 Task: Find connections with filter location Gardēz with filter topic #Mobilemarketingwith filter profile language Potuguese with filter current company Aditya Birla Group with filter school Goa Institute of Management (GIM) with filter industry Personal Care Services with filter service category Grant Writing with filter keywords title Executive
Action: Mouse moved to (653, 131)
Screenshot: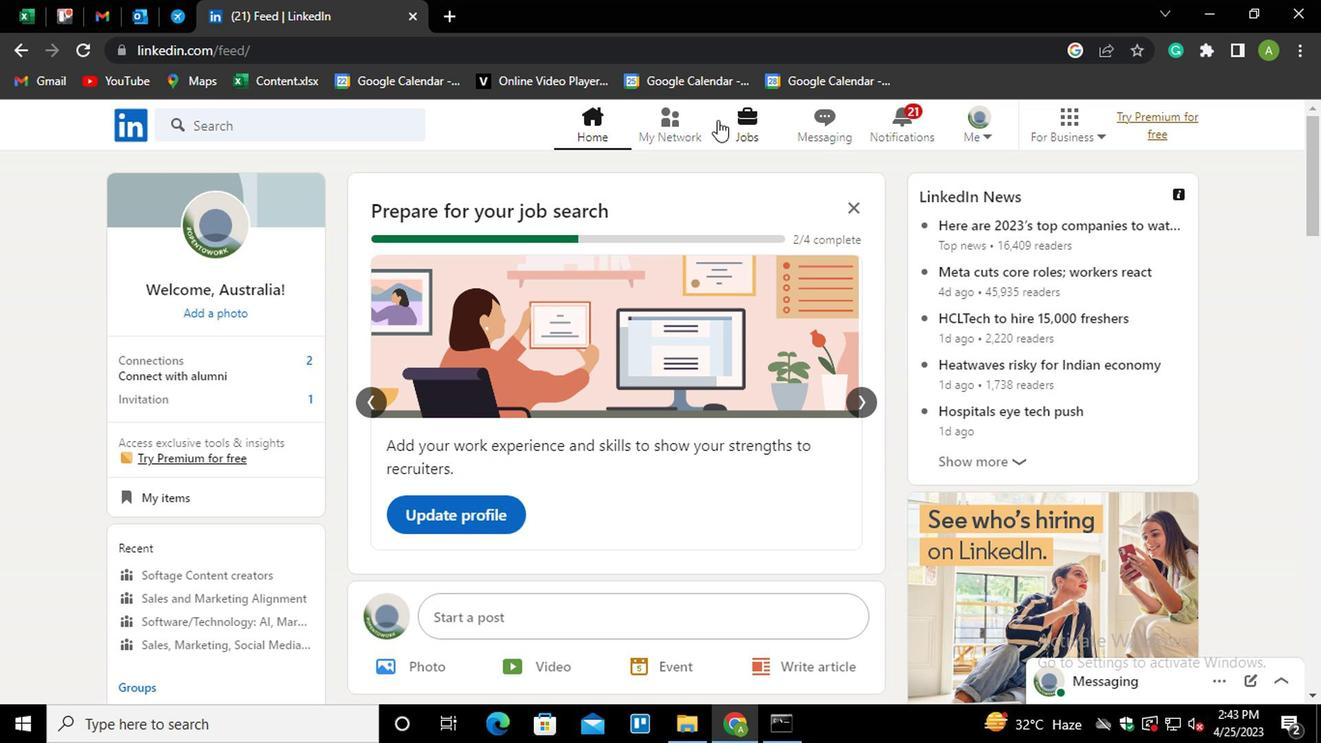 
Action: Mouse pressed left at (653, 131)
Screenshot: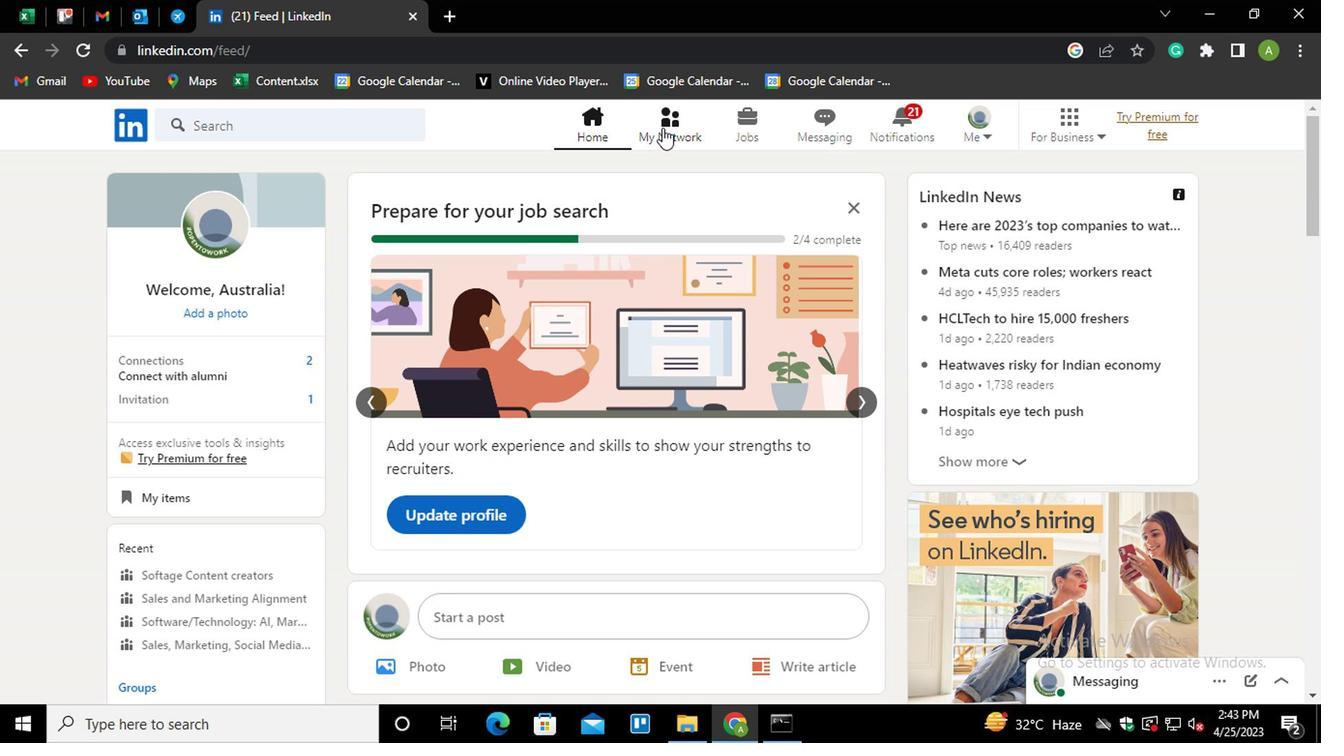
Action: Mouse moved to (244, 238)
Screenshot: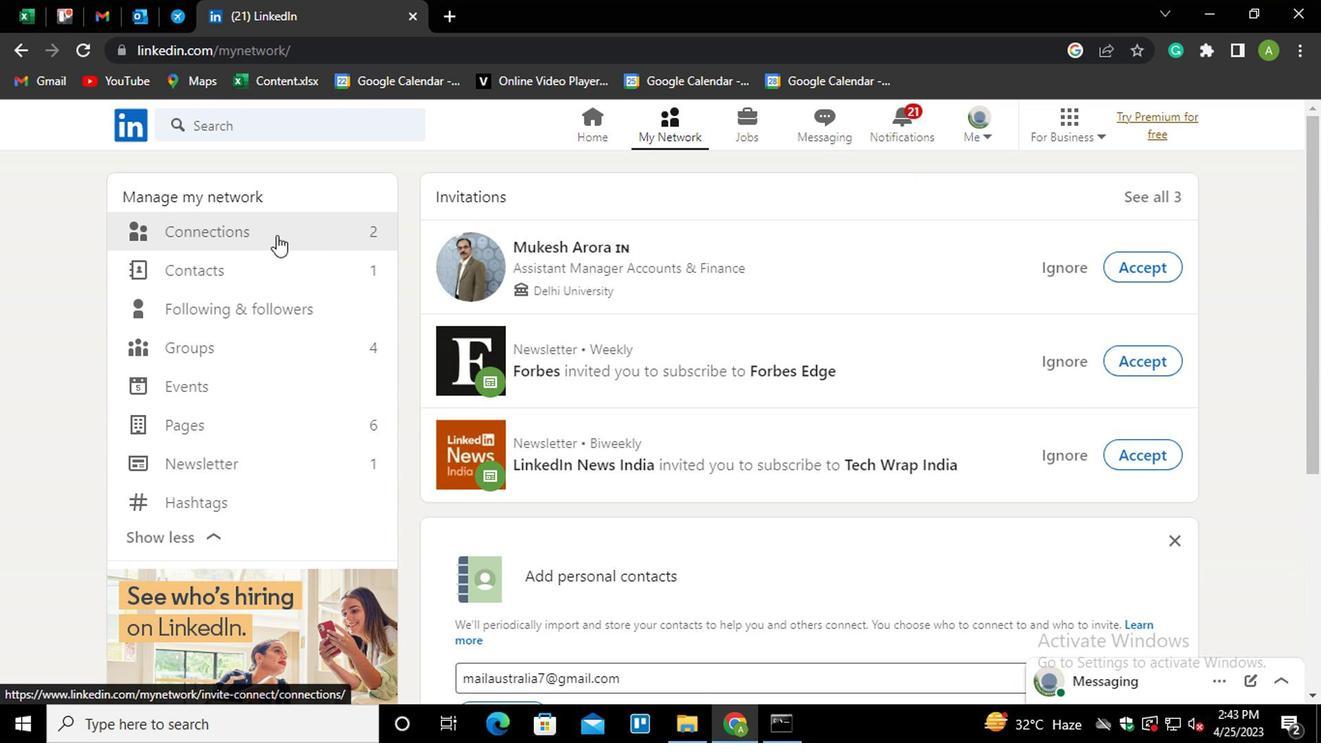 
Action: Mouse pressed left at (244, 238)
Screenshot: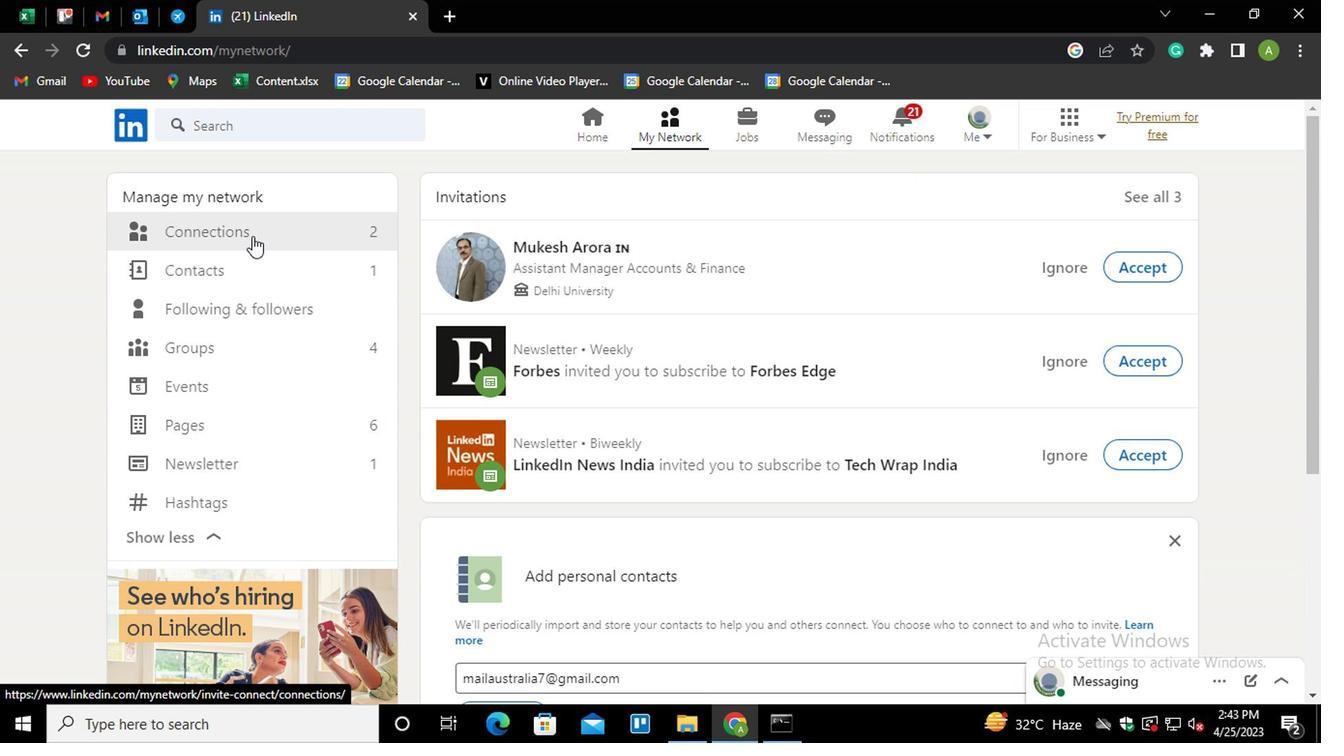 
Action: Mouse moved to (789, 228)
Screenshot: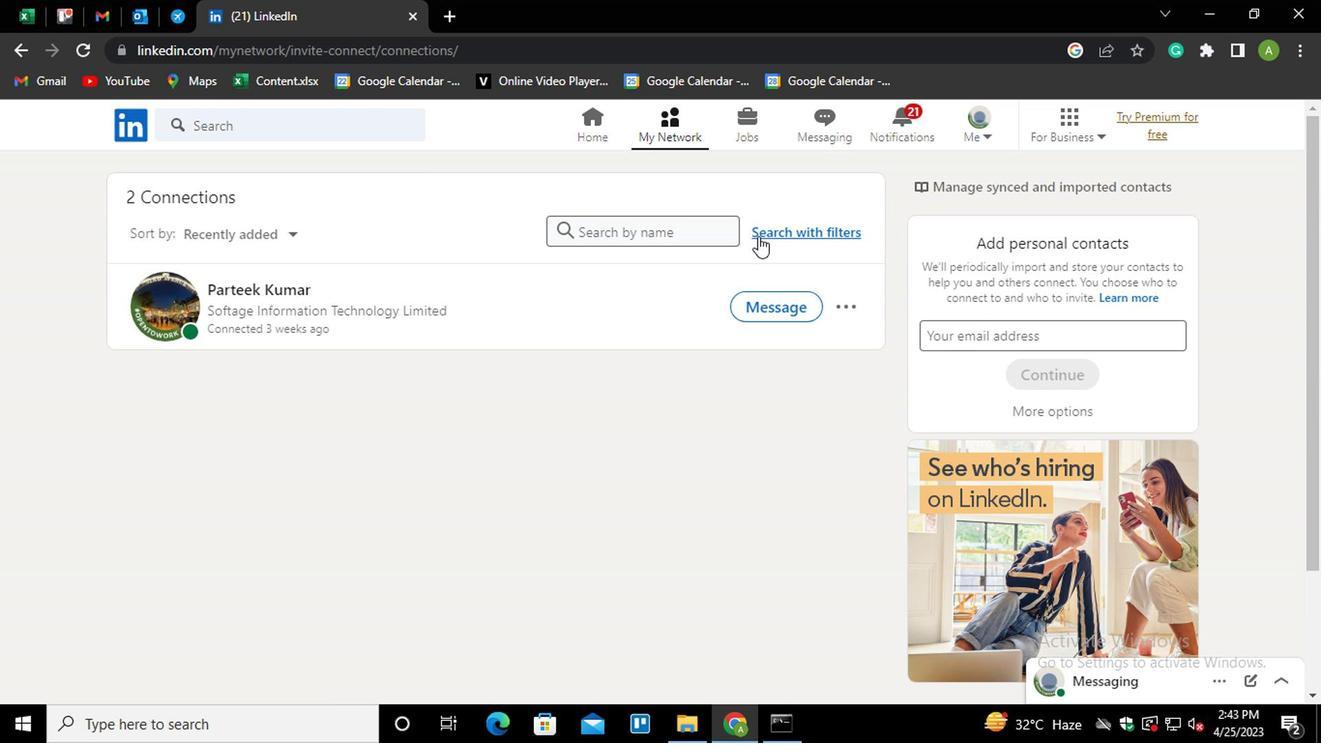 
Action: Mouse pressed left at (789, 228)
Screenshot: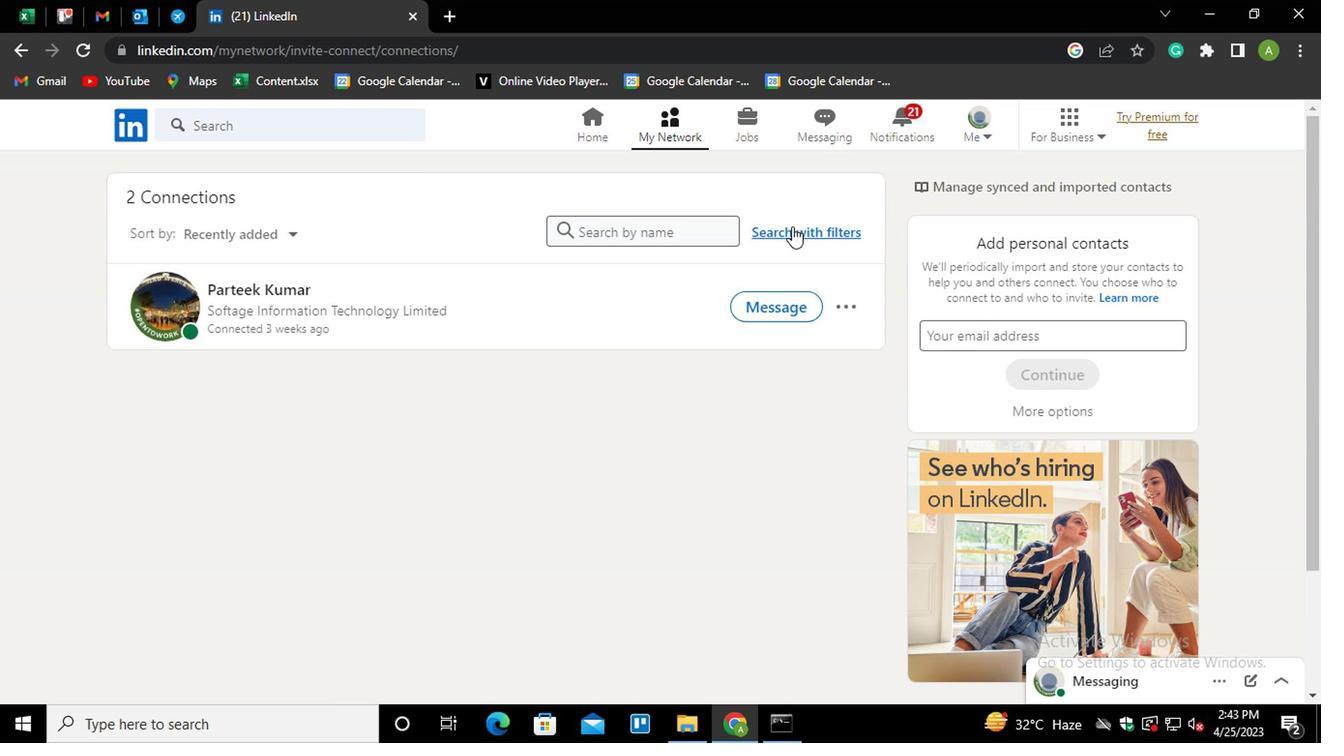 
Action: Mouse moved to (649, 178)
Screenshot: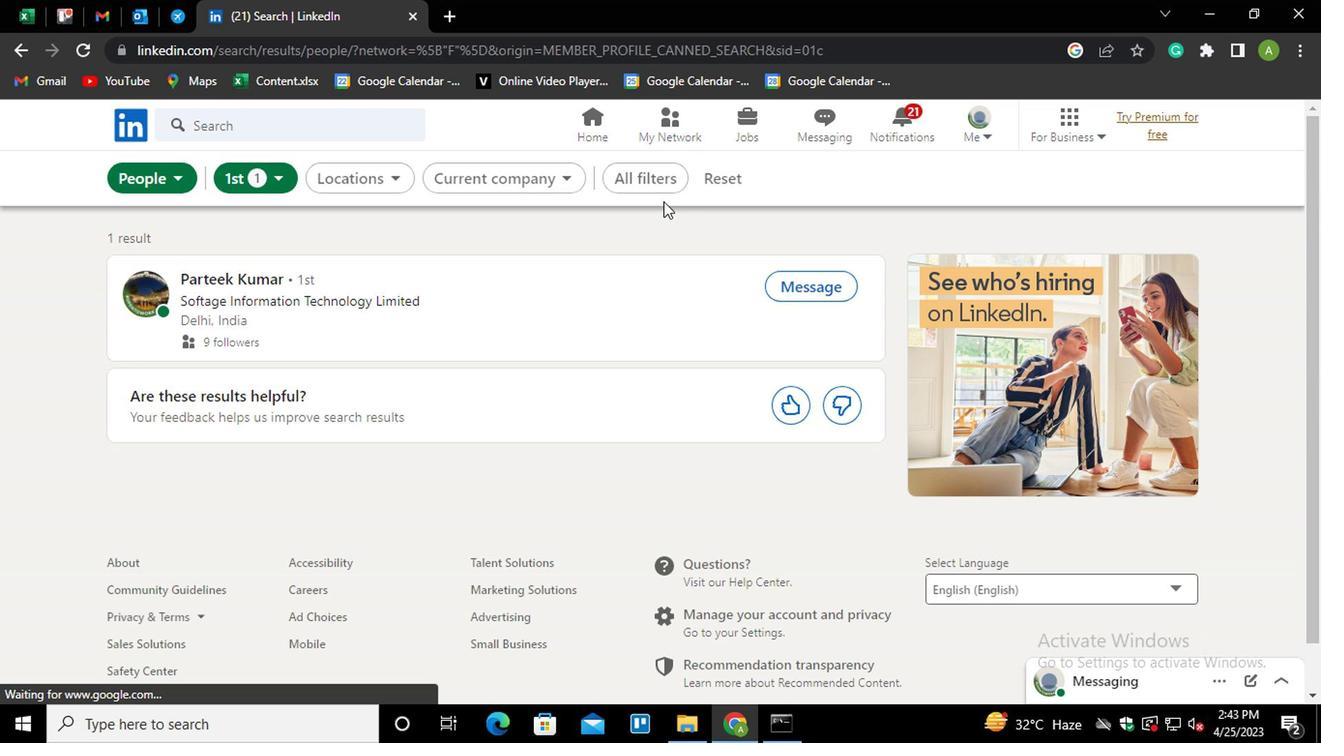 
Action: Mouse pressed left at (649, 178)
Screenshot: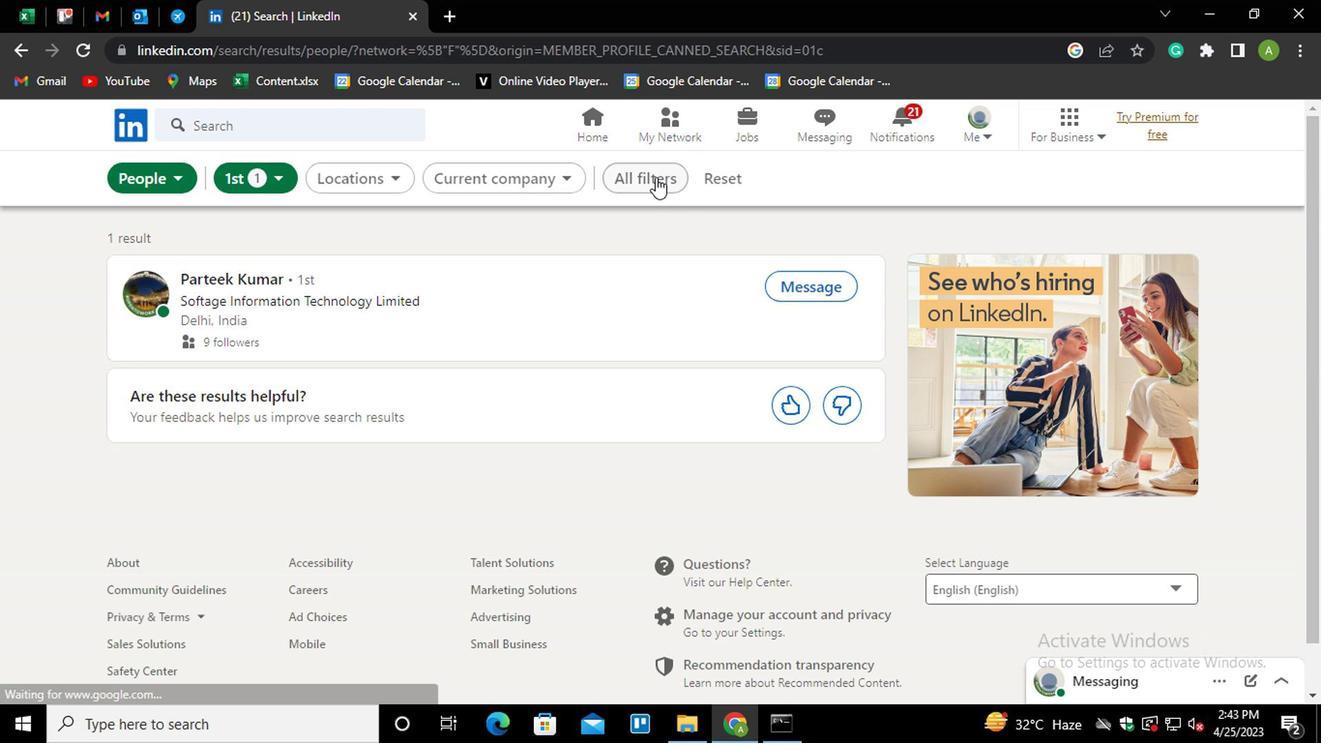 
Action: Mouse moved to (917, 362)
Screenshot: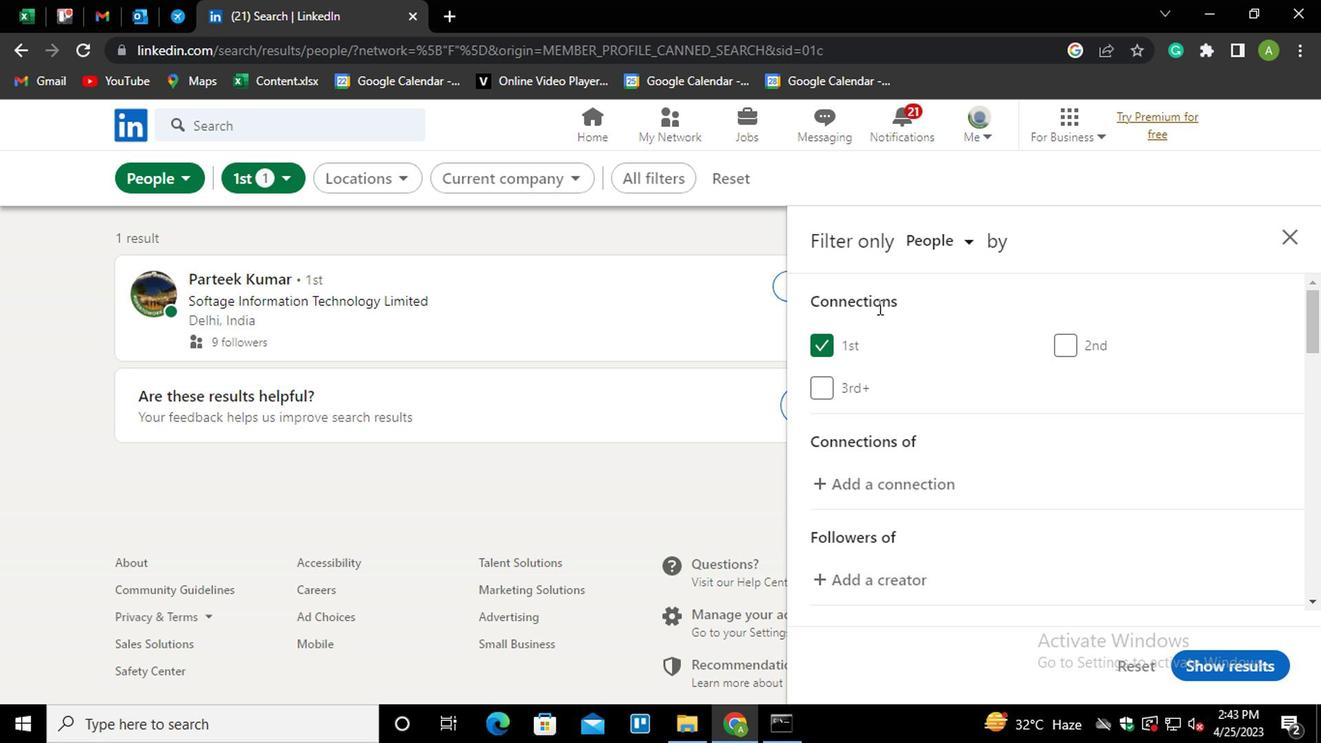 
Action: Mouse scrolled (917, 362) with delta (0, 0)
Screenshot: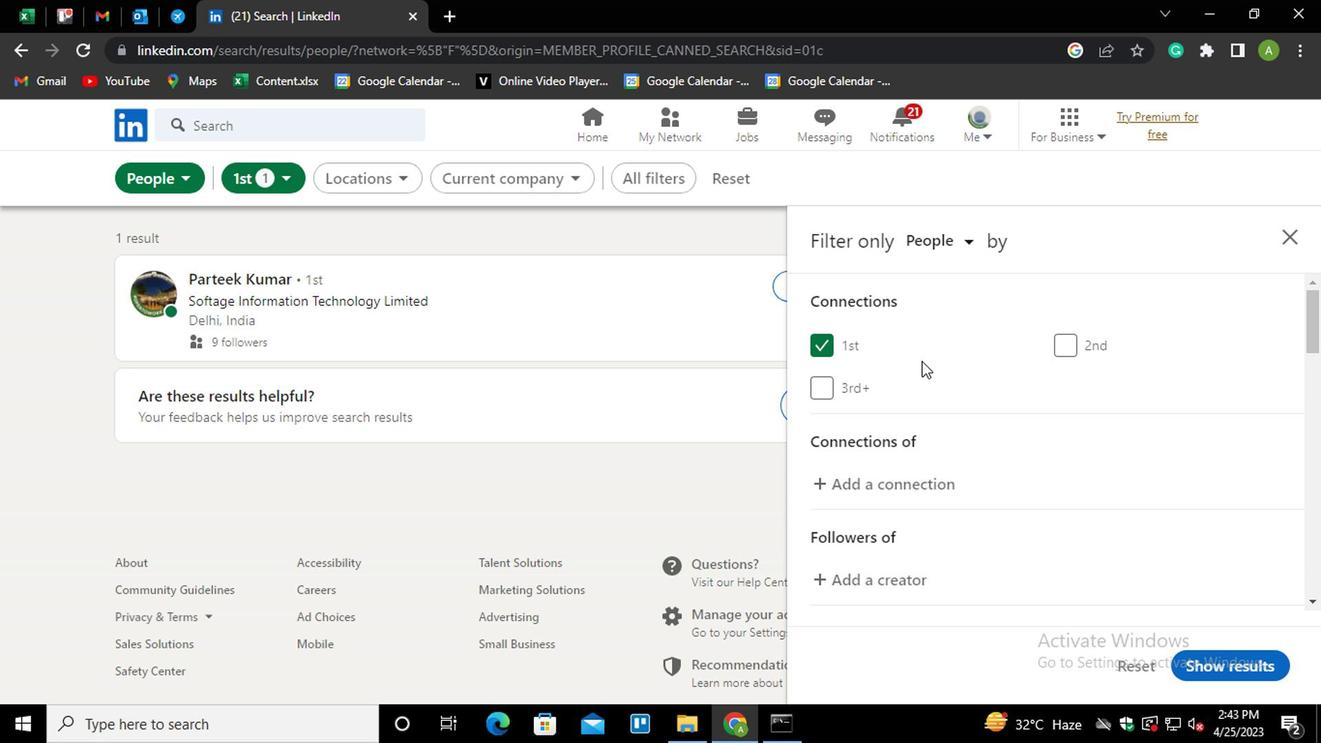 
Action: Mouse scrolled (917, 362) with delta (0, 0)
Screenshot: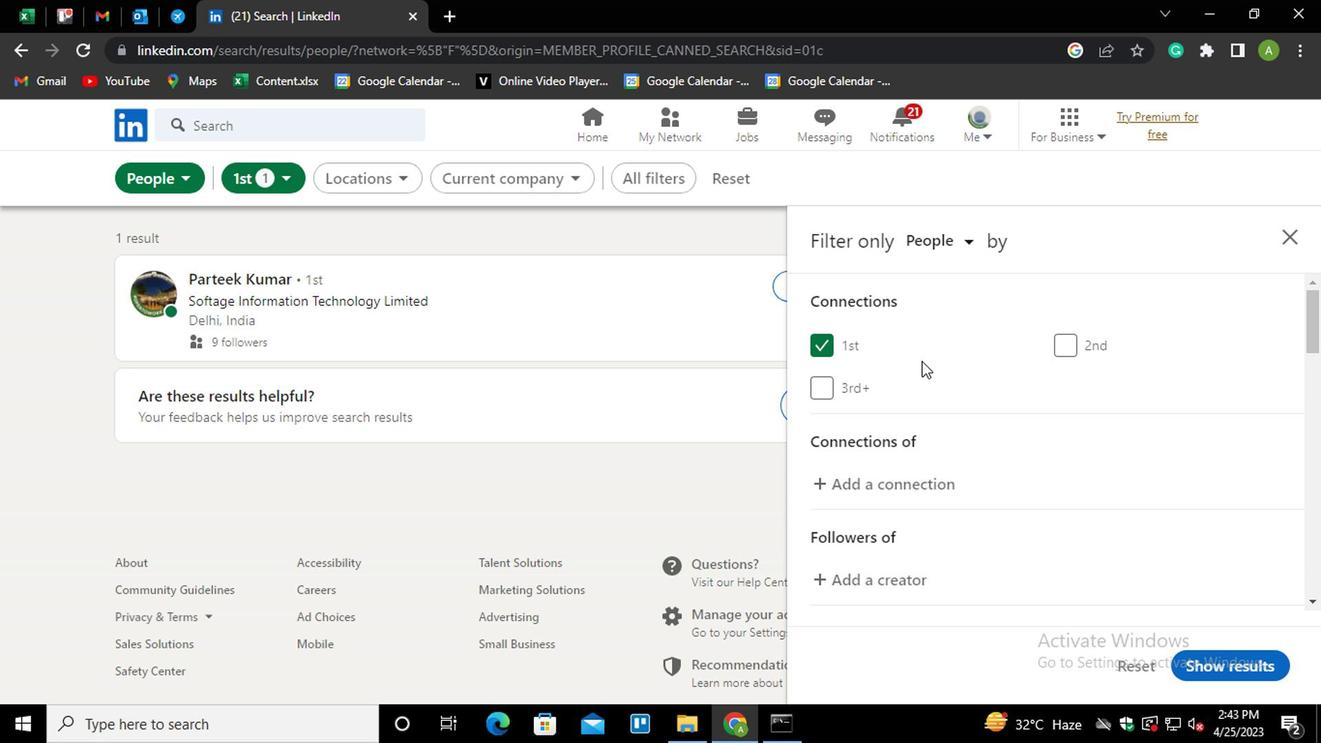 
Action: Mouse moved to (905, 398)
Screenshot: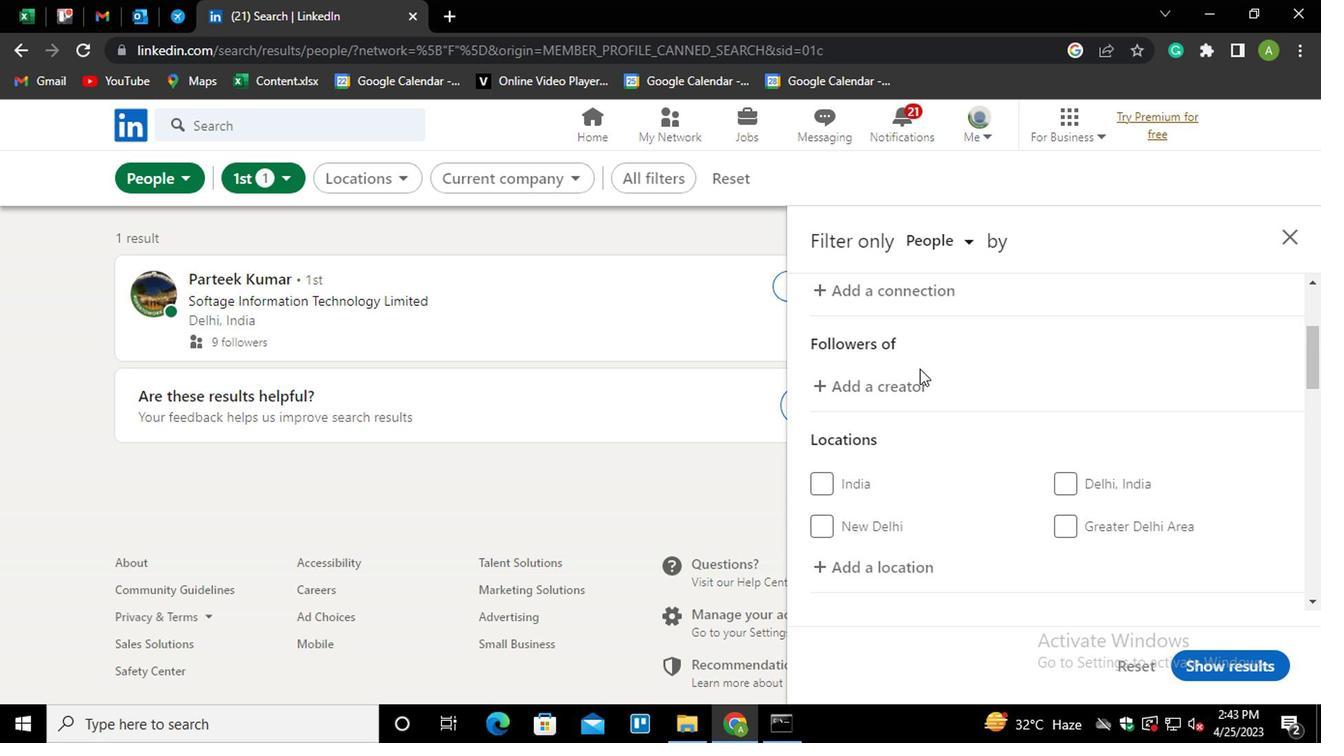 
Action: Mouse scrolled (905, 397) with delta (0, -1)
Screenshot: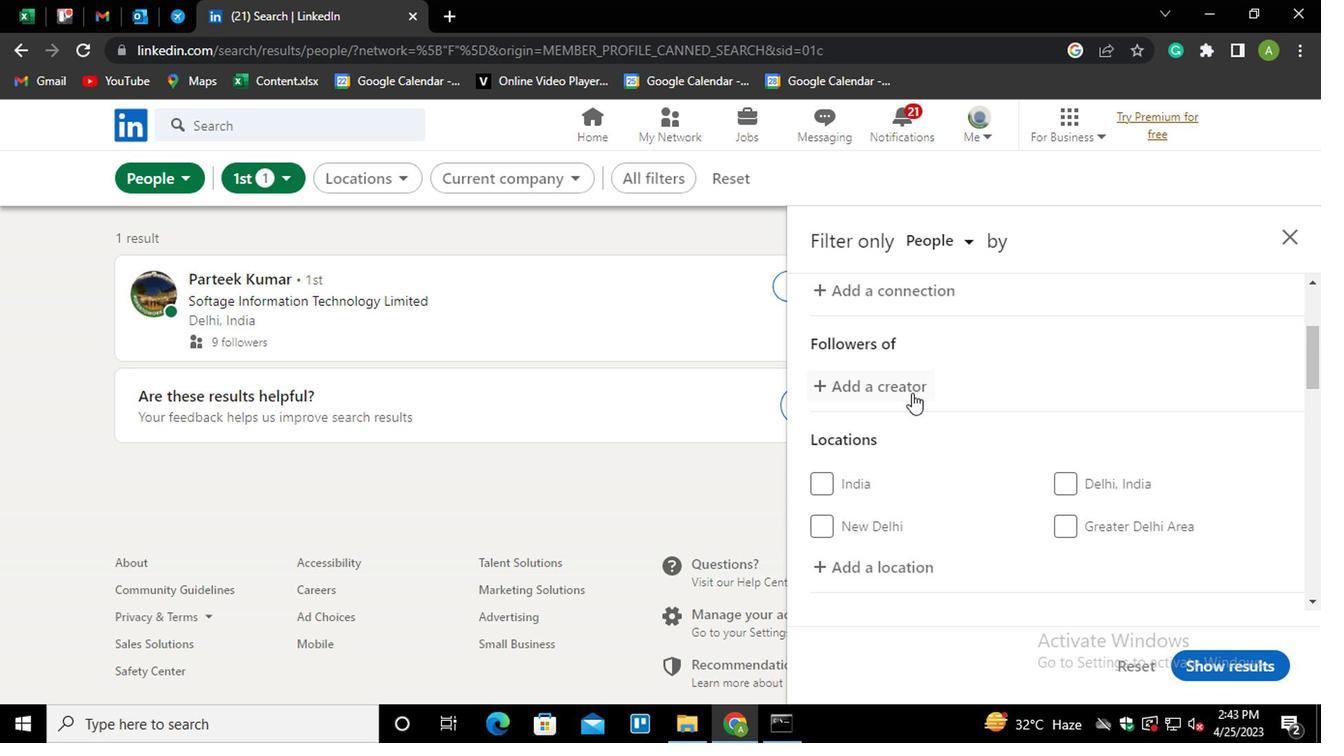 
Action: Mouse moved to (899, 466)
Screenshot: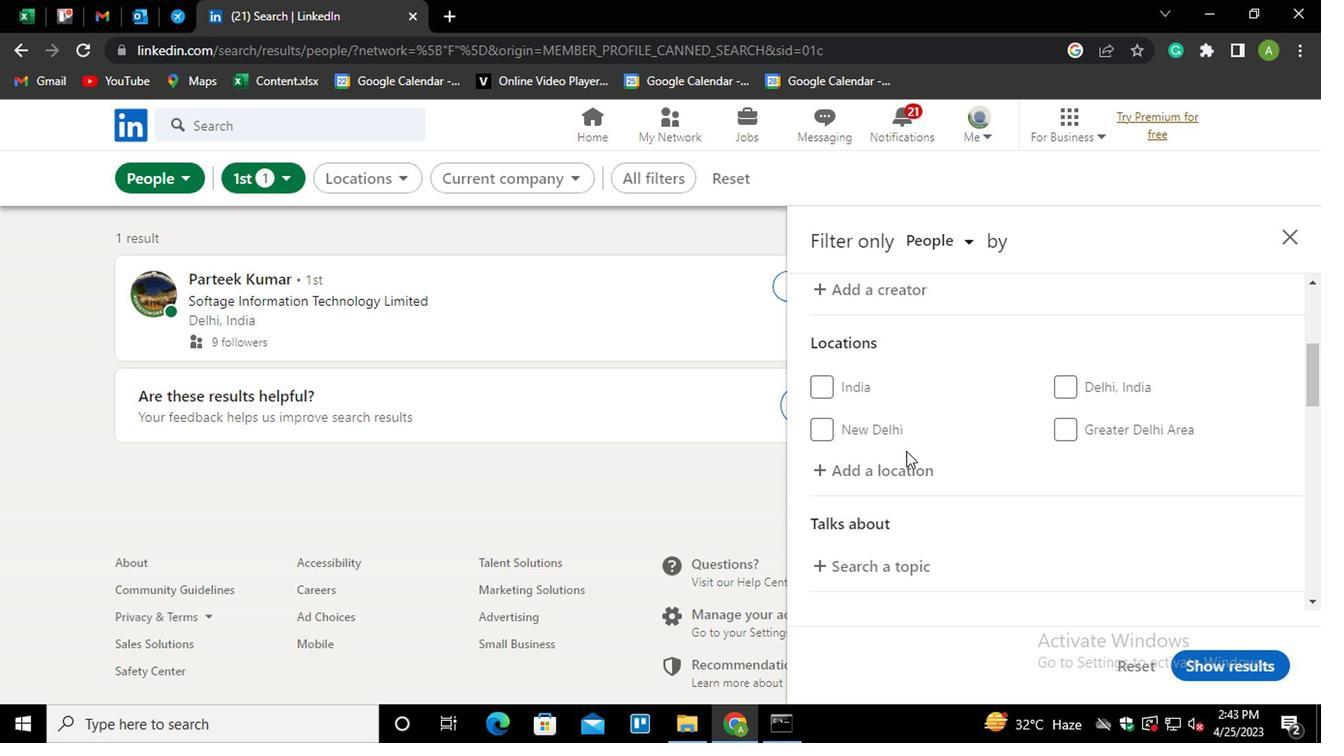 
Action: Mouse pressed left at (899, 466)
Screenshot: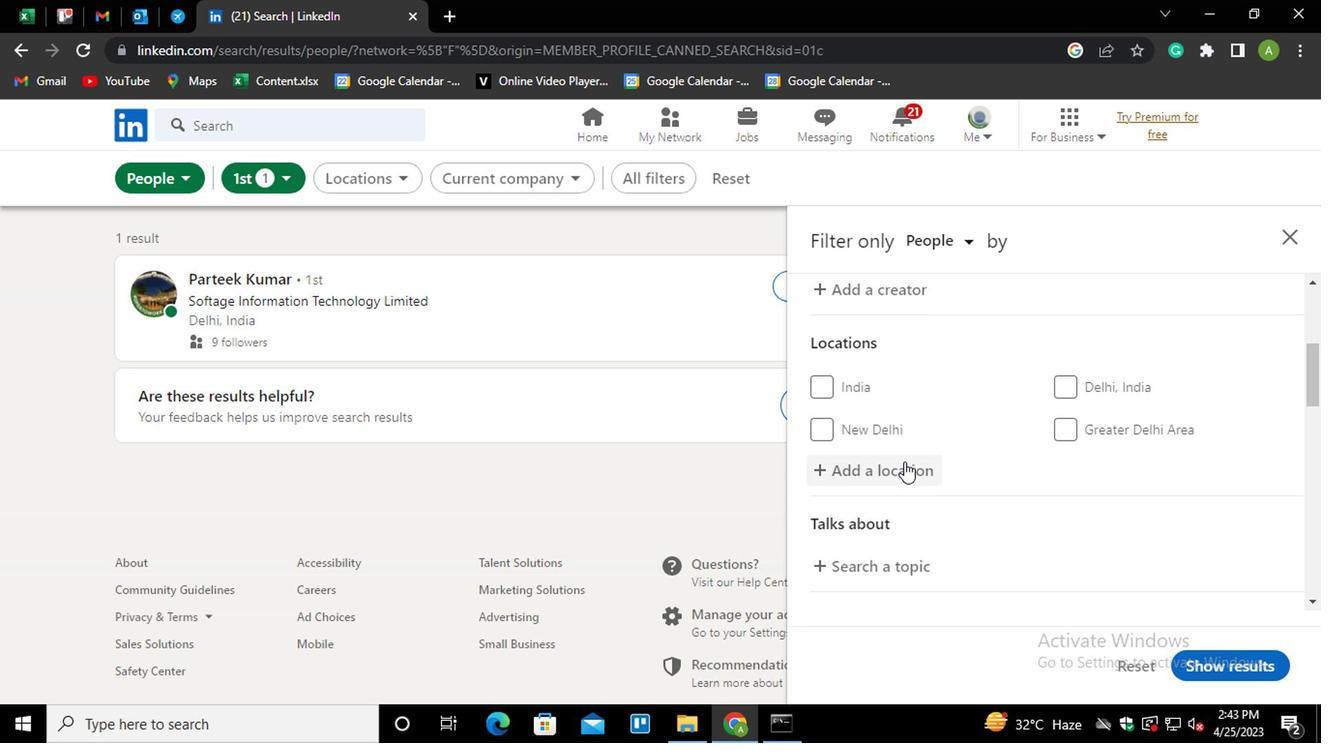 
Action: Mouse moved to (898, 468)
Screenshot: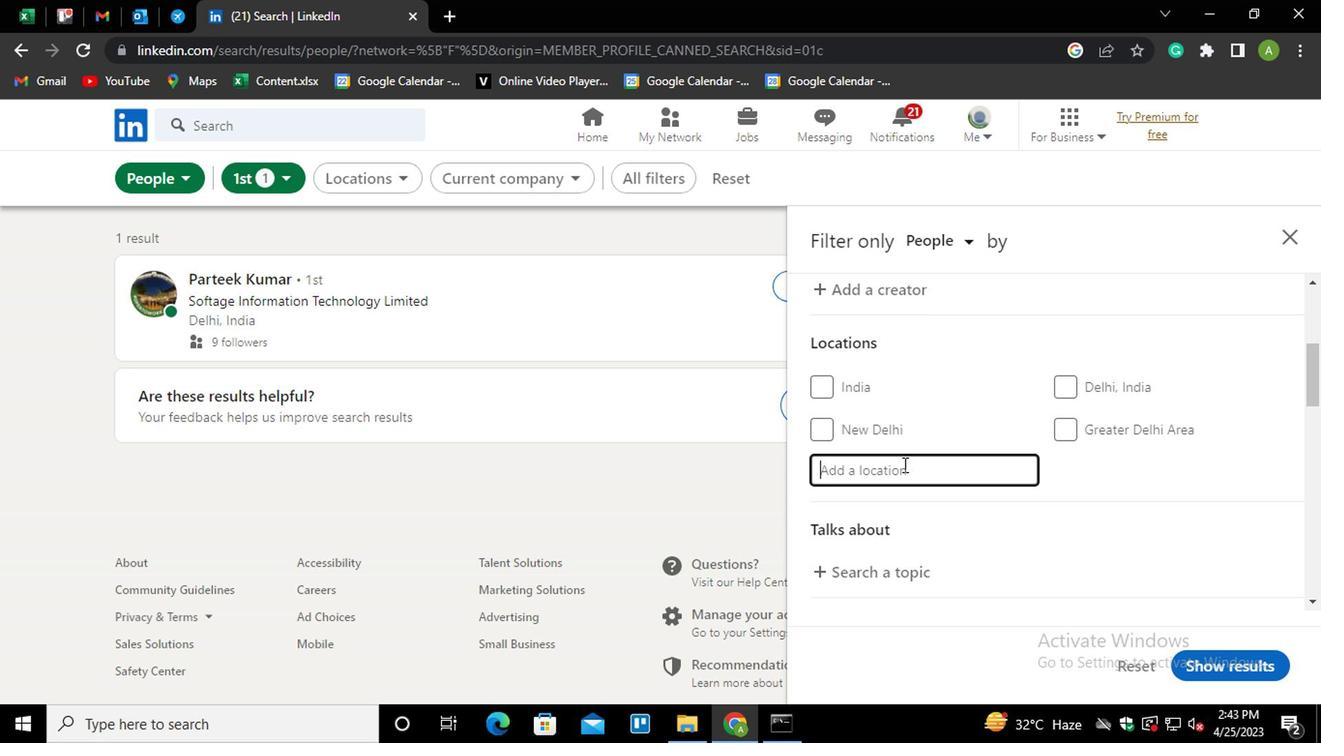 
Action: Key pressed <Key.shift_r>Gardez
Screenshot: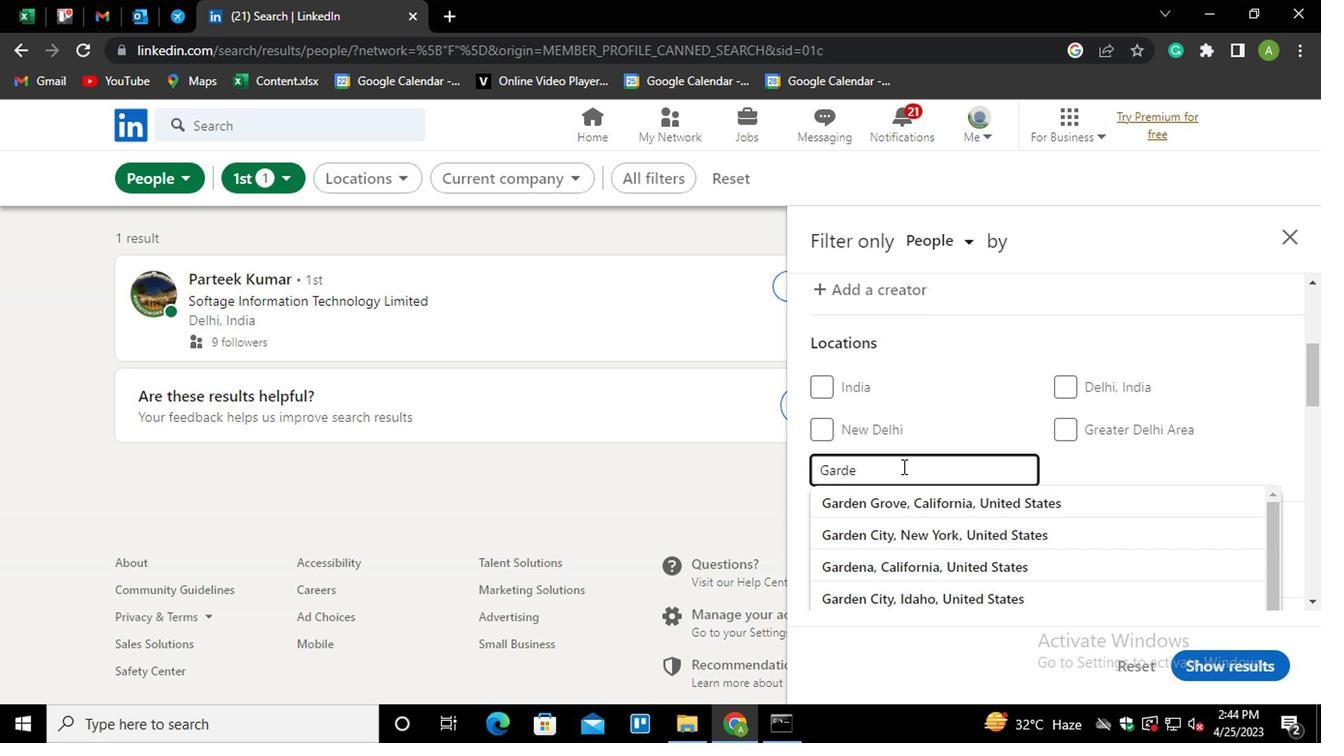 
Action: Mouse moved to (902, 501)
Screenshot: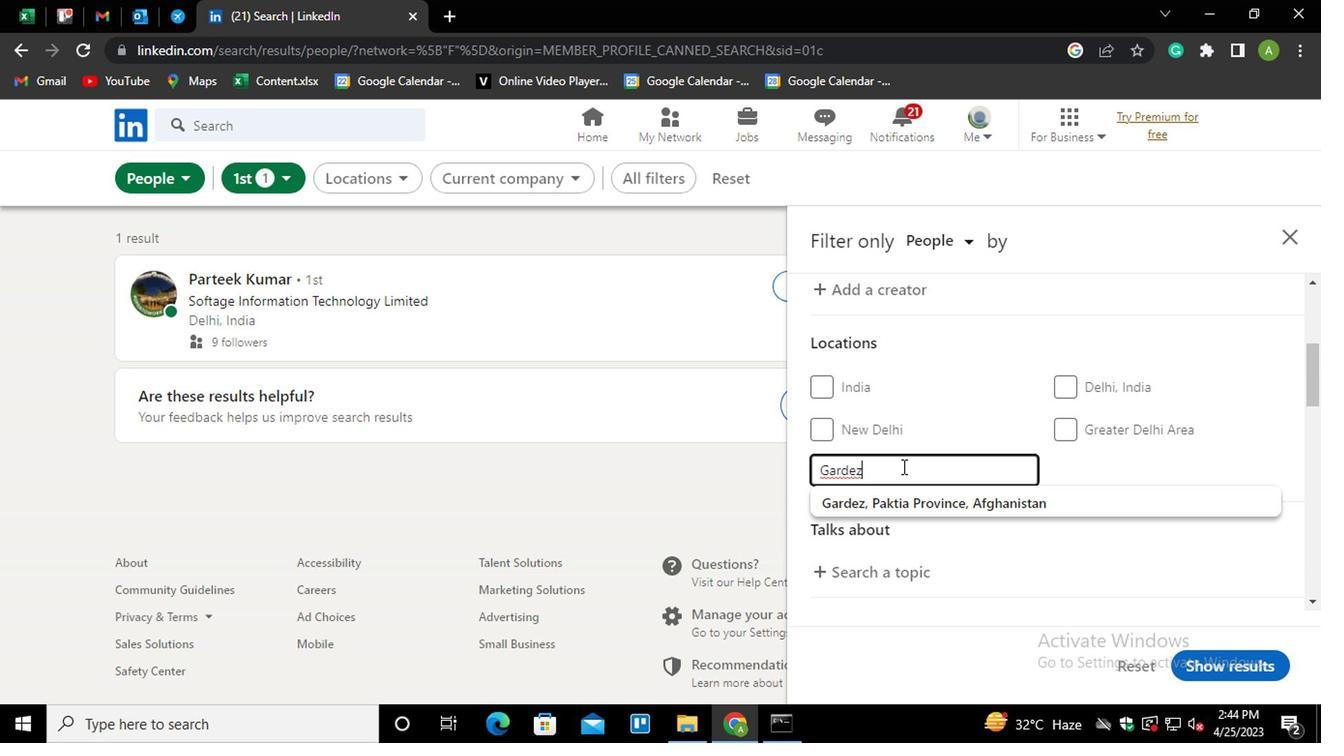 
Action: Mouse pressed left at (902, 501)
Screenshot: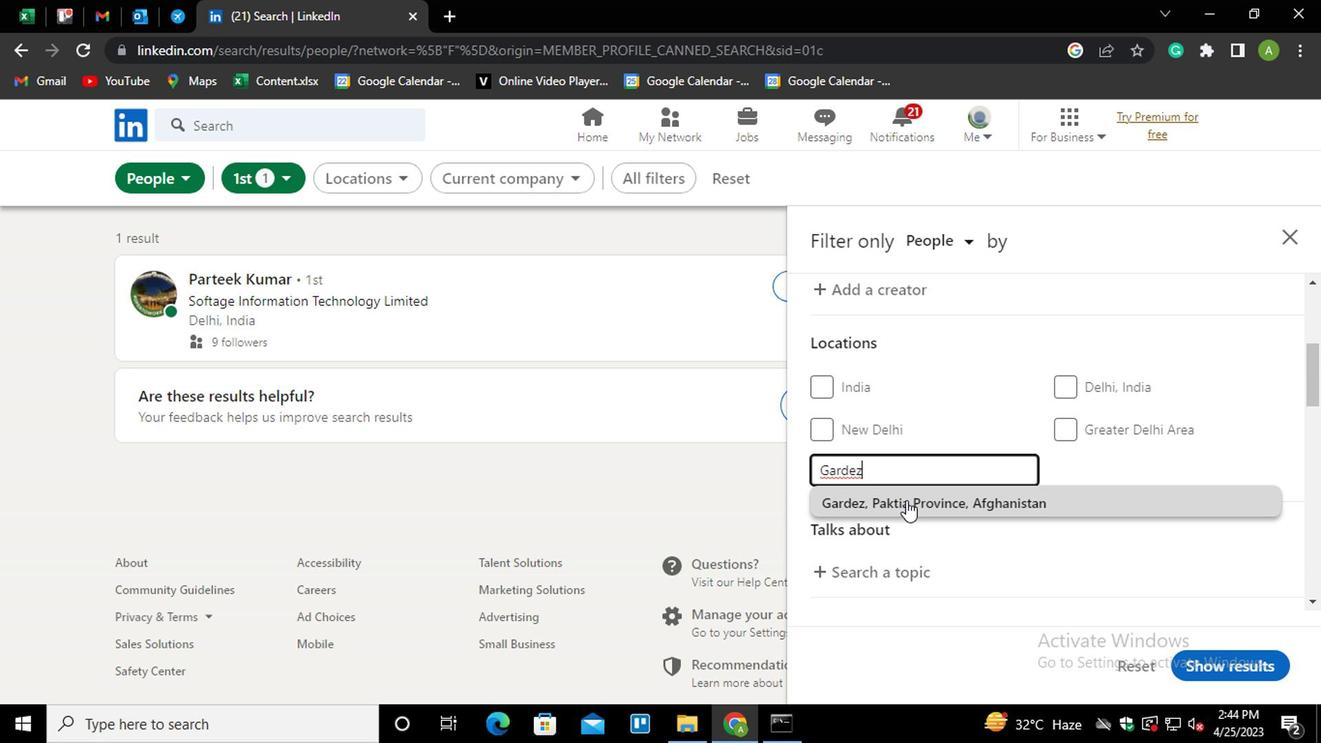 
Action: Mouse moved to (912, 492)
Screenshot: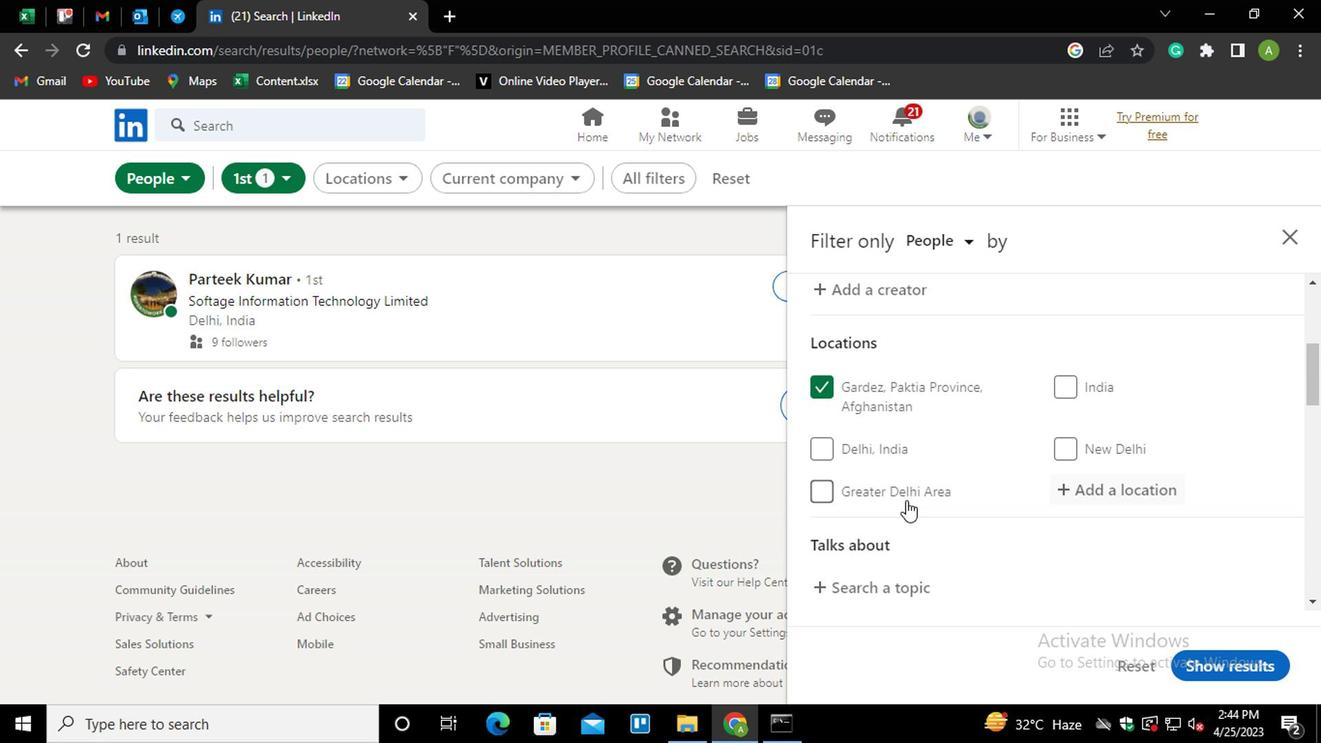 
Action: Mouse scrolled (912, 490) with delta (0, -1)
Screenshot: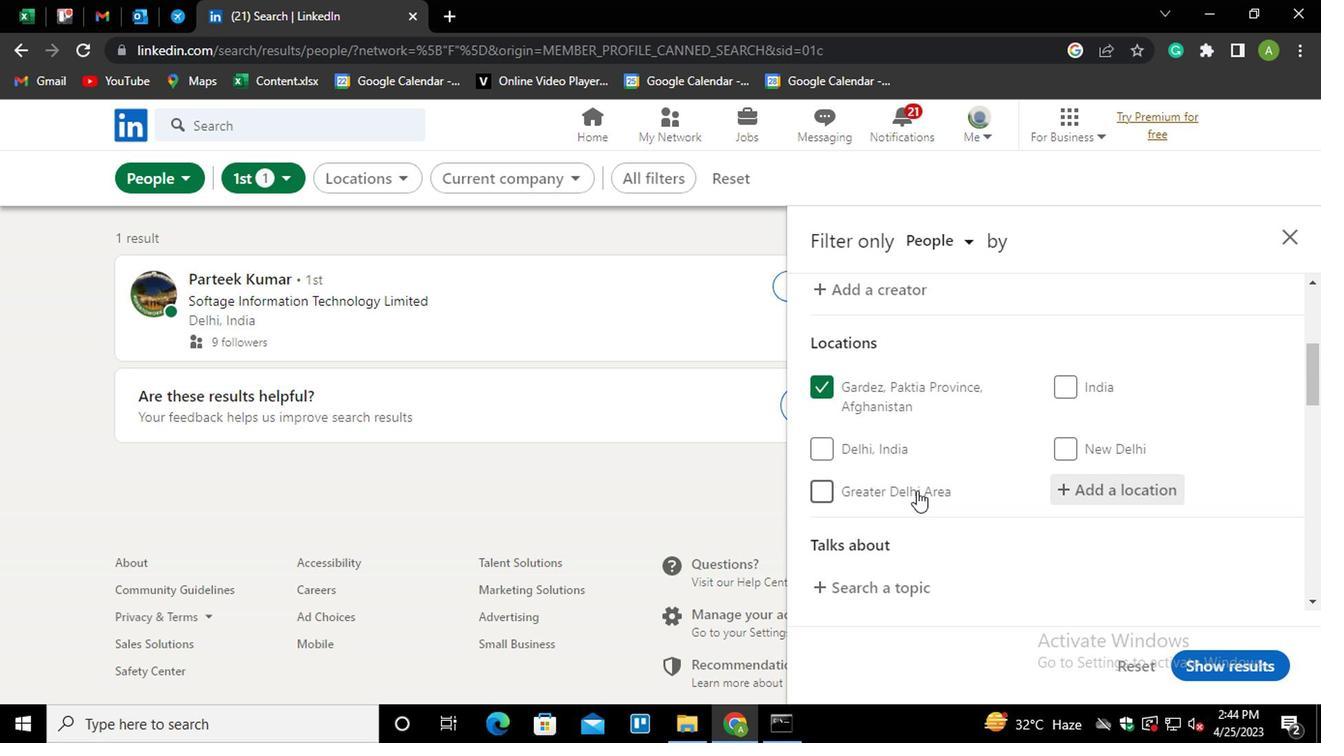 
Action: Mouse scrolled (912, 490) with delta (0, -1)
Screenshot: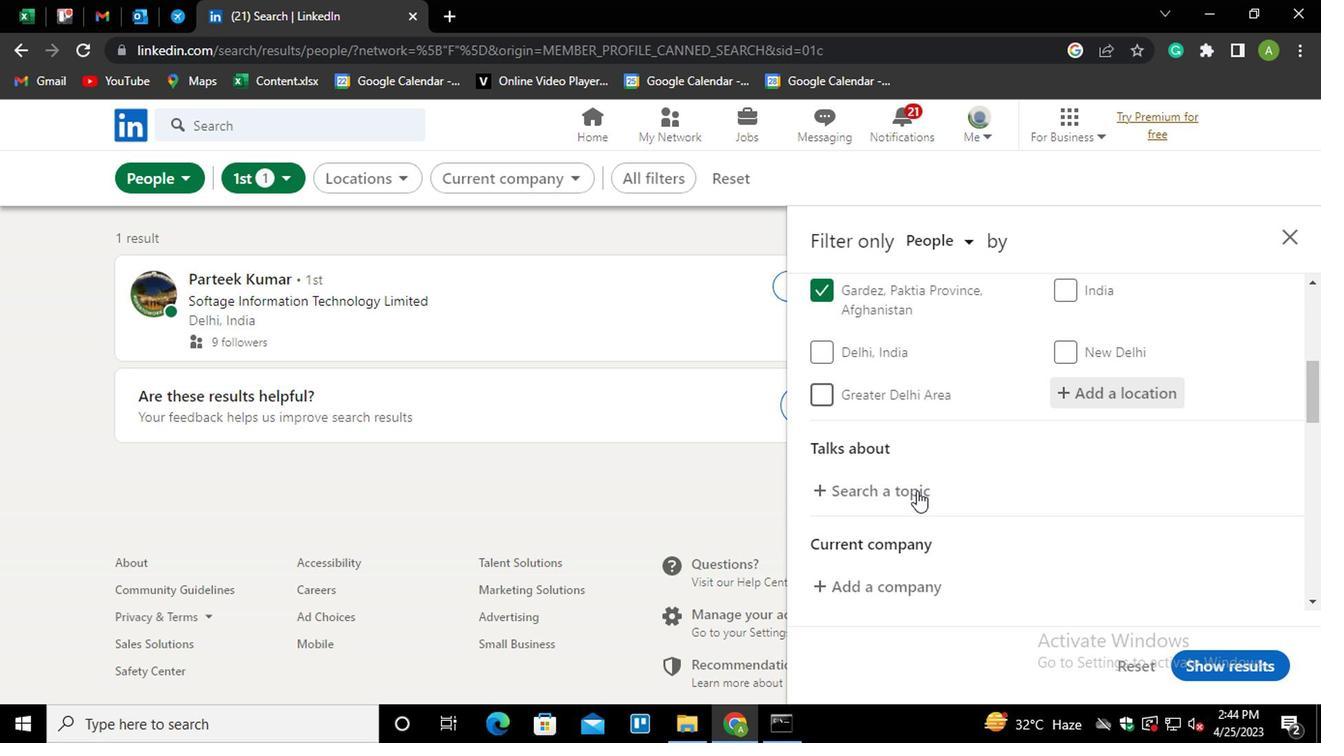 
Action: Mouse moved to (890, 408)
Screenshot: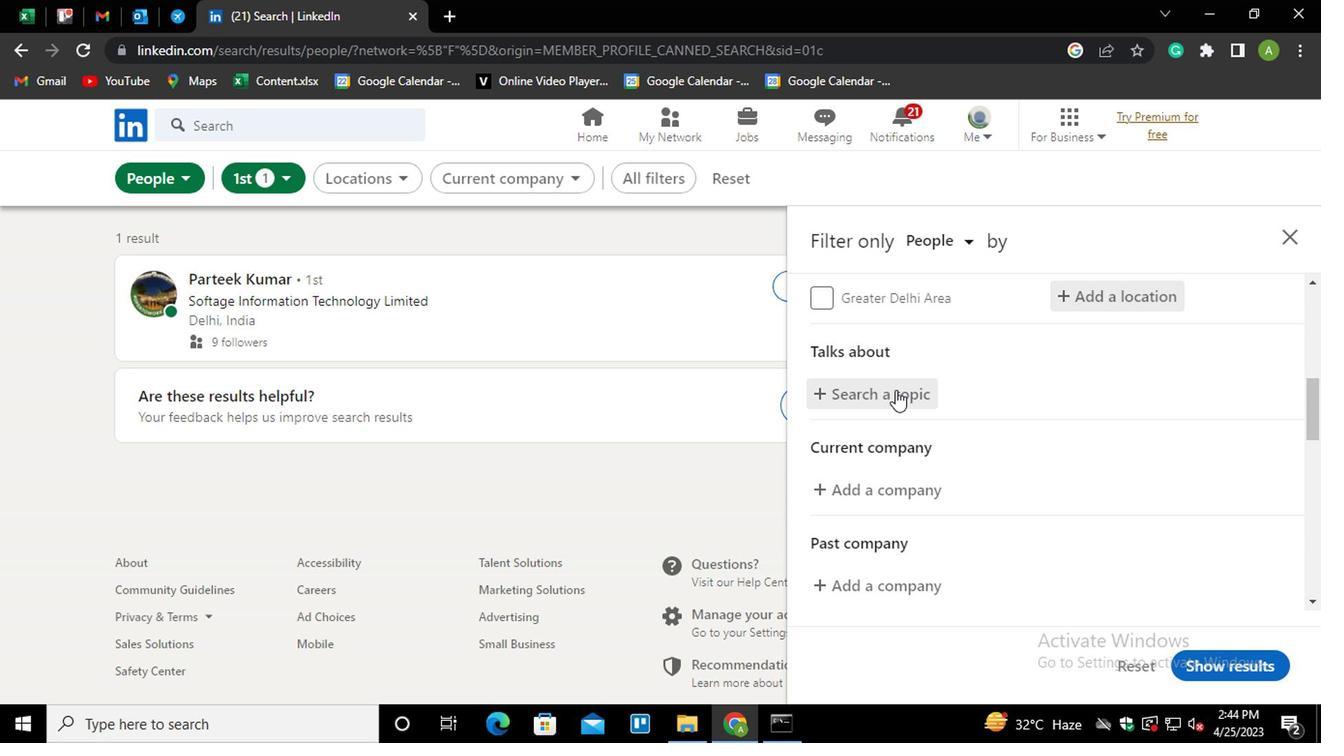 
Action: Mouse scrolled (890, 408) with delta (0, 0)
Screenshot: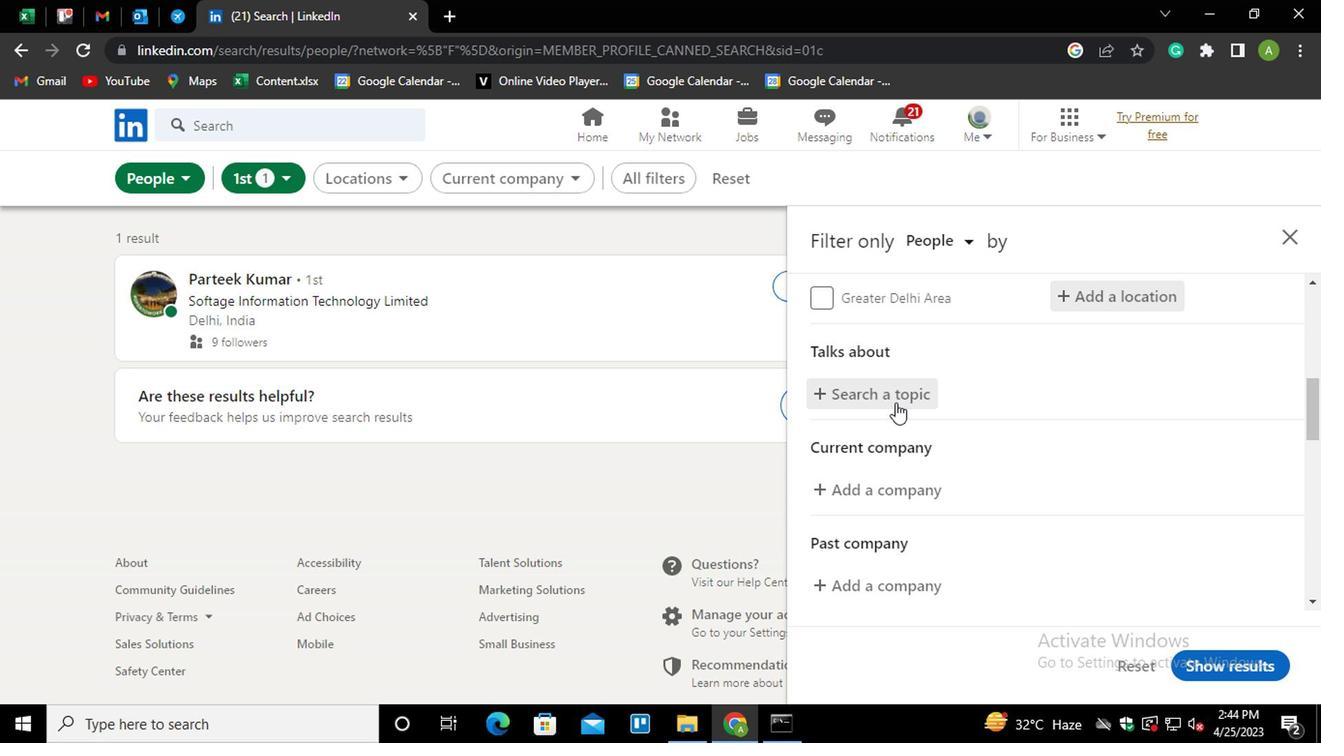 
Action: Mouse moved to (879, 398)
Screenshot: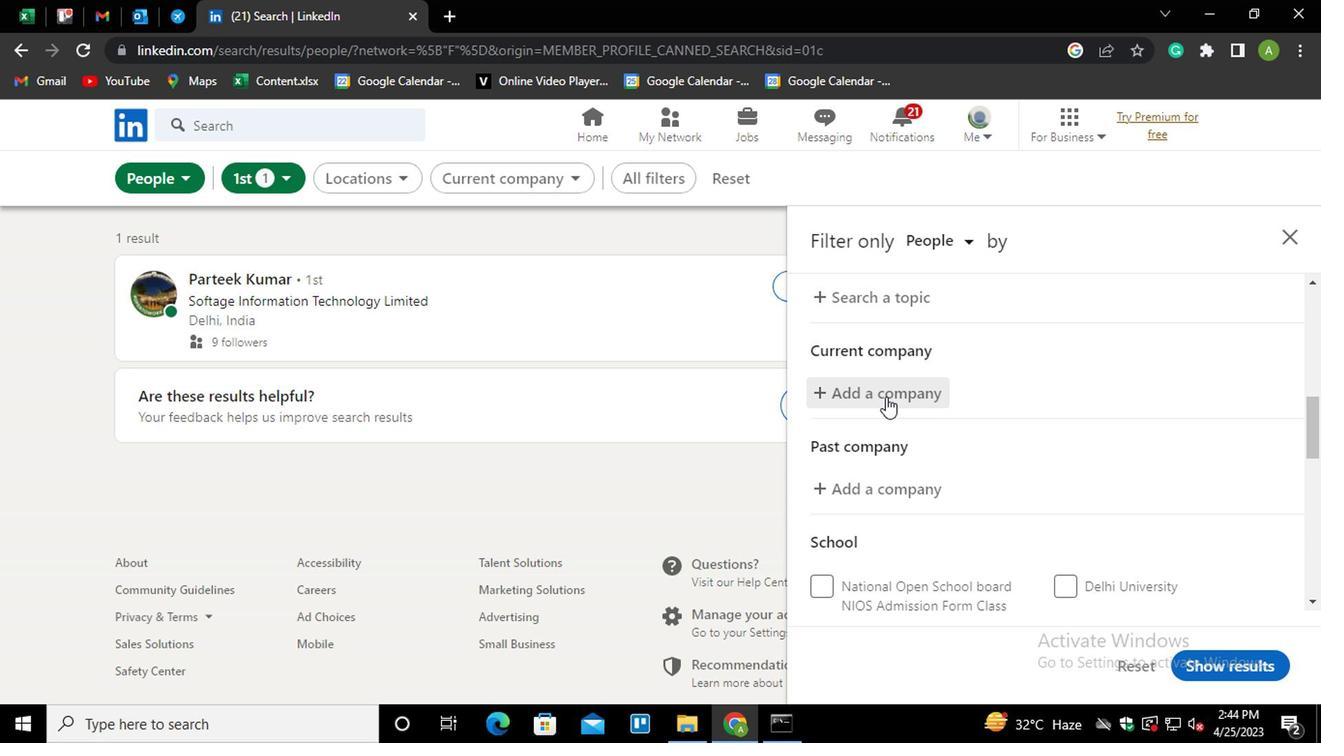 
Action: Mouse scrolled (879, 399) with delta (0, 0)
Screenshot: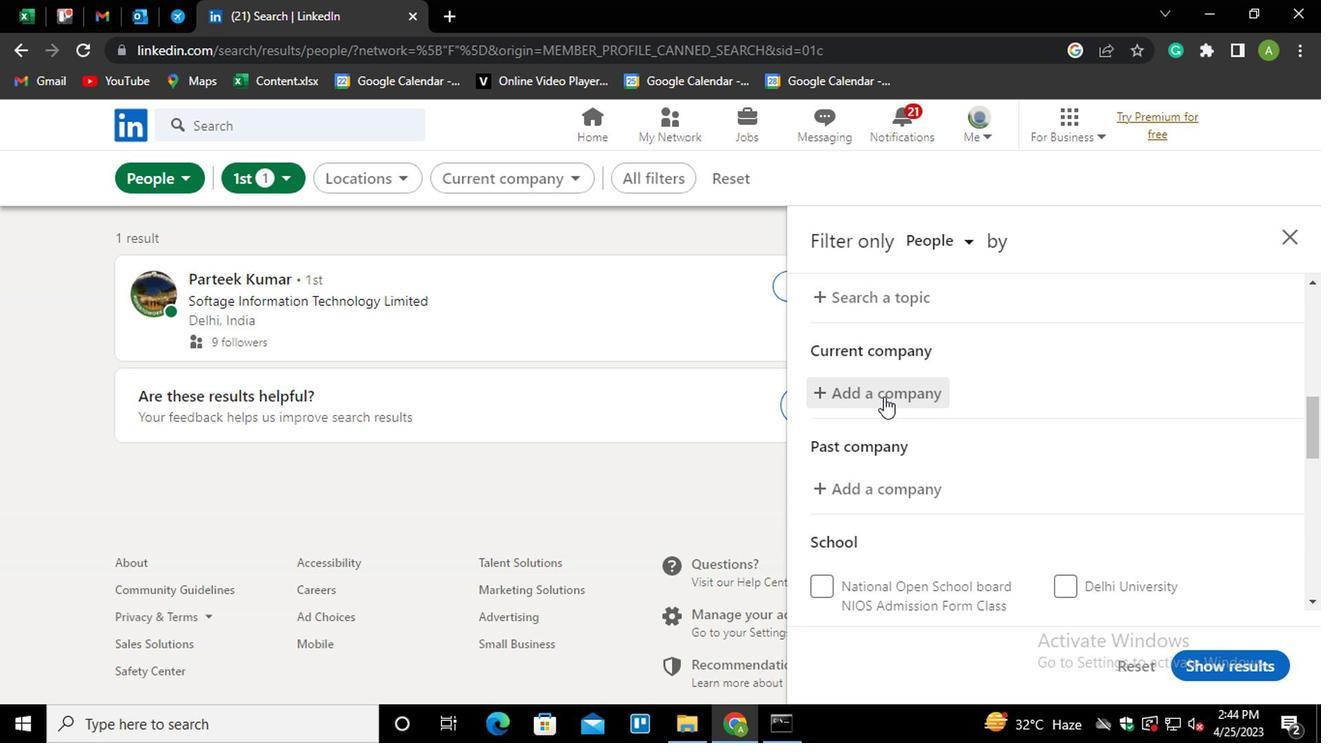 
Action: Mouse scrolled (879, 399) with delta (0, 0)
Screenshot: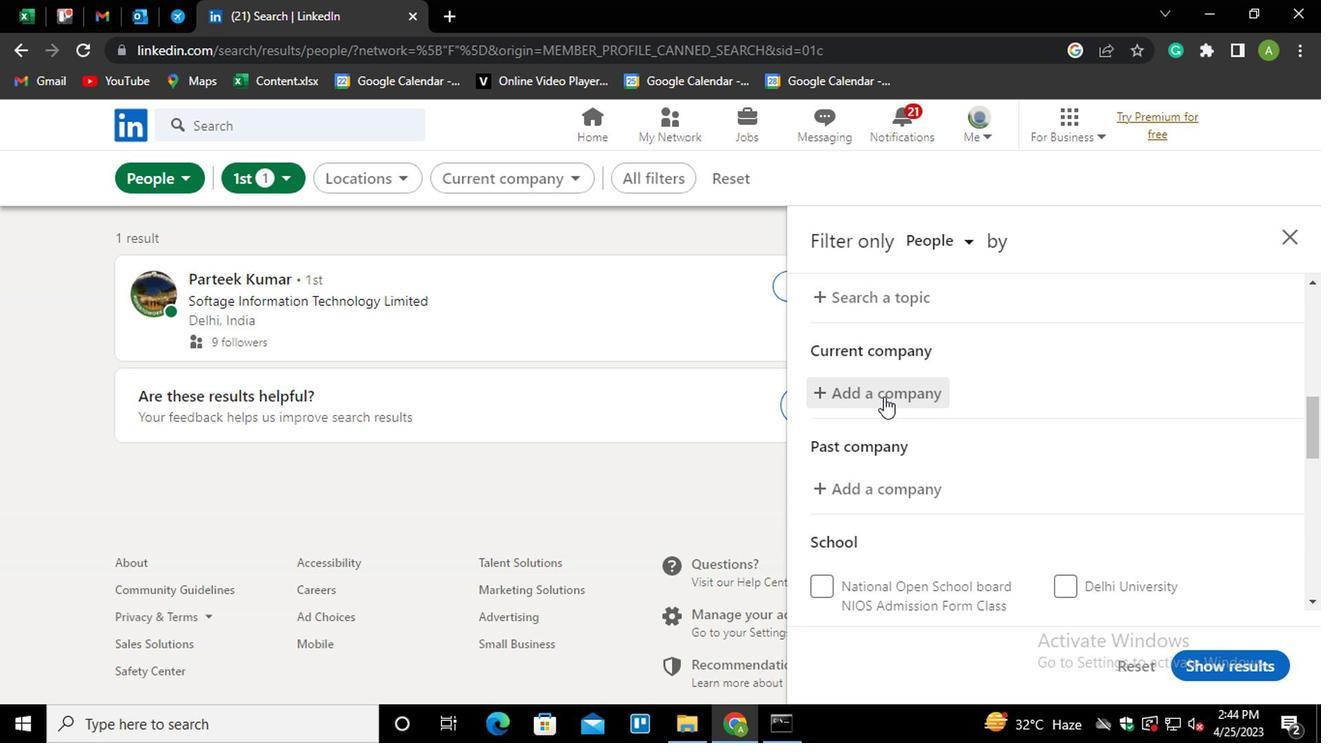 
Action: Mouse moved to (871, 481)
Screenshot: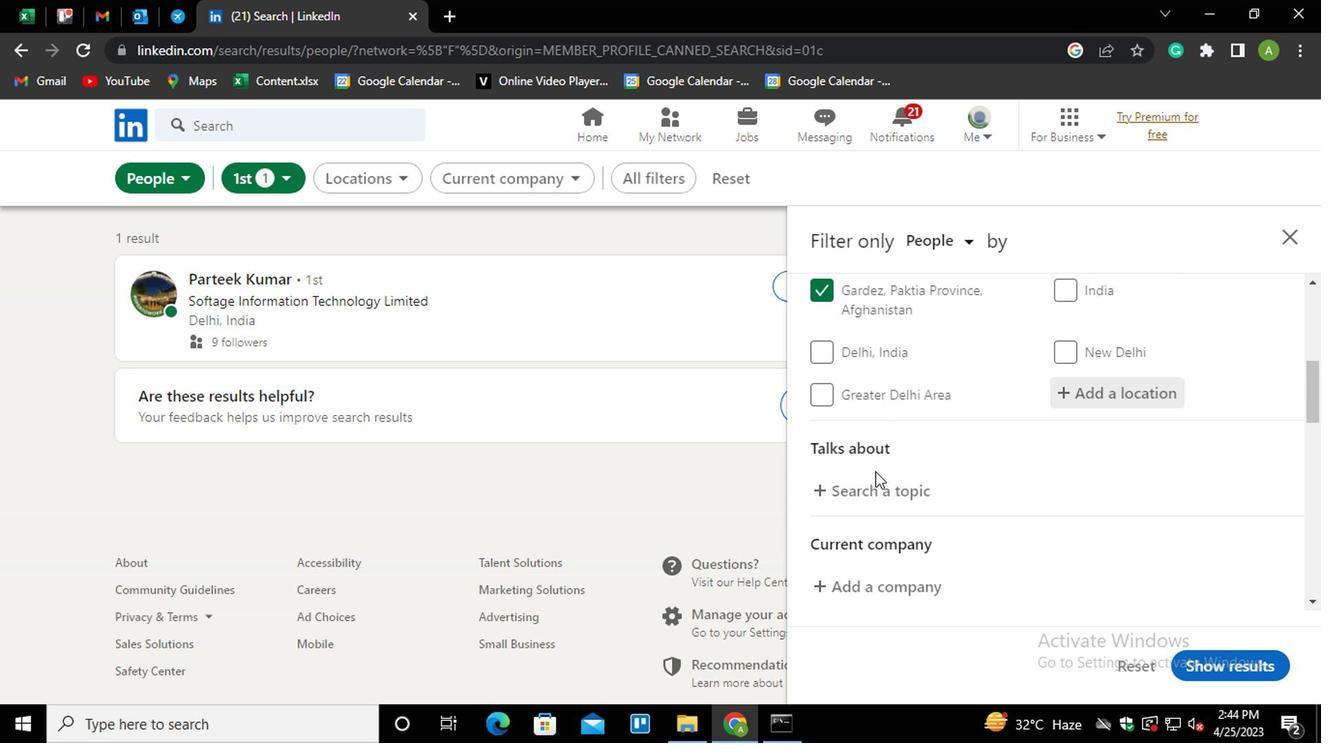 
Action: Mouse pressed left at (871, 481)
Screenshot: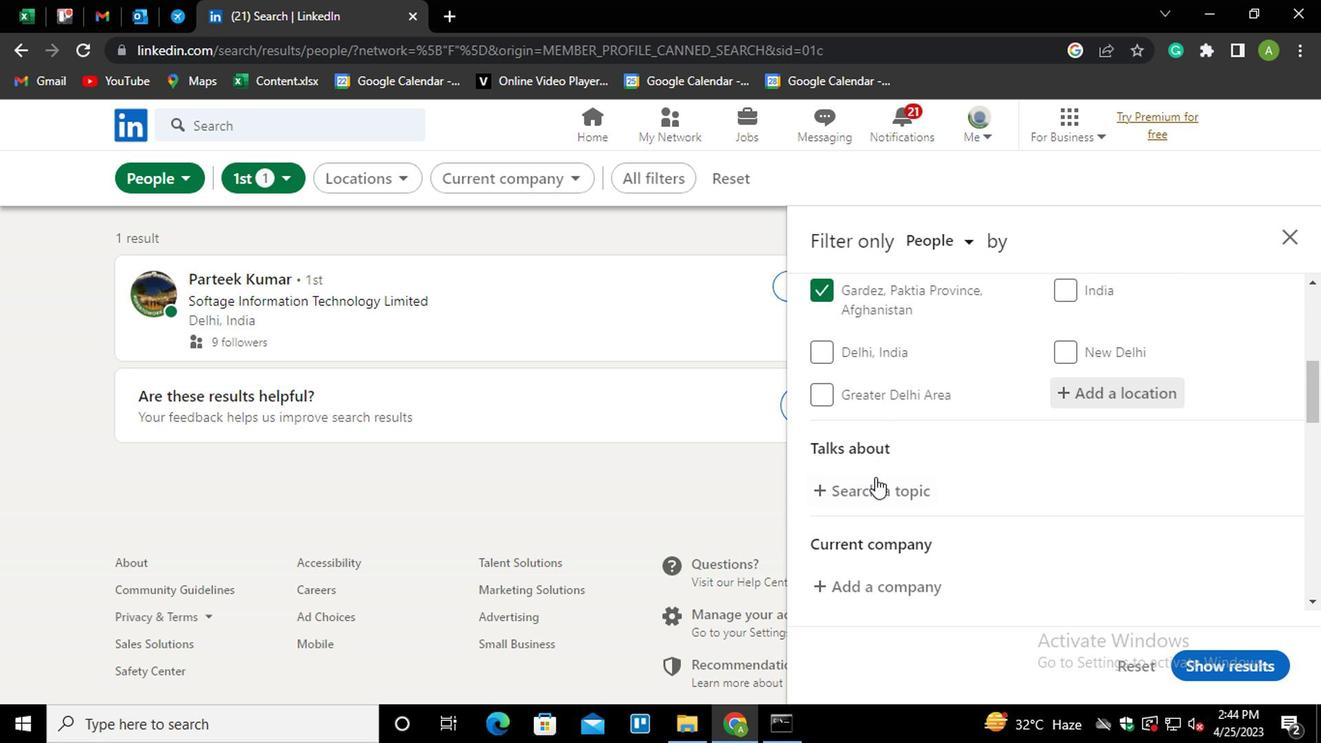 
Action: Mouse moved to (871, 482)
Screenshot: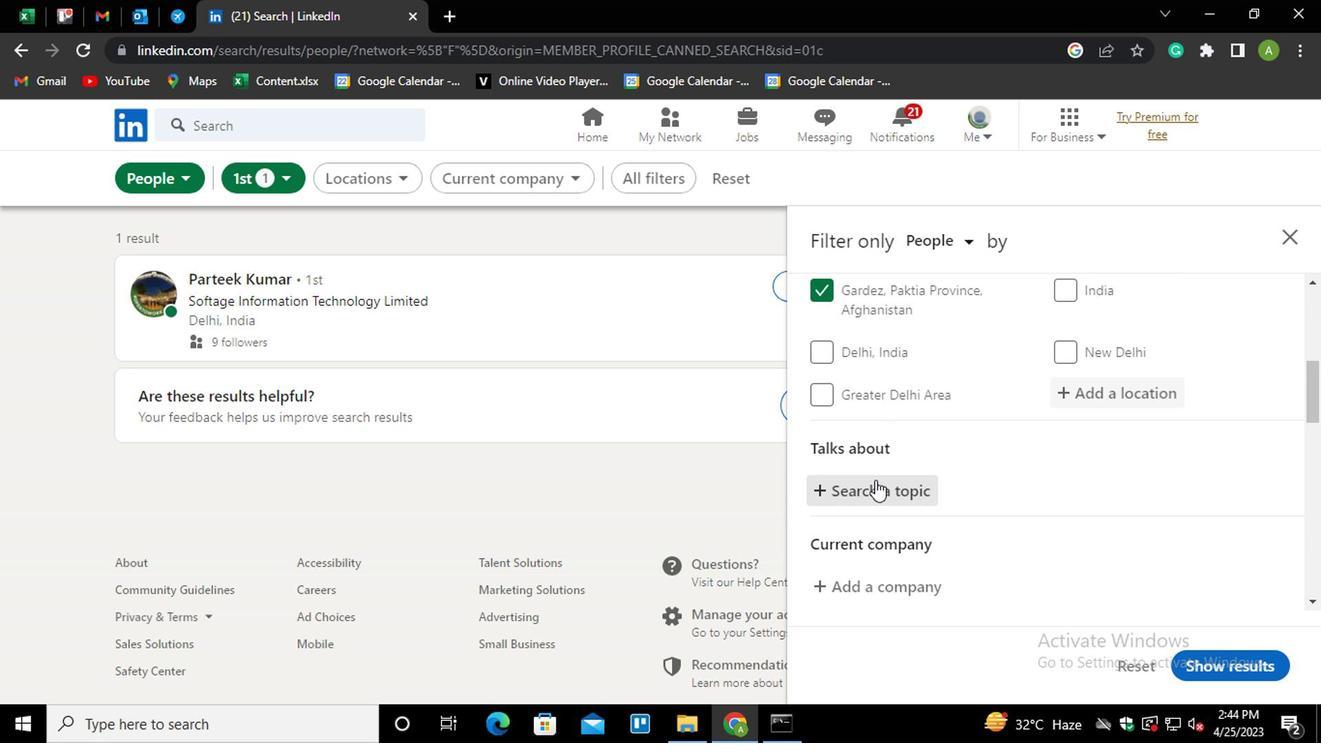 
Action: Key pressed <Key.shift>#<Key.shift_r>MOBILEMARKETINGWITH
Screenshot: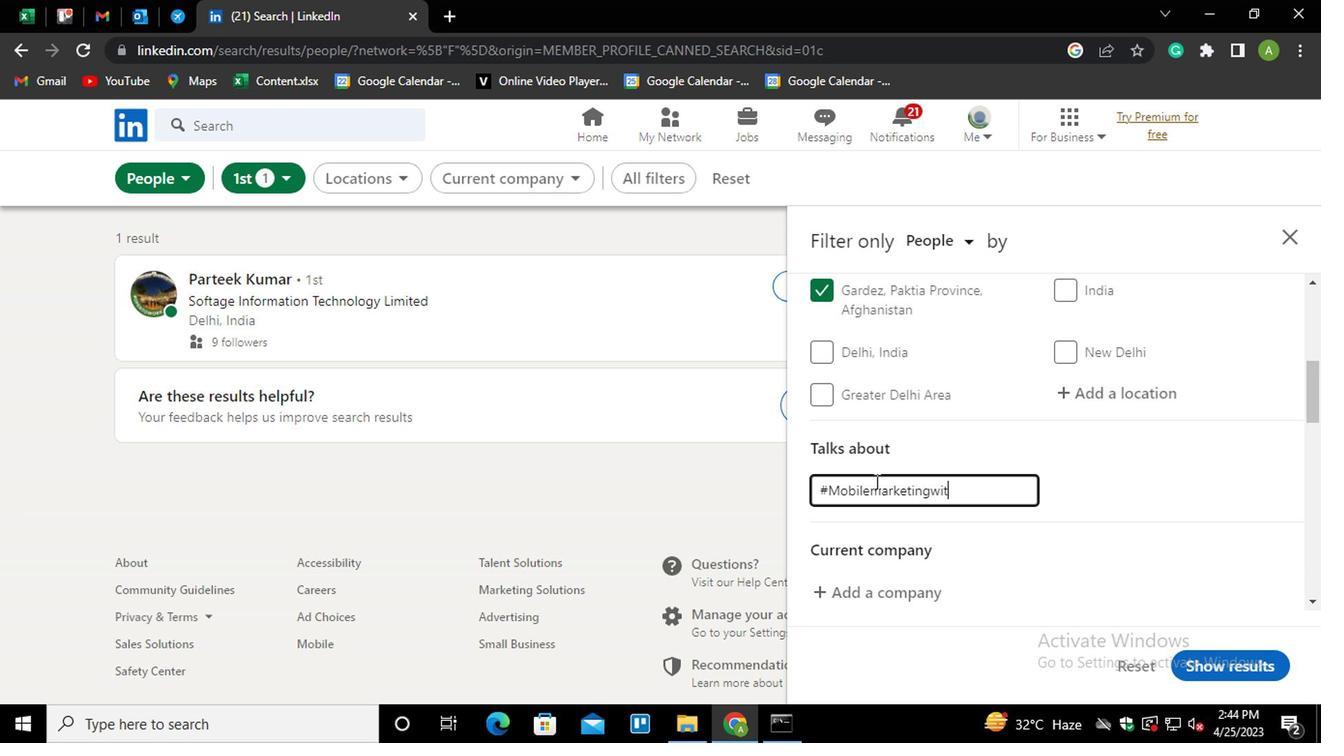 
Action: Mouse moved to (1142, 480)
Screenshot: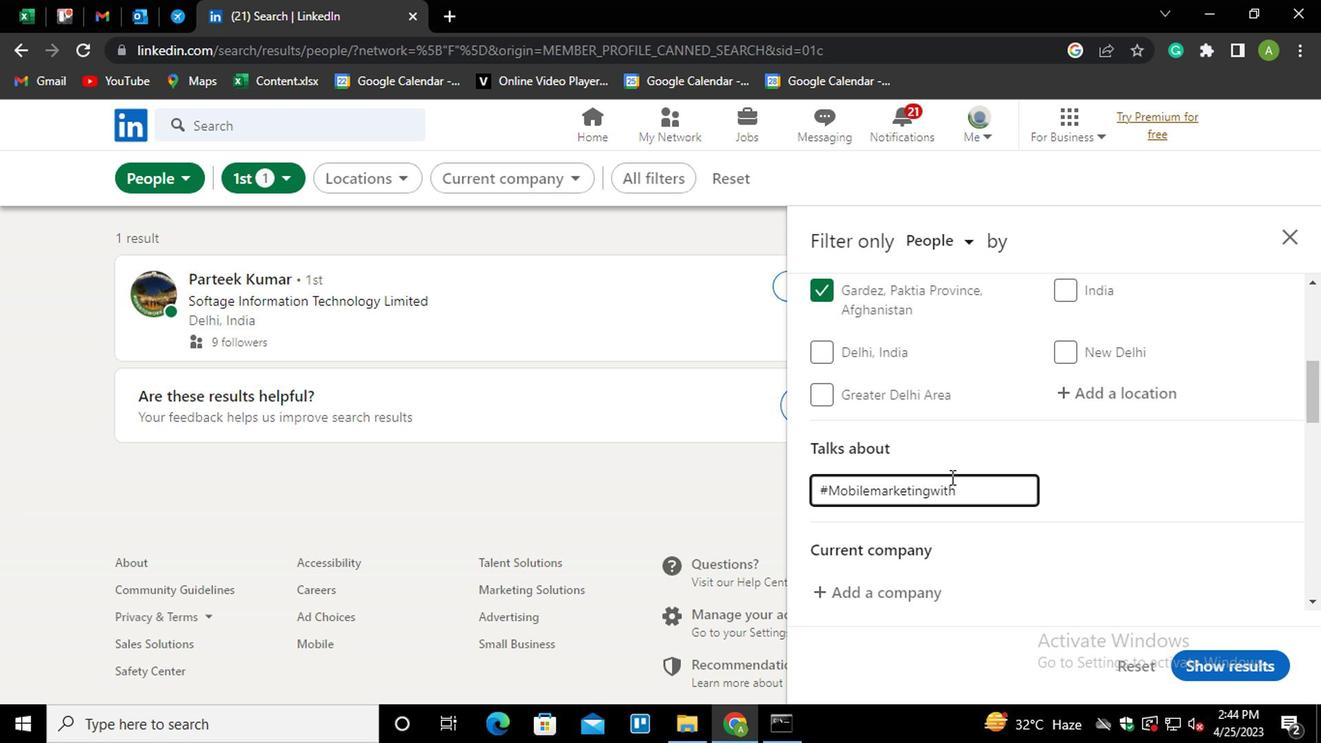 
Action: Mouse pressed left at (1142, 480)
Screenshot: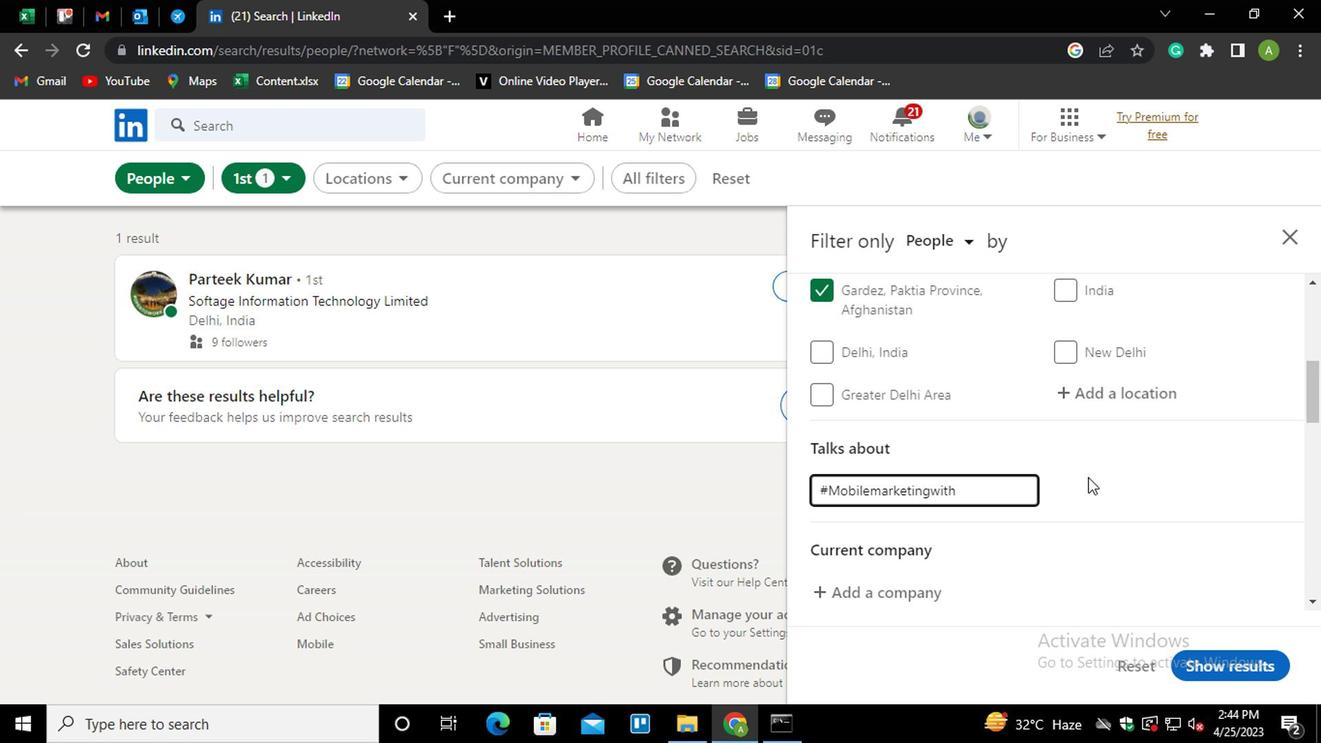 
Action: Mouse moved to (1143, 480)
Screenshot: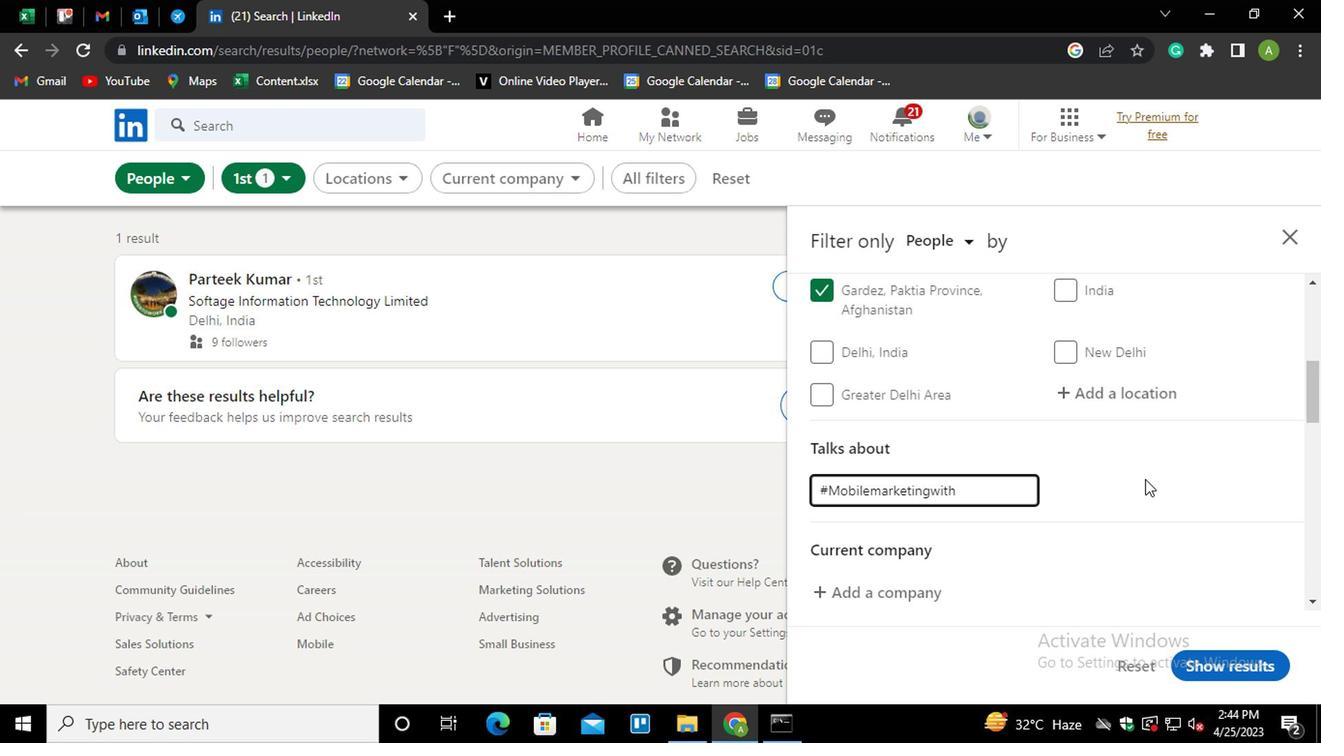 
Action: Mouse scrolled (1143, 479) with delta (0, 0)
Screenshot: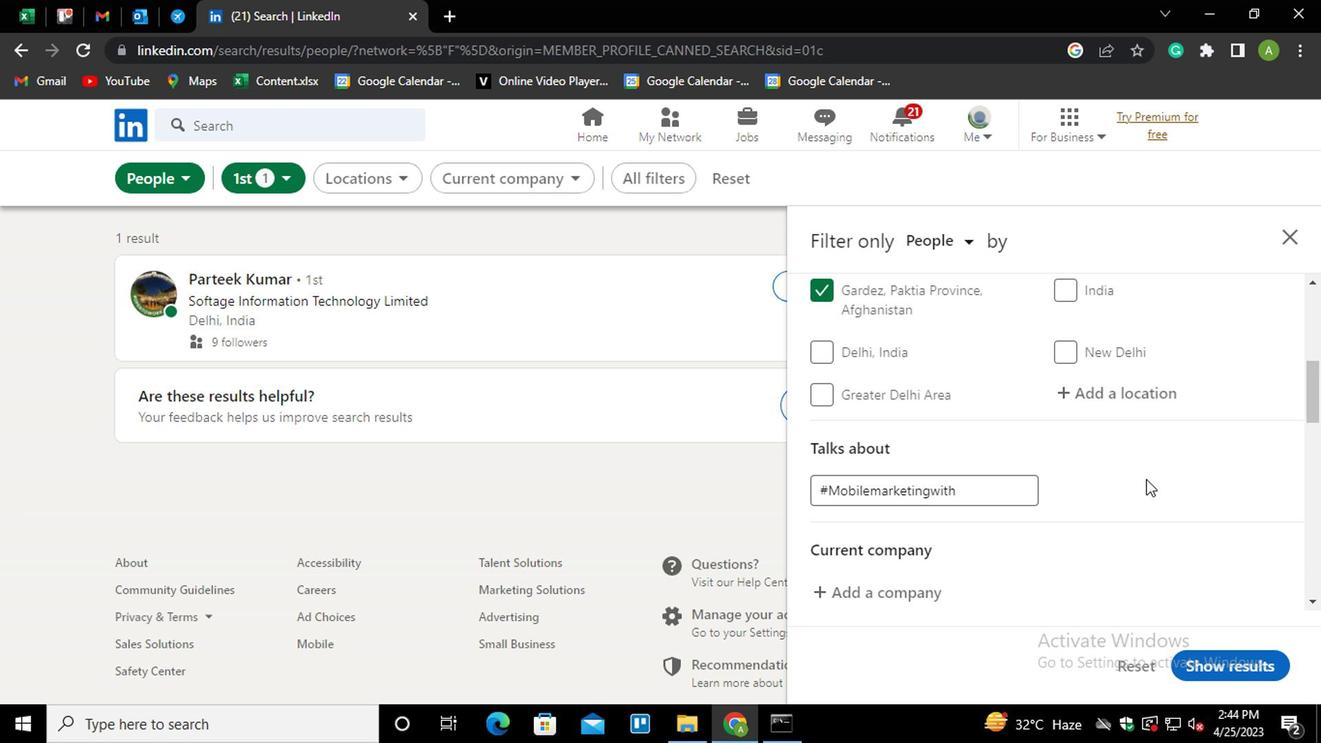 
Action: Mouse moved to (914, 495)
Screenshot: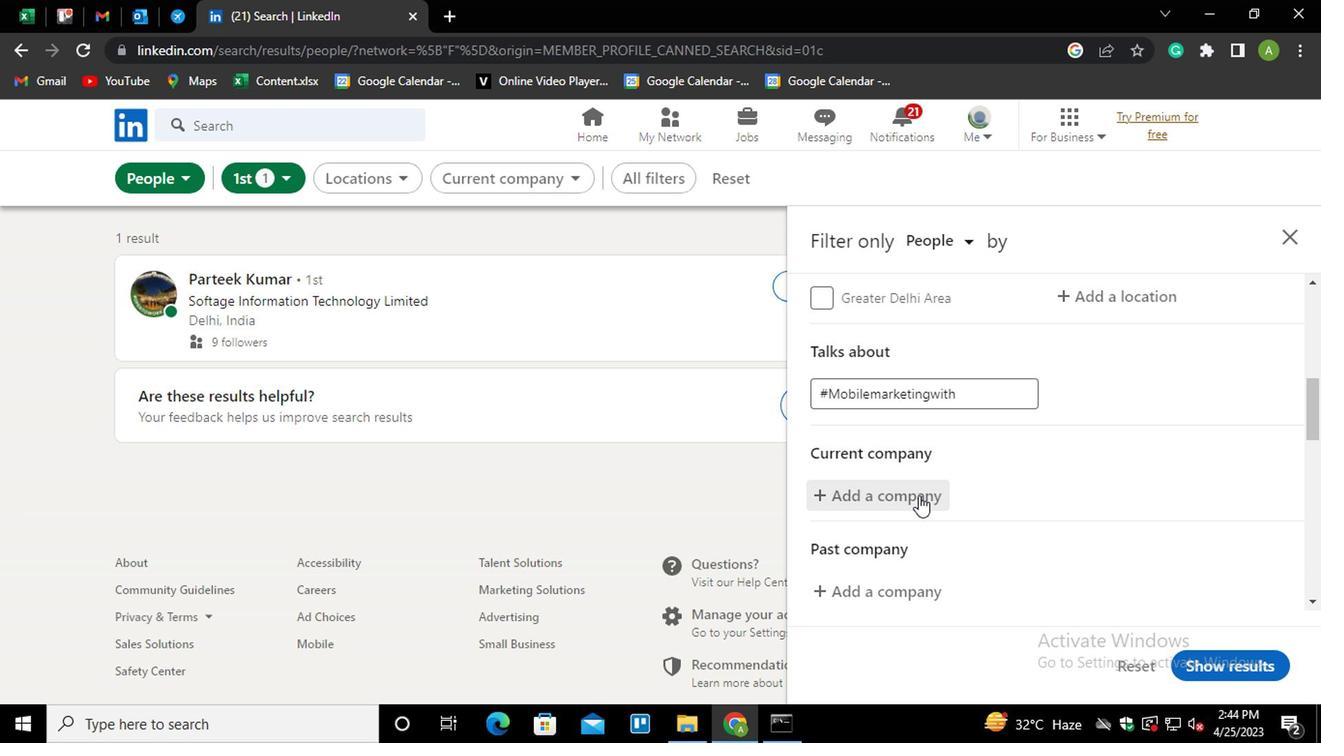 
Action: Mouse pressed left at (914, 495)
Screenshot: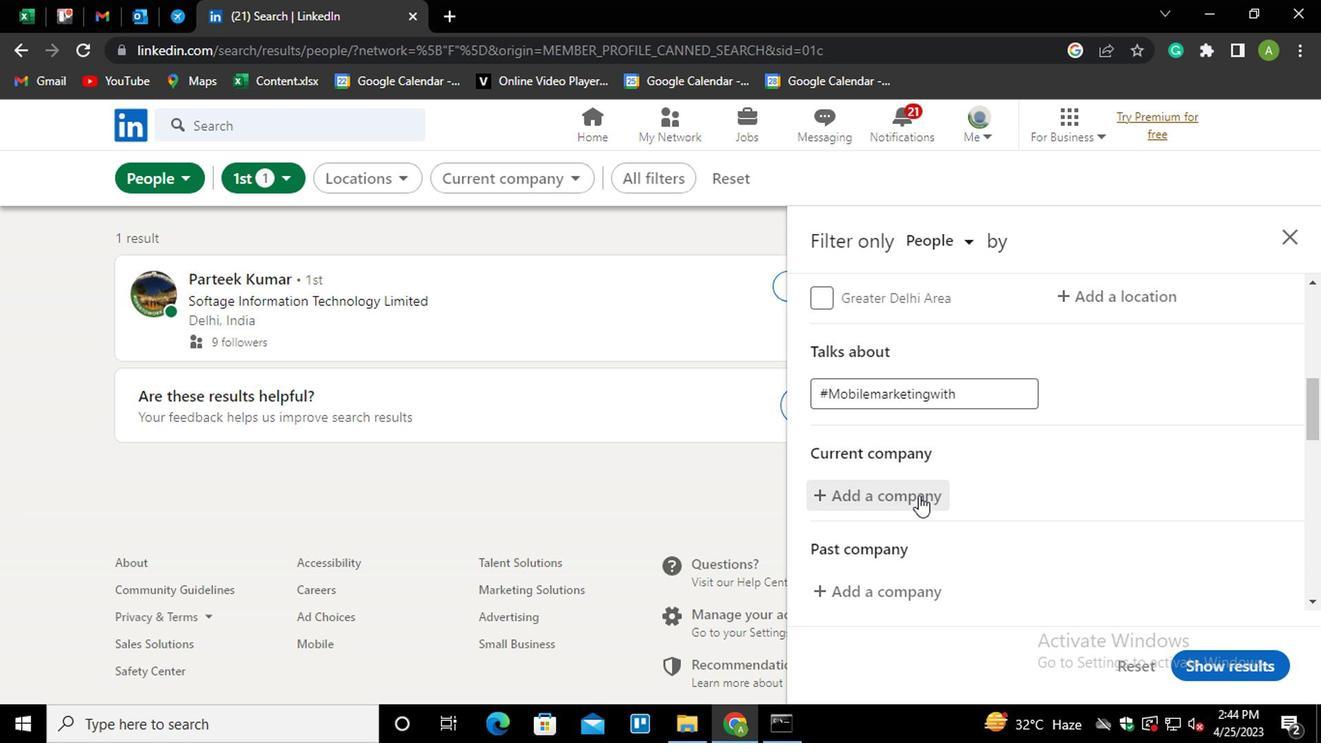 
Action: Mouse moved to (914, 495)
Screenshot: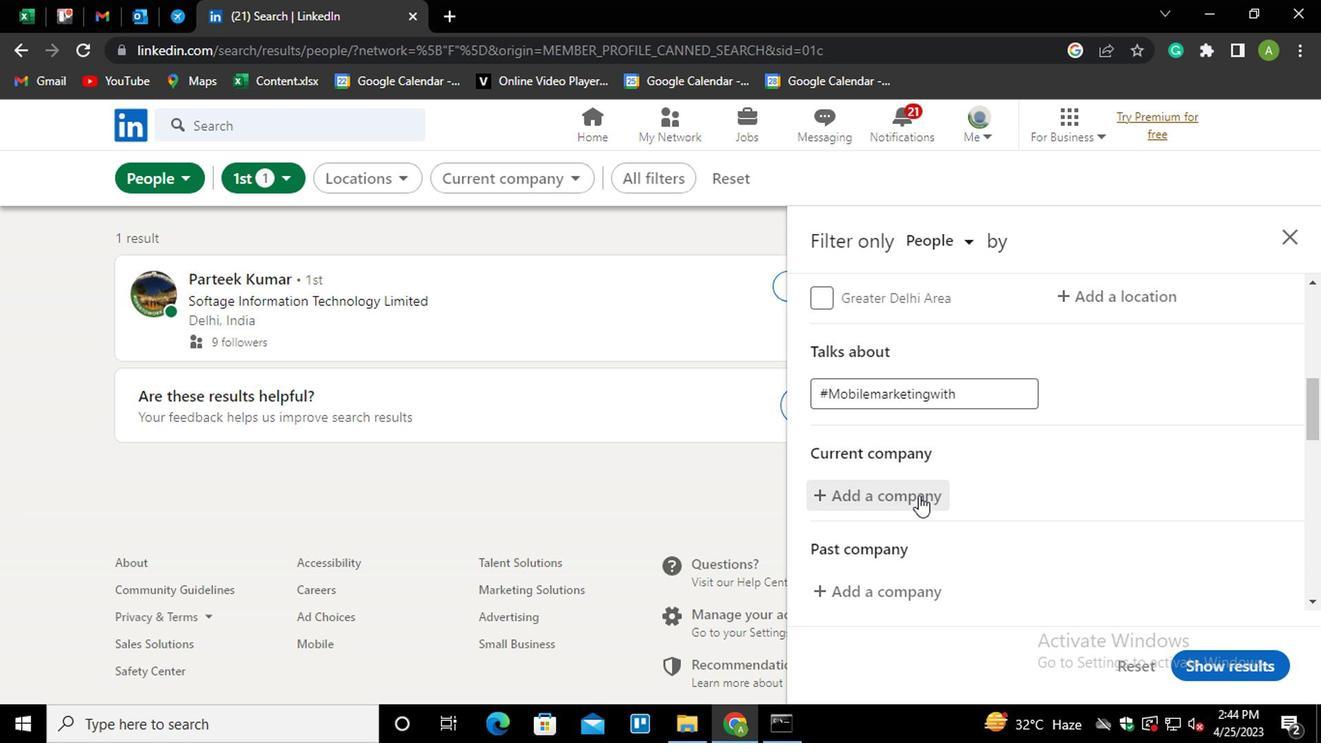 
Action: Key pressed <Key.shift>ADITYA<Key.down><Key.enter>
Screenshot: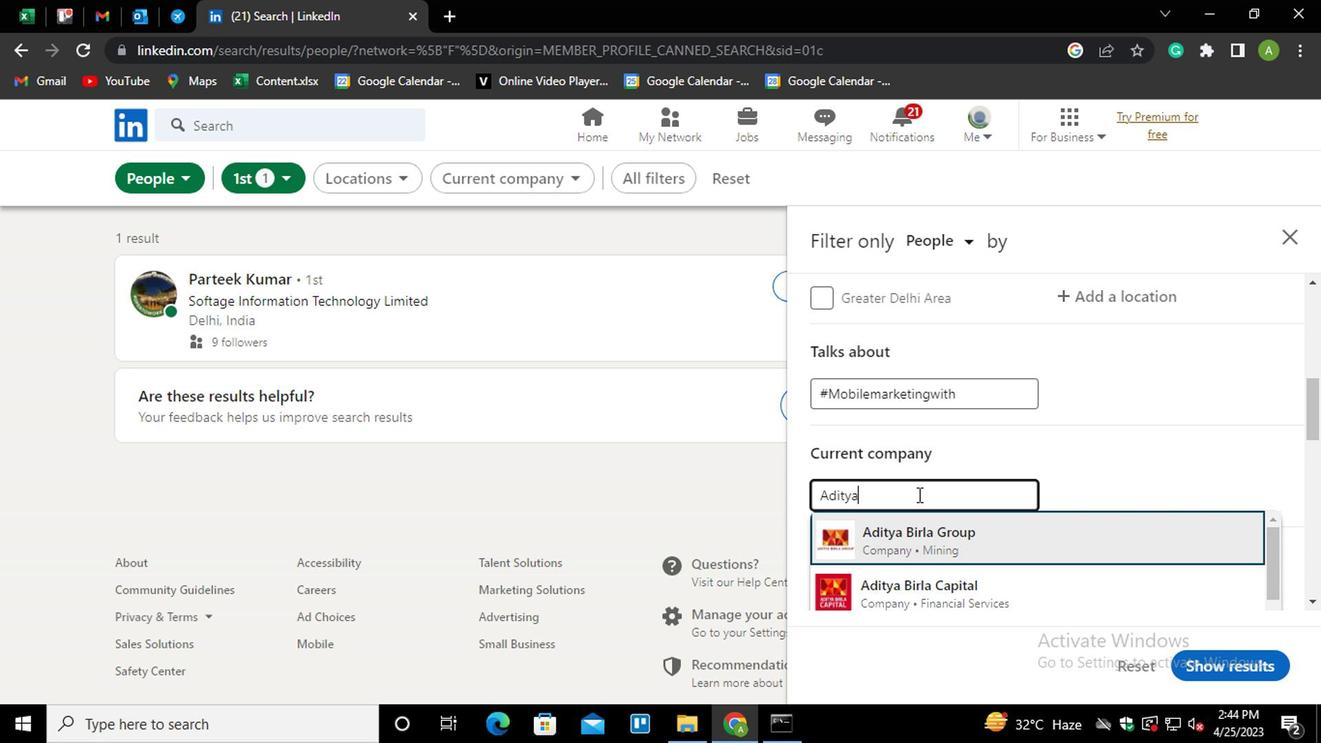 
Action: Mouse moved to (1146, 344)
Screenshot: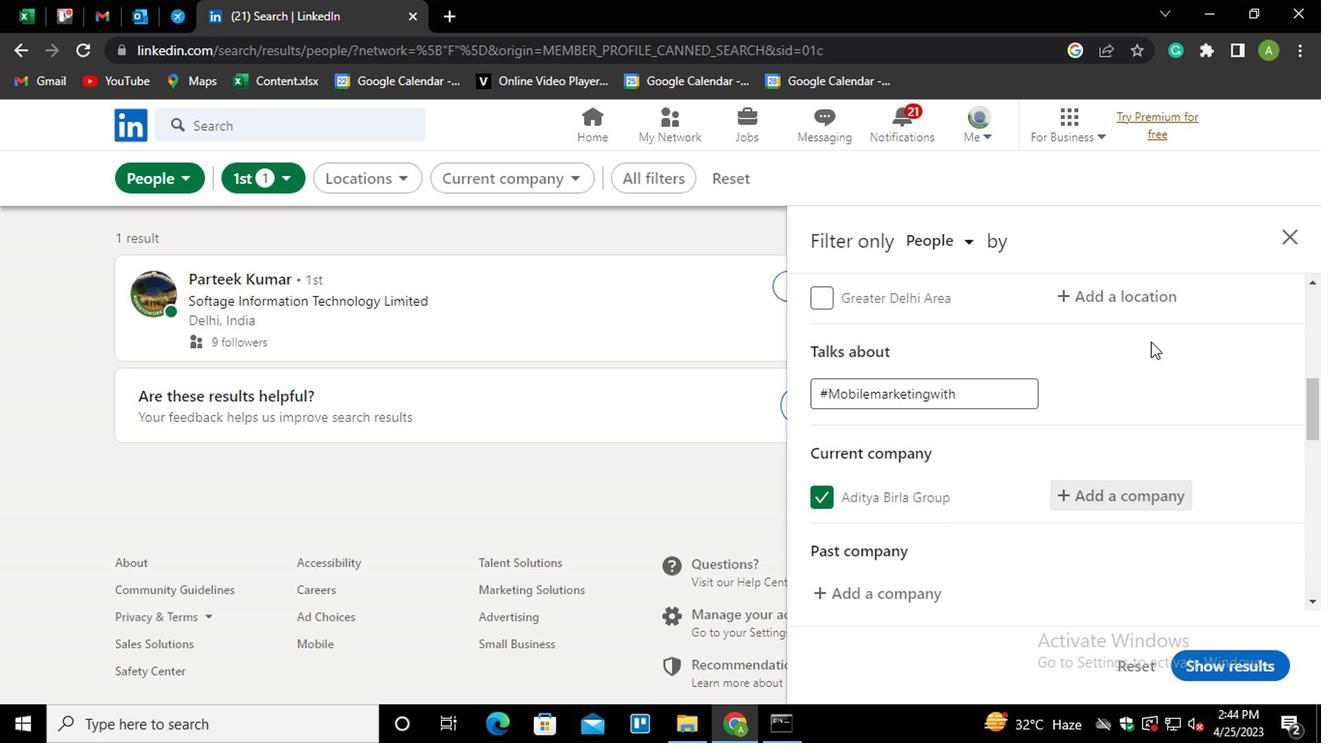 
Action: Mouse scrolled (1146, 343) with delta (0, 0)
Screenshot: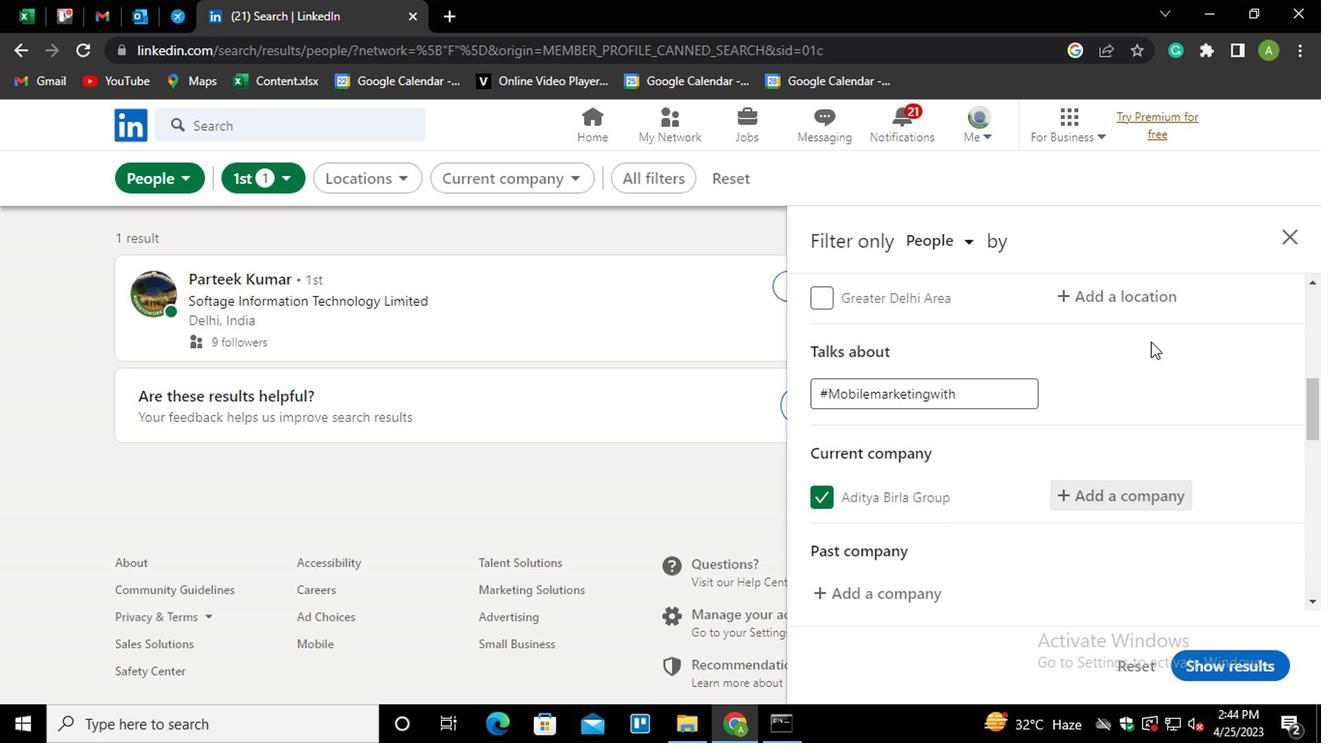 
Action: Mouse scrolled (1146, 343) with delta (0, 0)
Screenshot: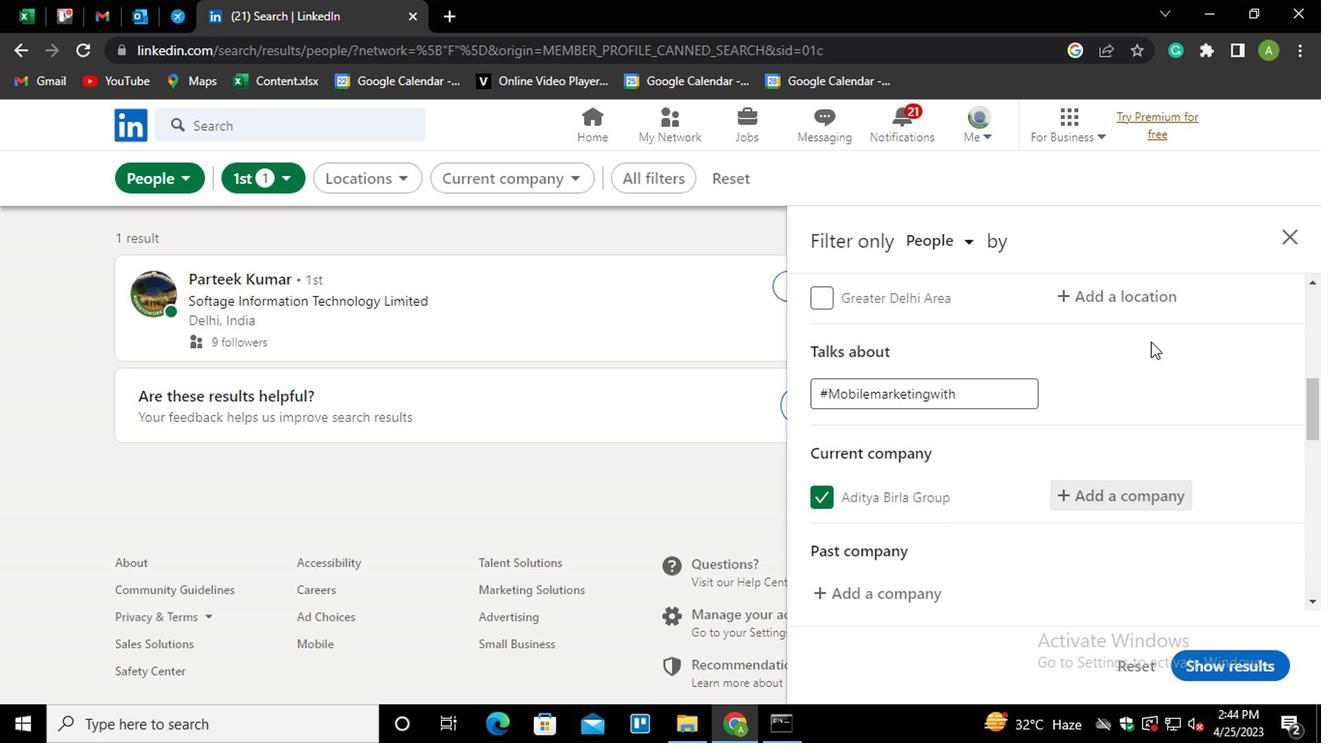 
Action: Mouse moved to (1144, 345)
Screenshot: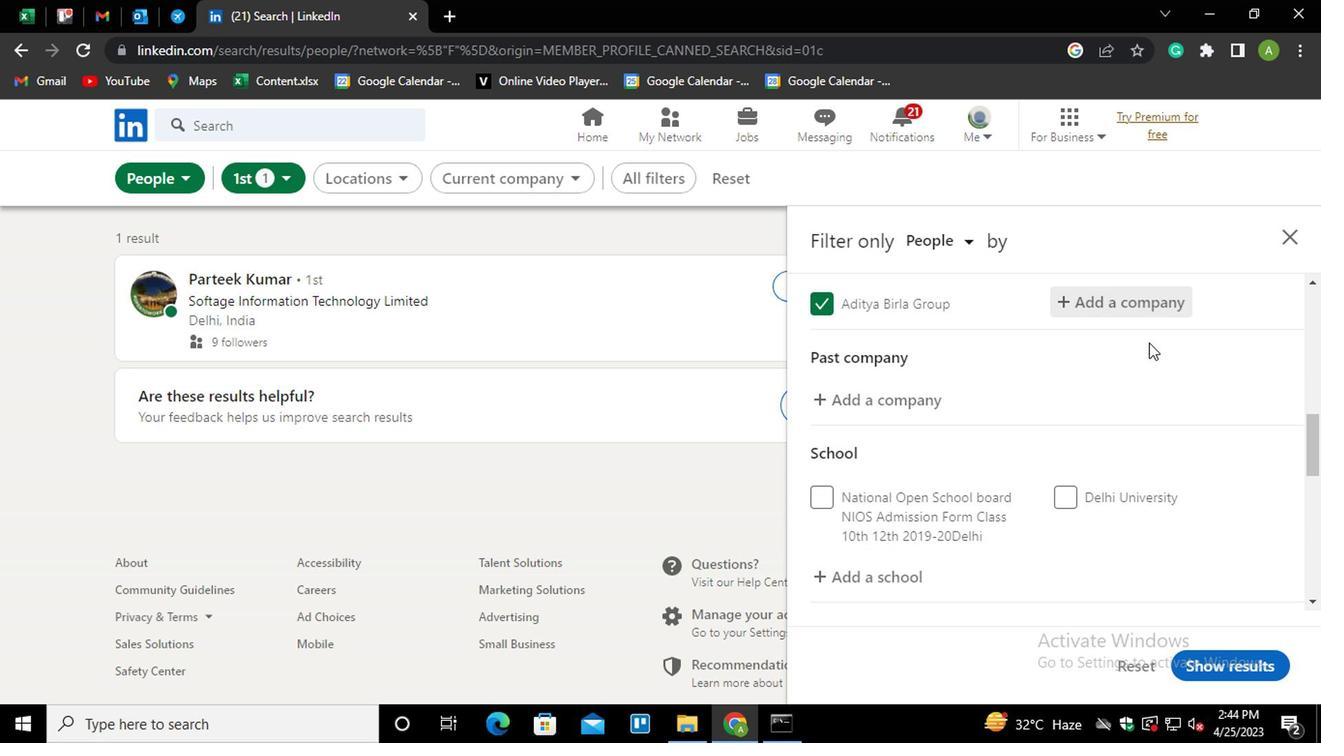 
Action: Mouse scrolled (1144, 344) with delta (0, -1)
Screenshot: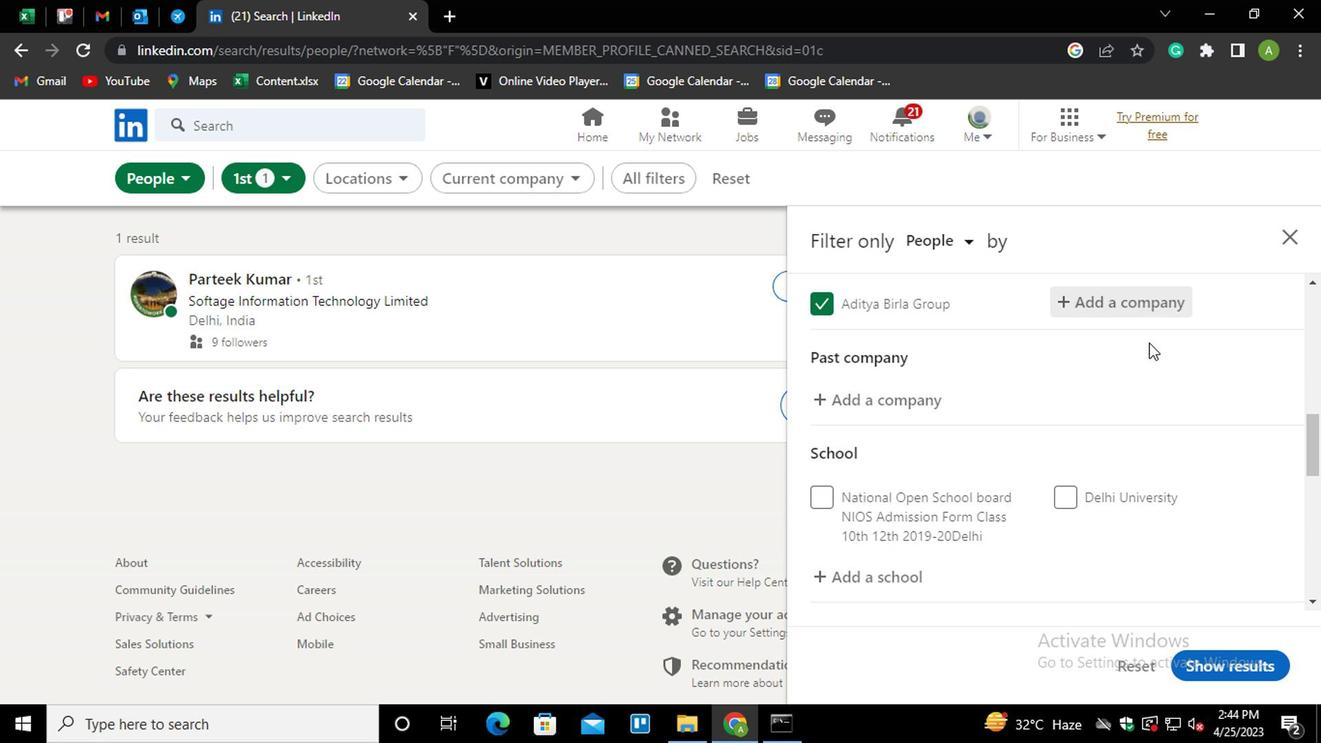 
Action: Mouse moved to (861, 480)
Screenshot: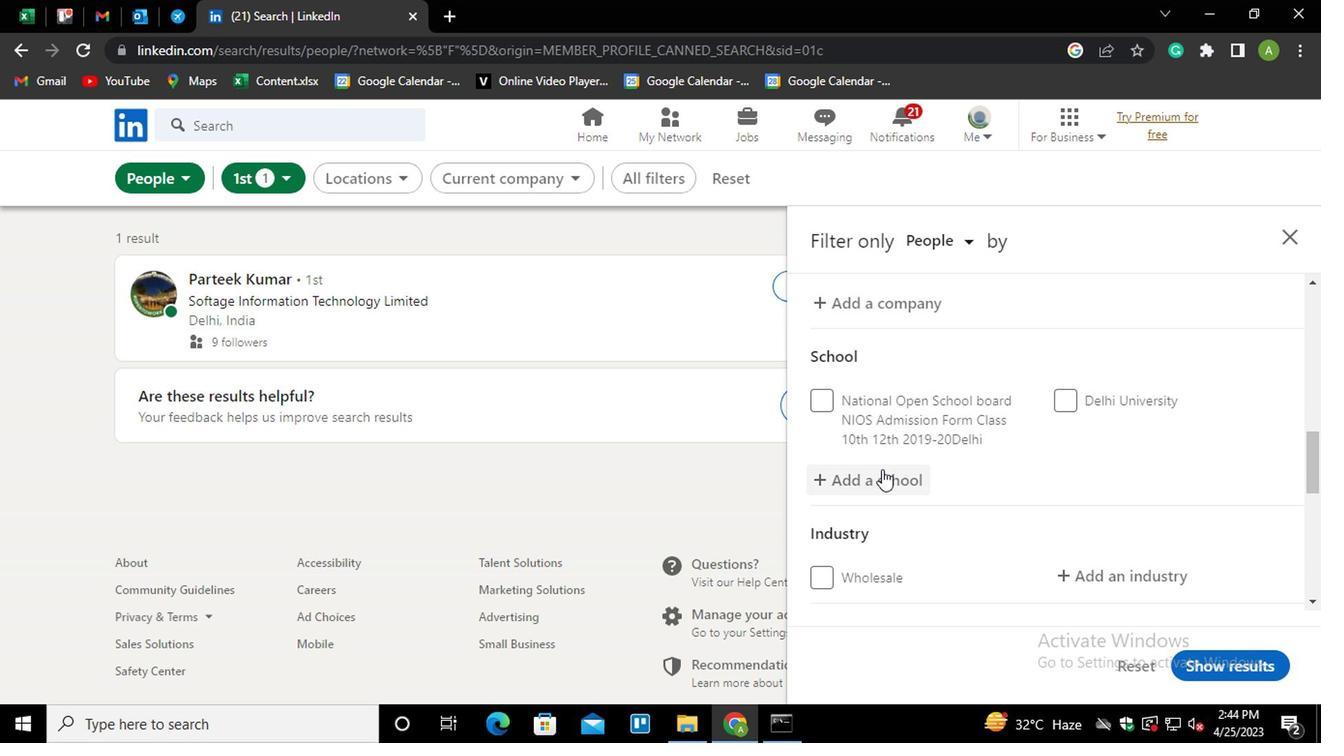
Action: Mouse pressed left at (861, 480)
Screenshot: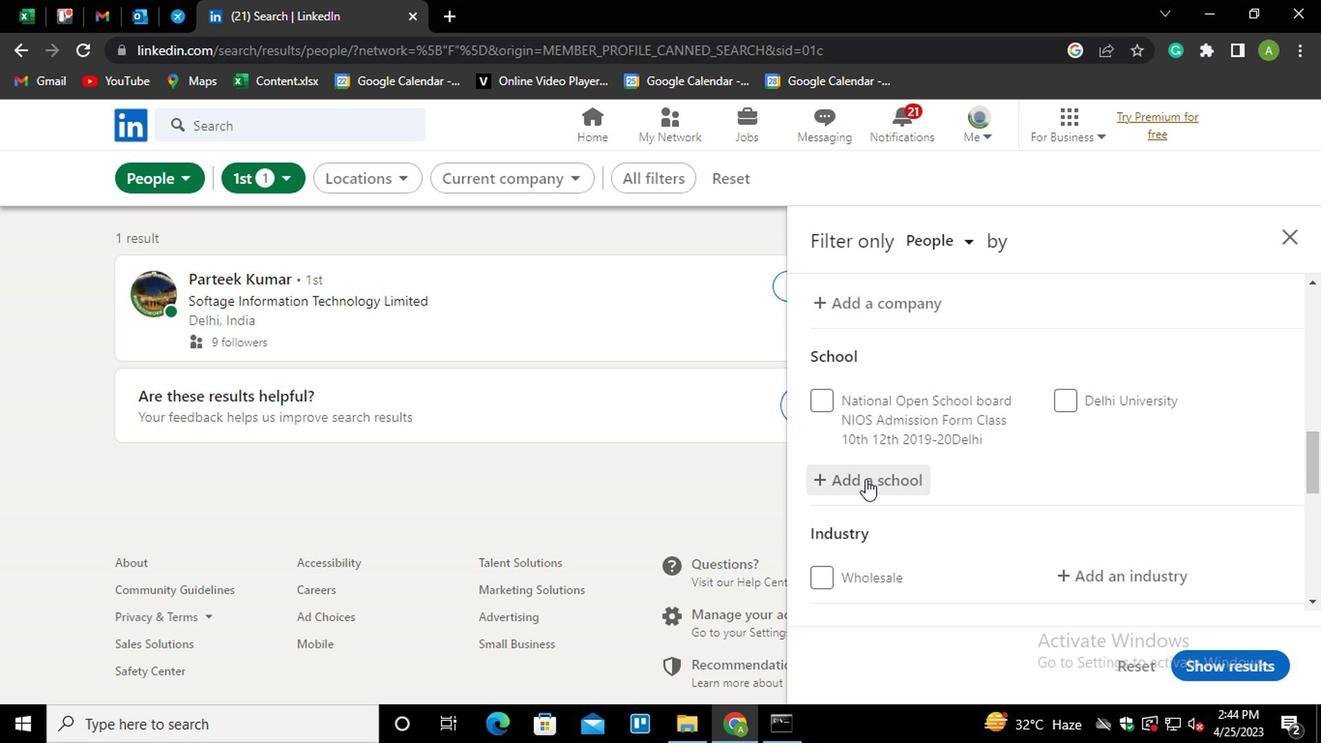 
Action: Mouse moved to (861, 476)
Screenshot: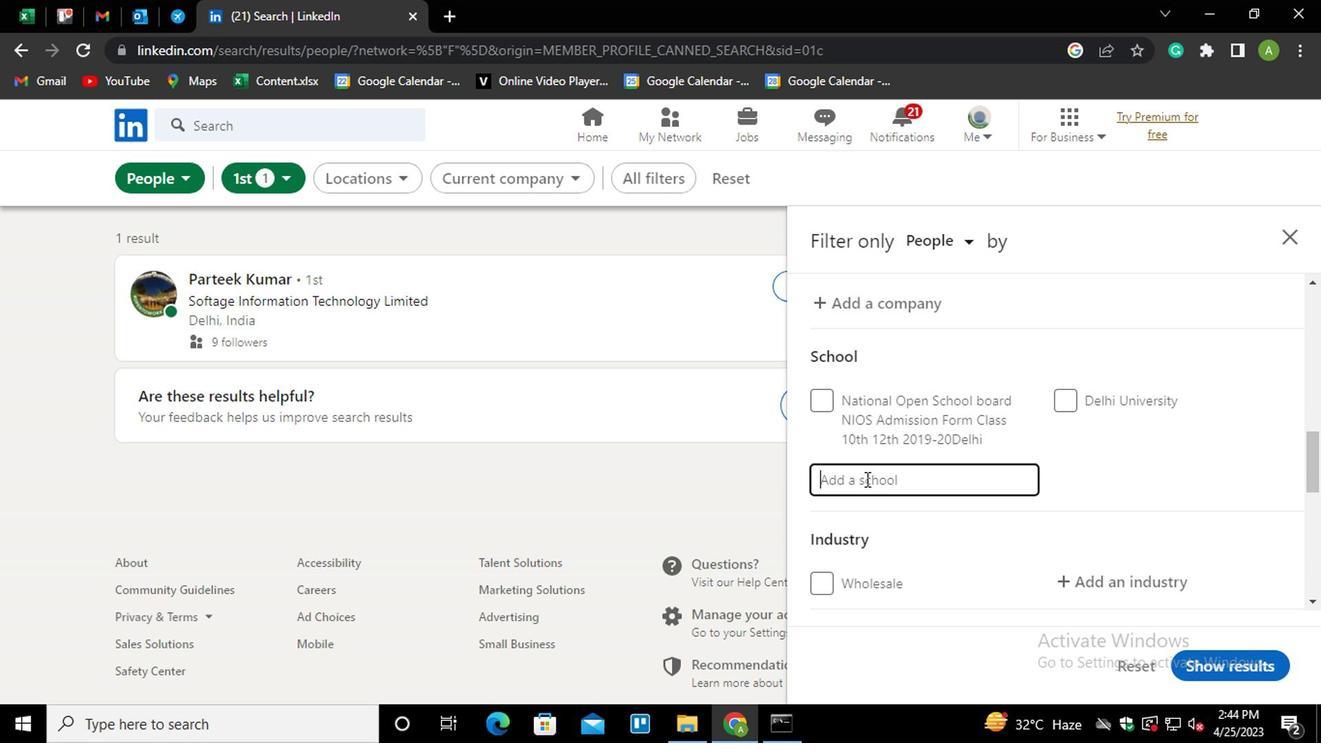 
Action: Mouse pressed left at (861, 476)
Screenshot: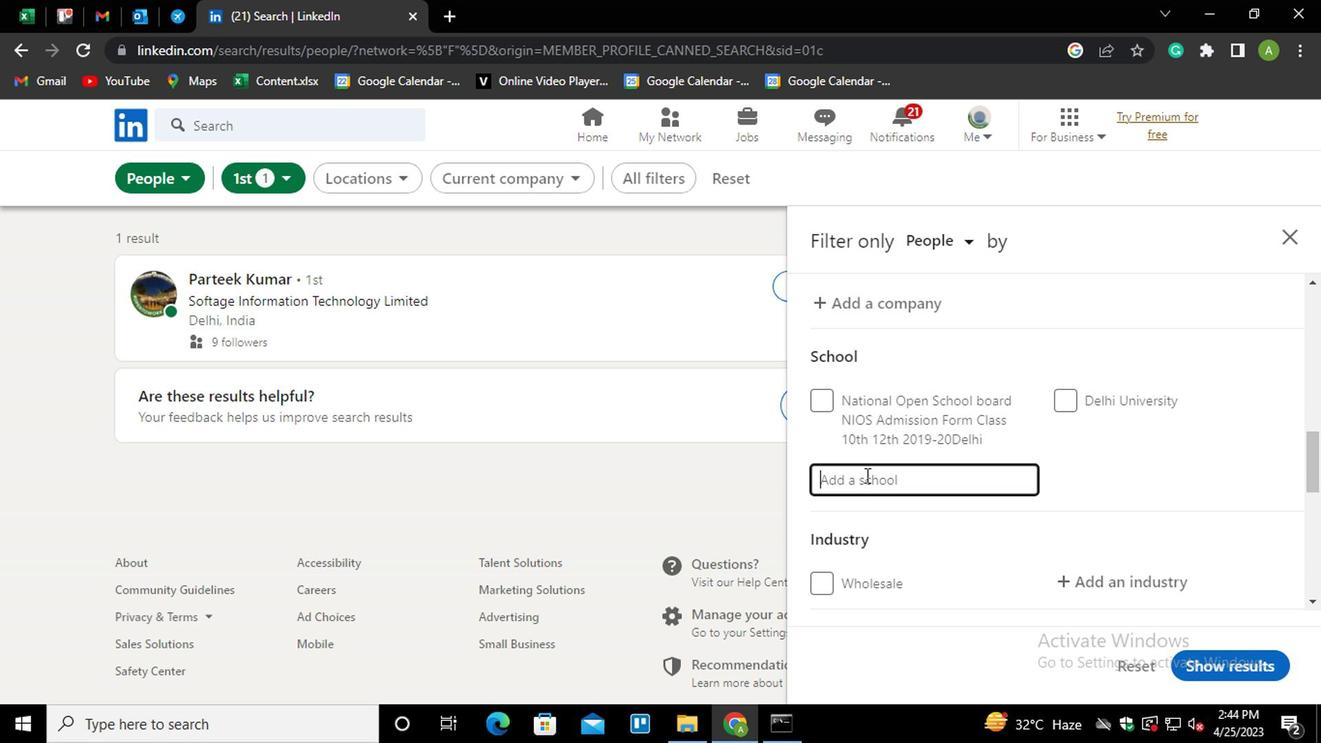 
Action: Mouse moved to (860, 475)
Screenshot: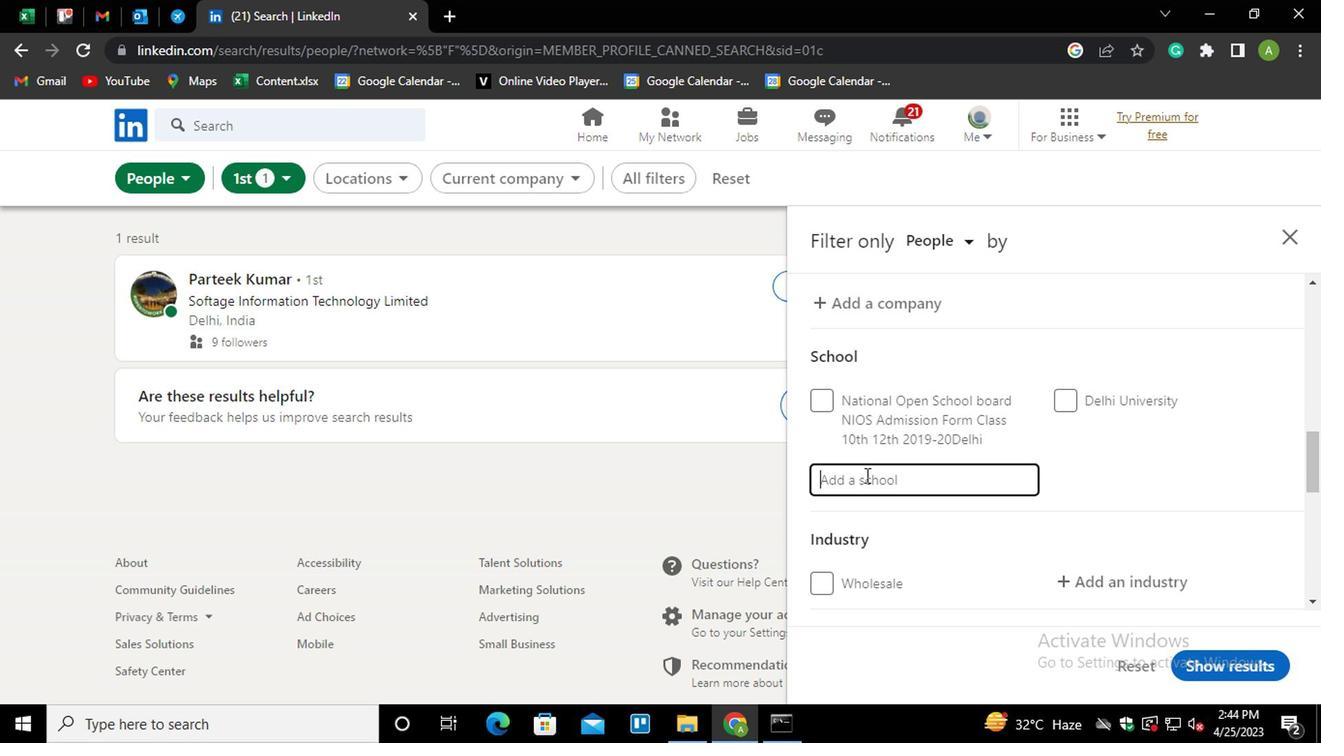 
Action: Key pressed <Key.shift><Key.shift>GOA<Key.space><Key.down><Key.enter>
Screenshot: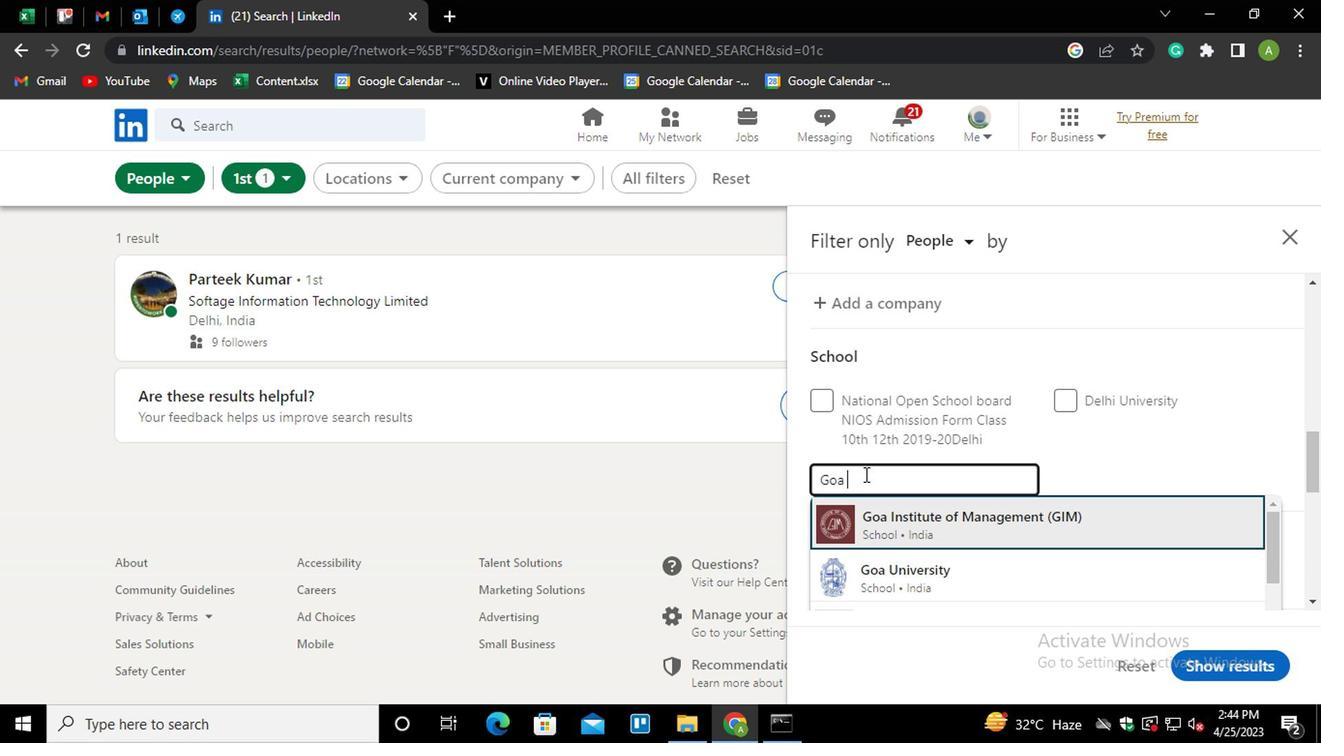 
Action: Mouse scrolled (860, 474) with delta (0, 0)
Screenshot: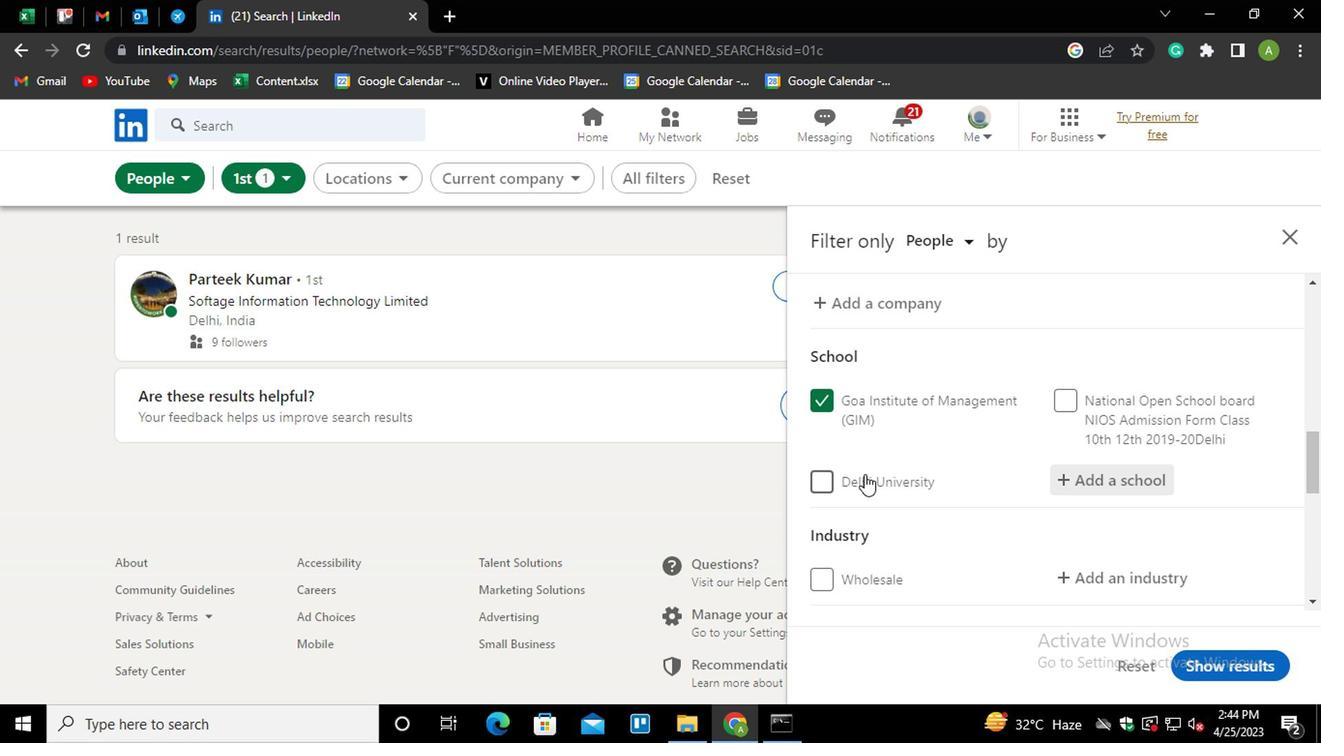 
Action: Mouse moved to (945, 444)
Screenshot: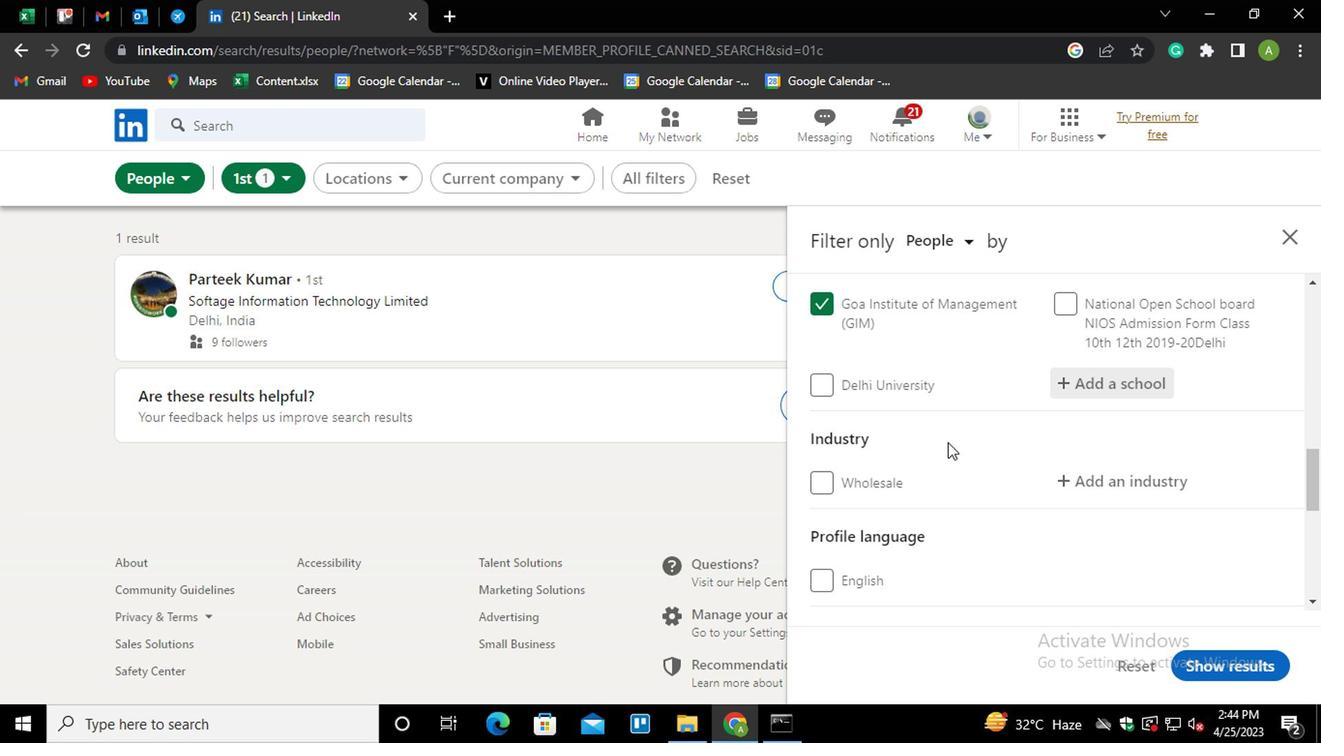 
Action: Mouse scrolled (945, 444) with delta (0, 0)
Screenshot: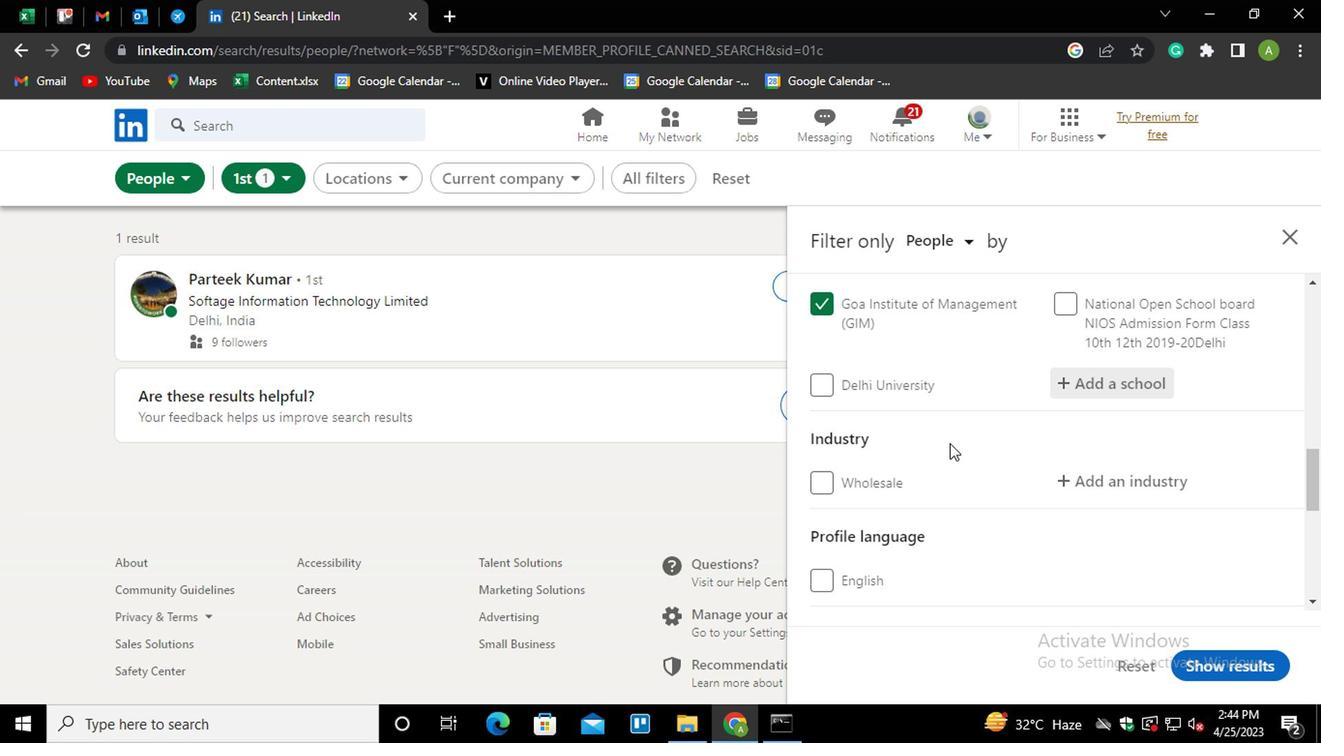 
Action: Mouse moved to (1078, 292)
Screenshot: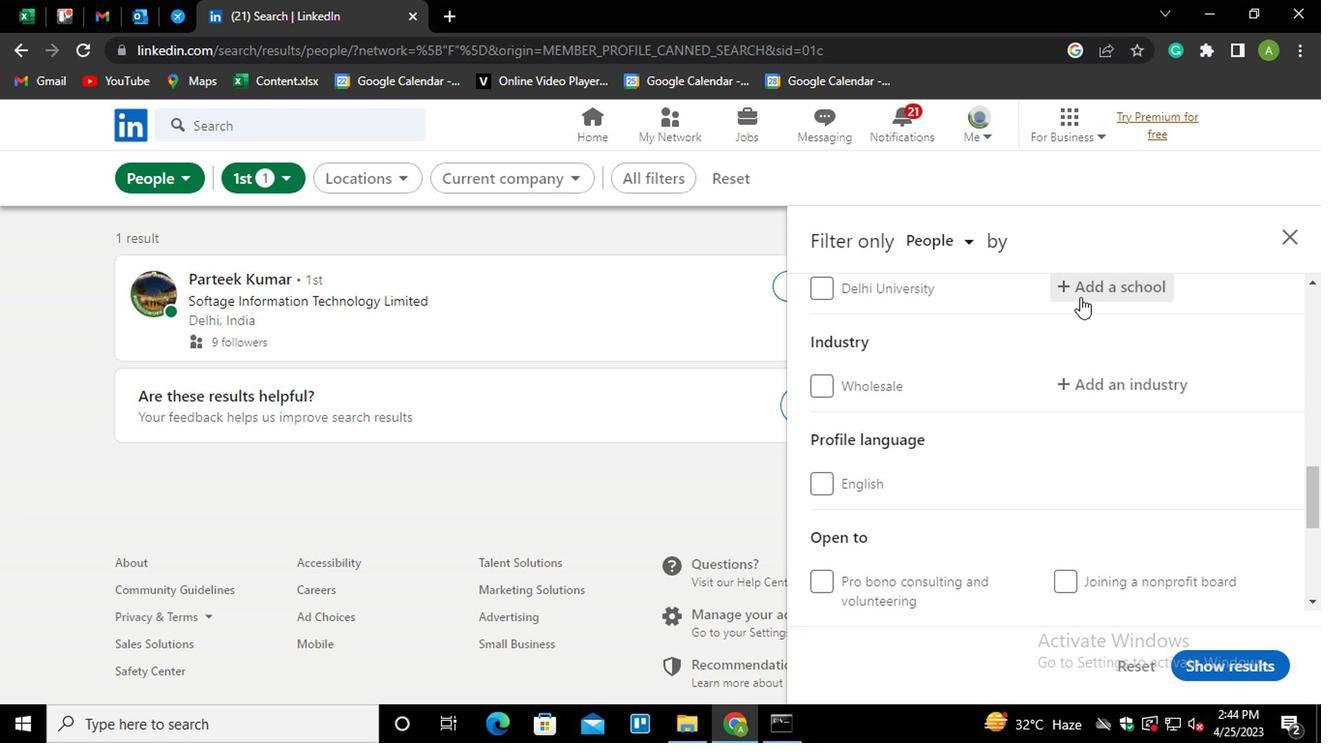 
Action: Mouse pressed left at (1078, 292)
Screenshot: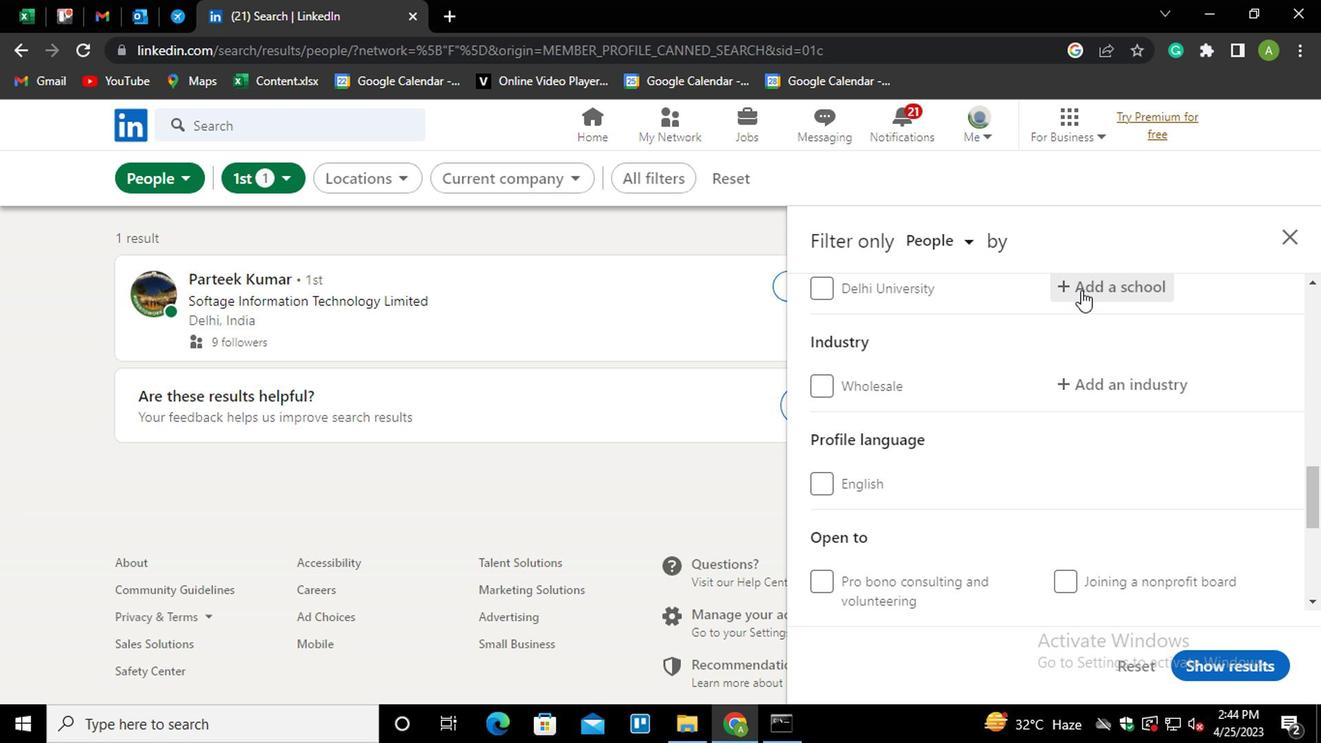 
Action: Mouse moved to (1086, 358)
Screenshot: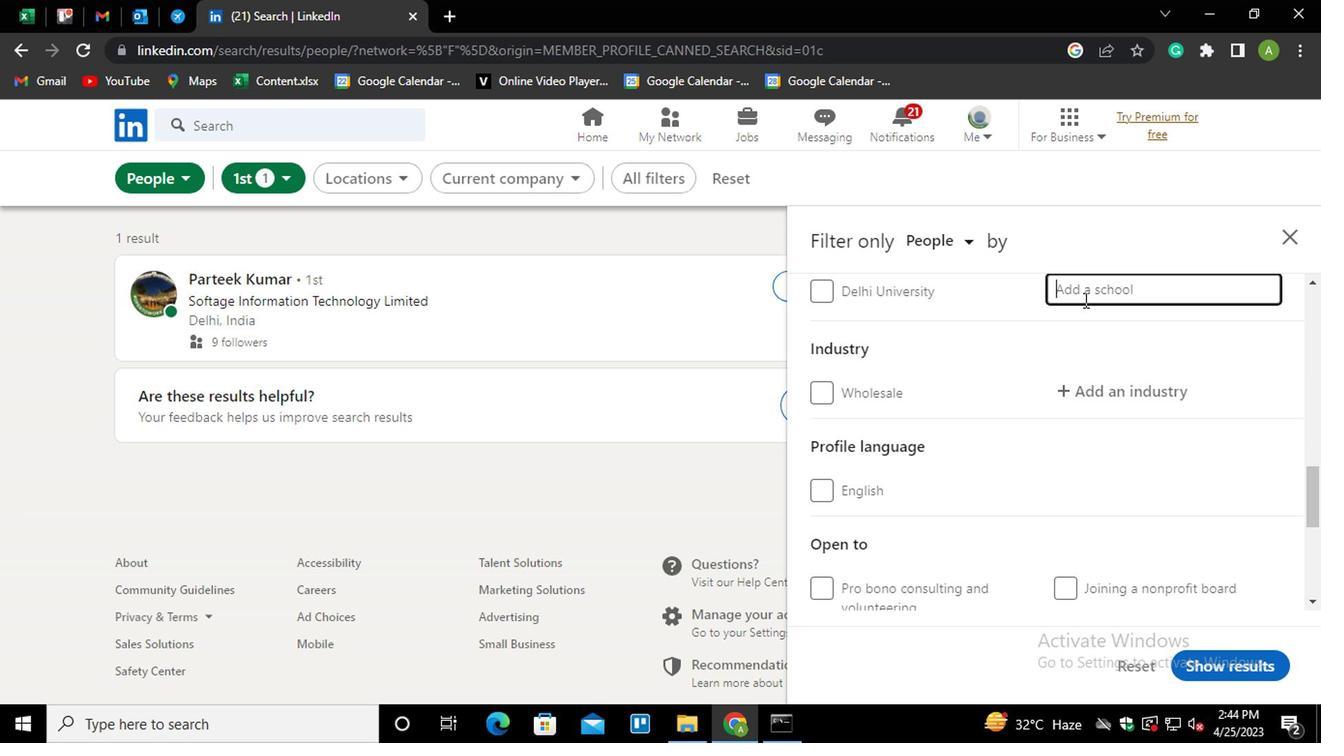 
Action: Mouse scrolled (1086, 360) with delta (0, 1)
Screenshot: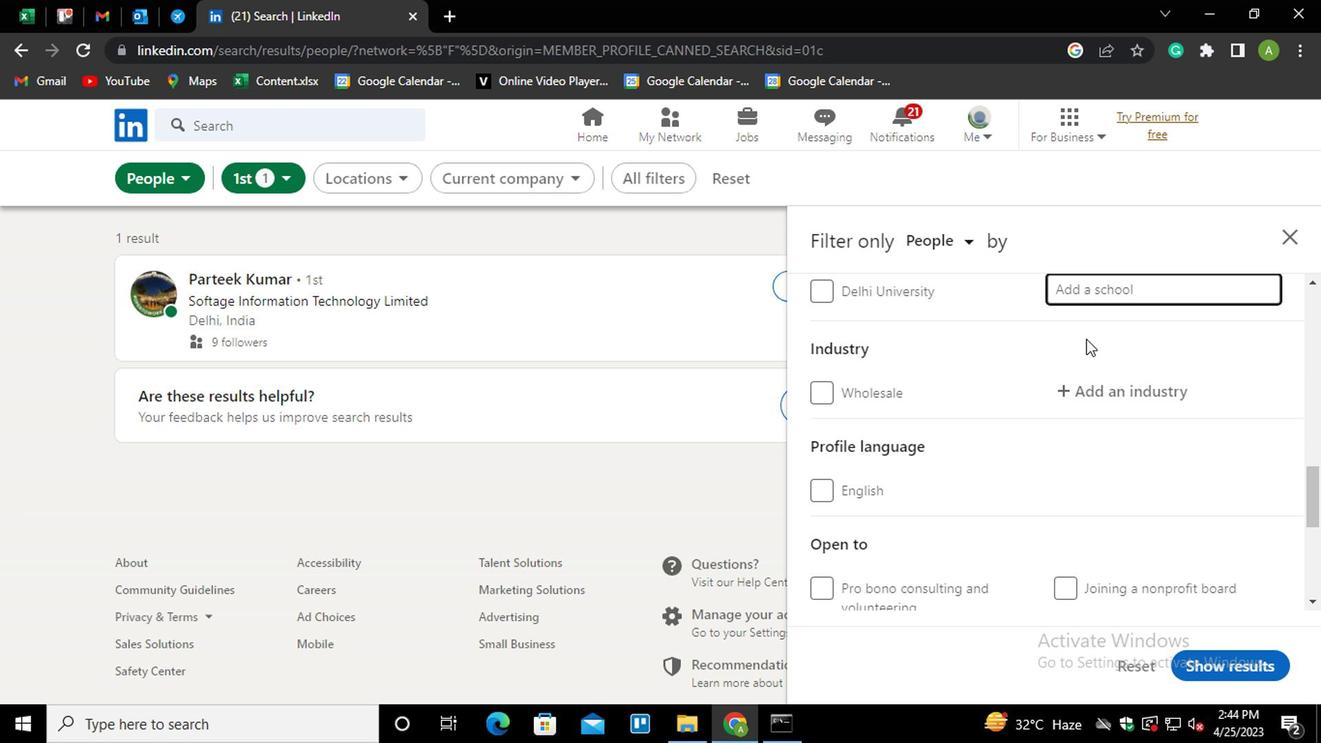 
Action: Mouse scrolled (1086, 360) with delta (0, 1)
Screenshot: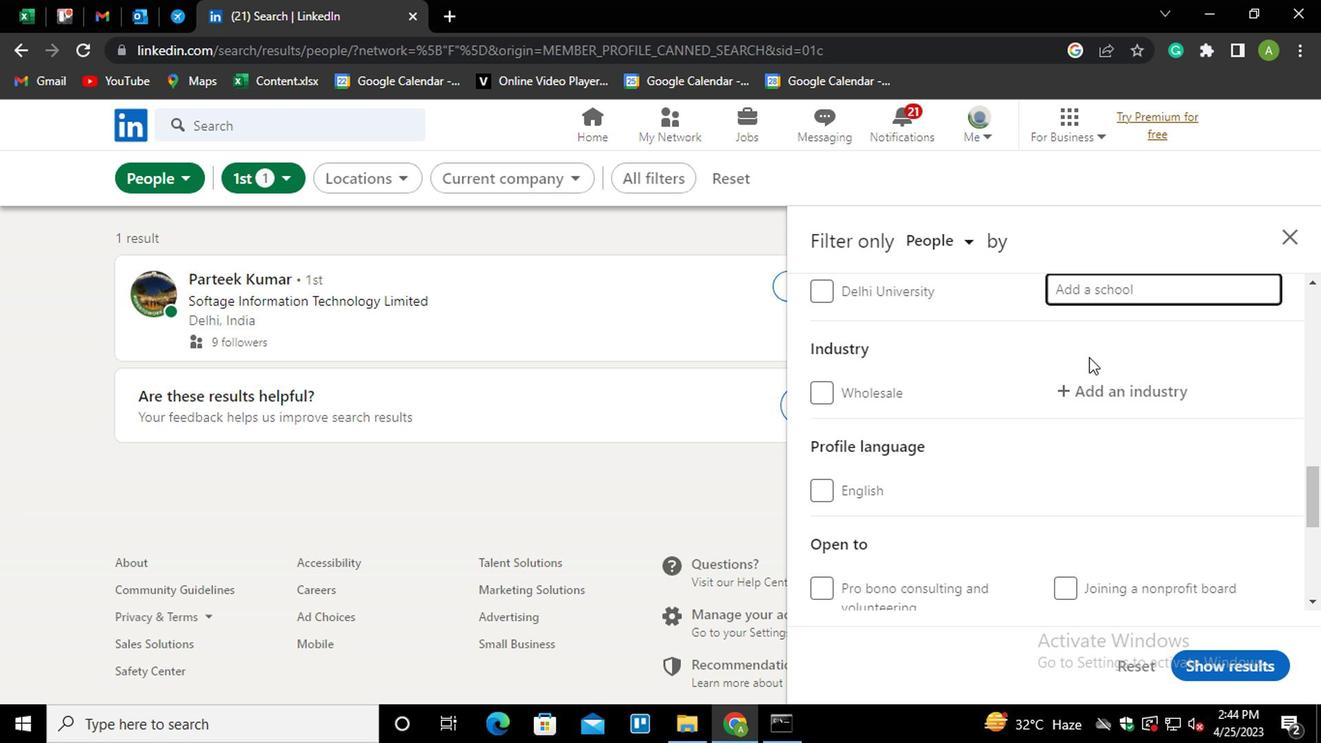 
Action: Mouse moved to (1090, 578)
Screenshot: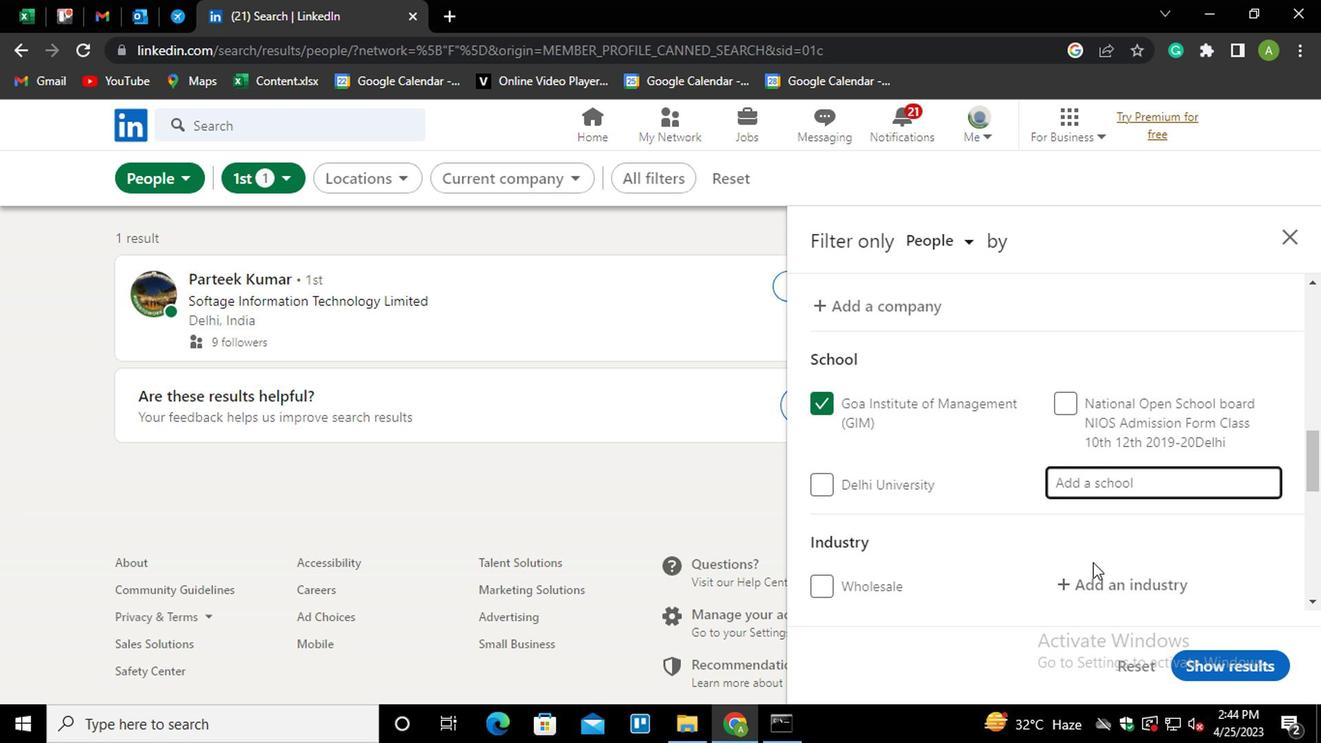 
Action: Mouse pressed left at (1090, 578)
Screenshot: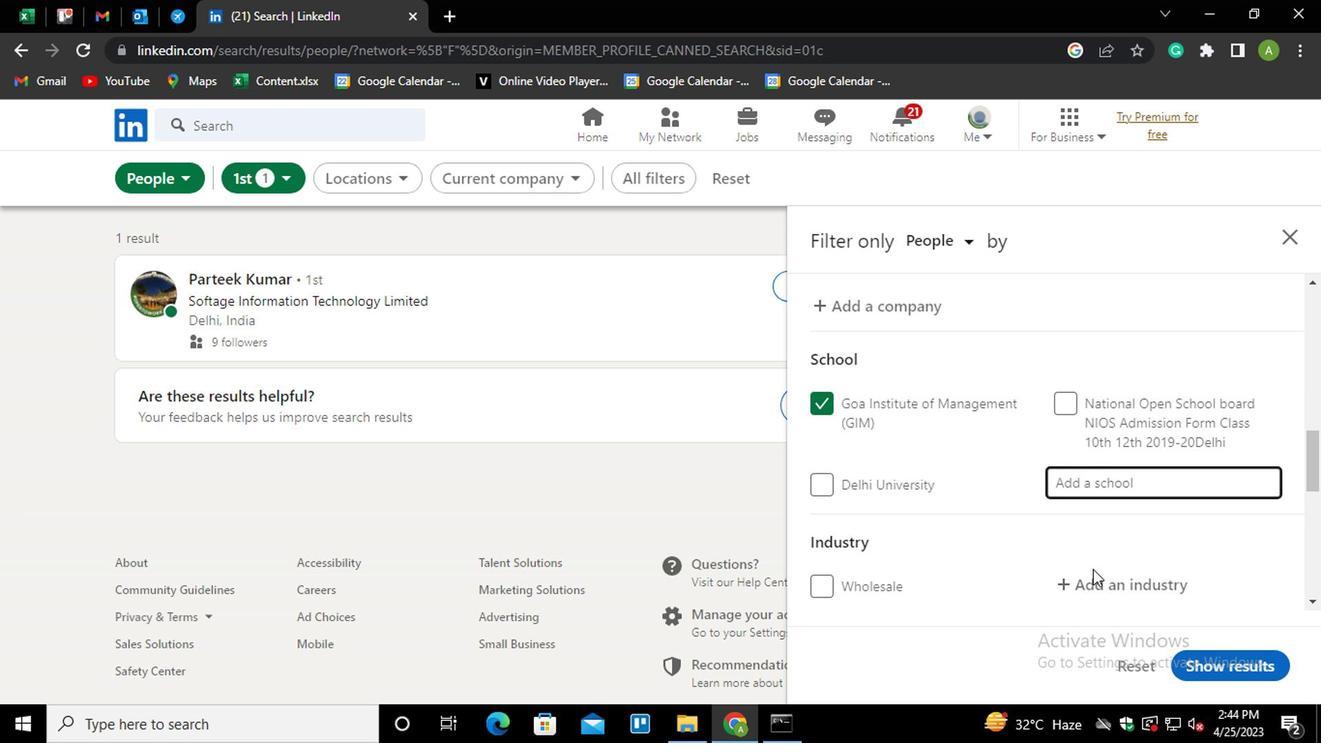 
Action: Mouse moved to (1090, 574)
Screenshot: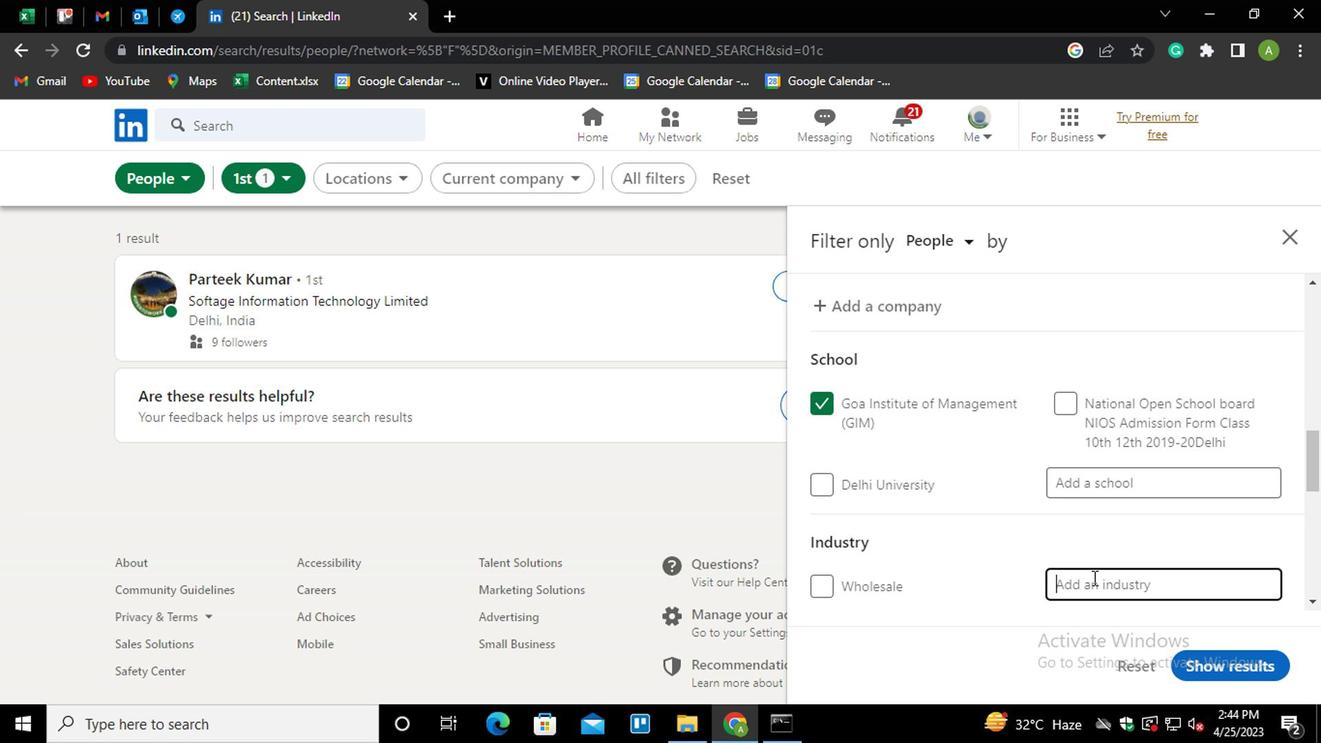 
Action: Mouse scrolled (1090, 572) with delta (0, -1)
Screenshot: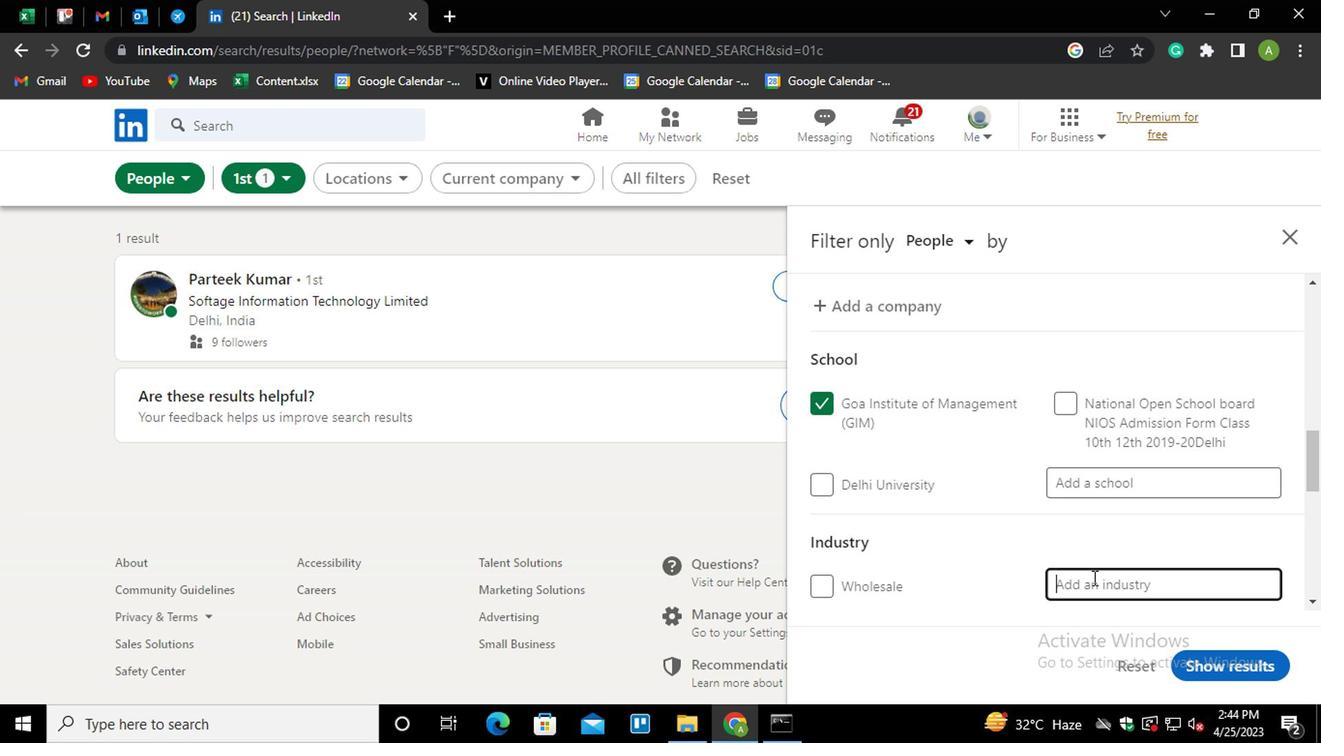 
Action: Mouse moved to (1079, 490)
Screenshot: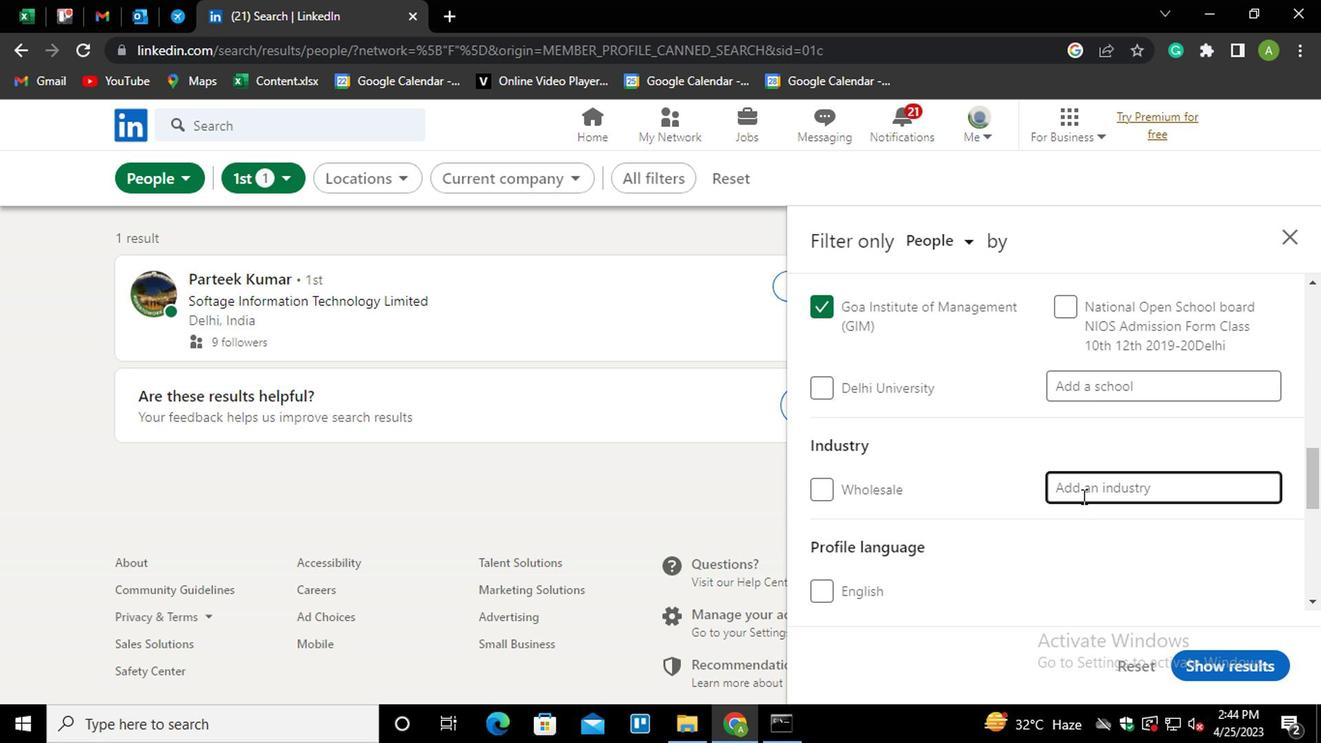 
Action: Key pressed <Key.shift_r>PERSONA<Key.down><Key.down><Key.enter>
Screenshot: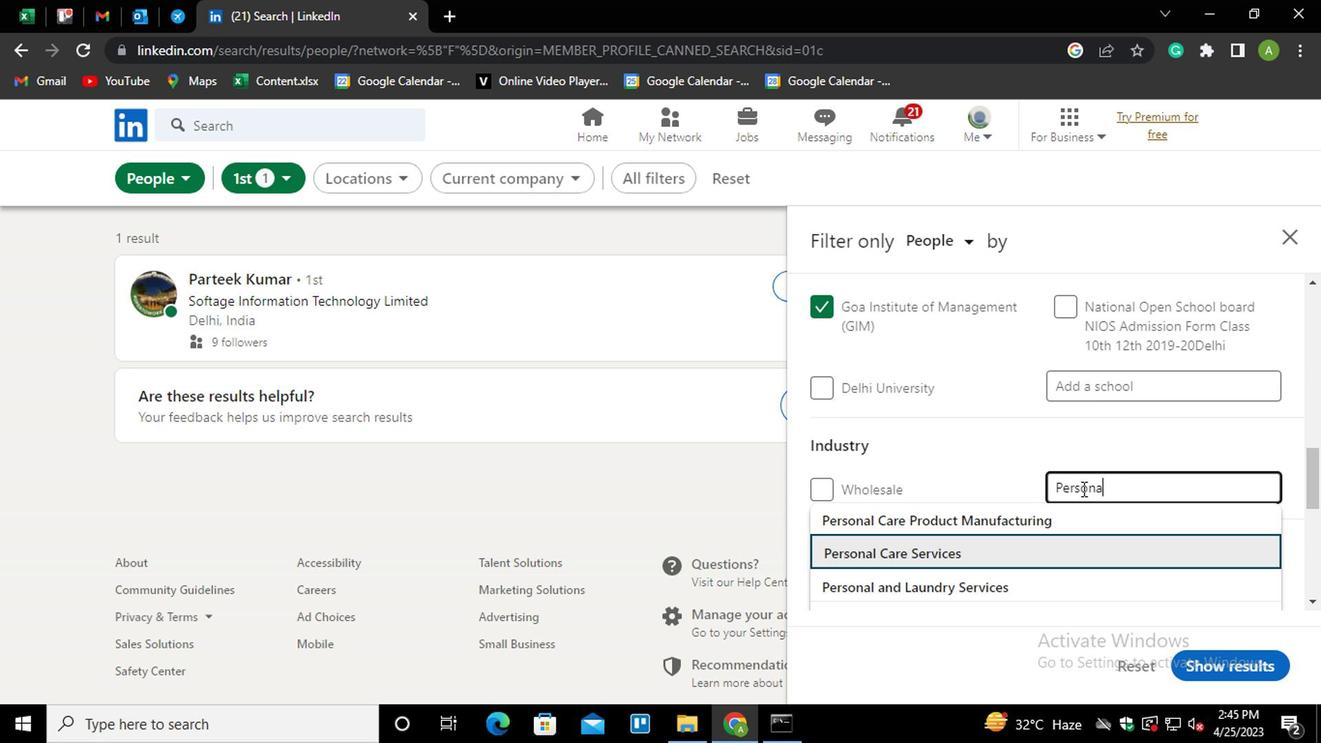 
Action: Mouse scrolled (1079, 490) with delta (0, 0)
Screenshot: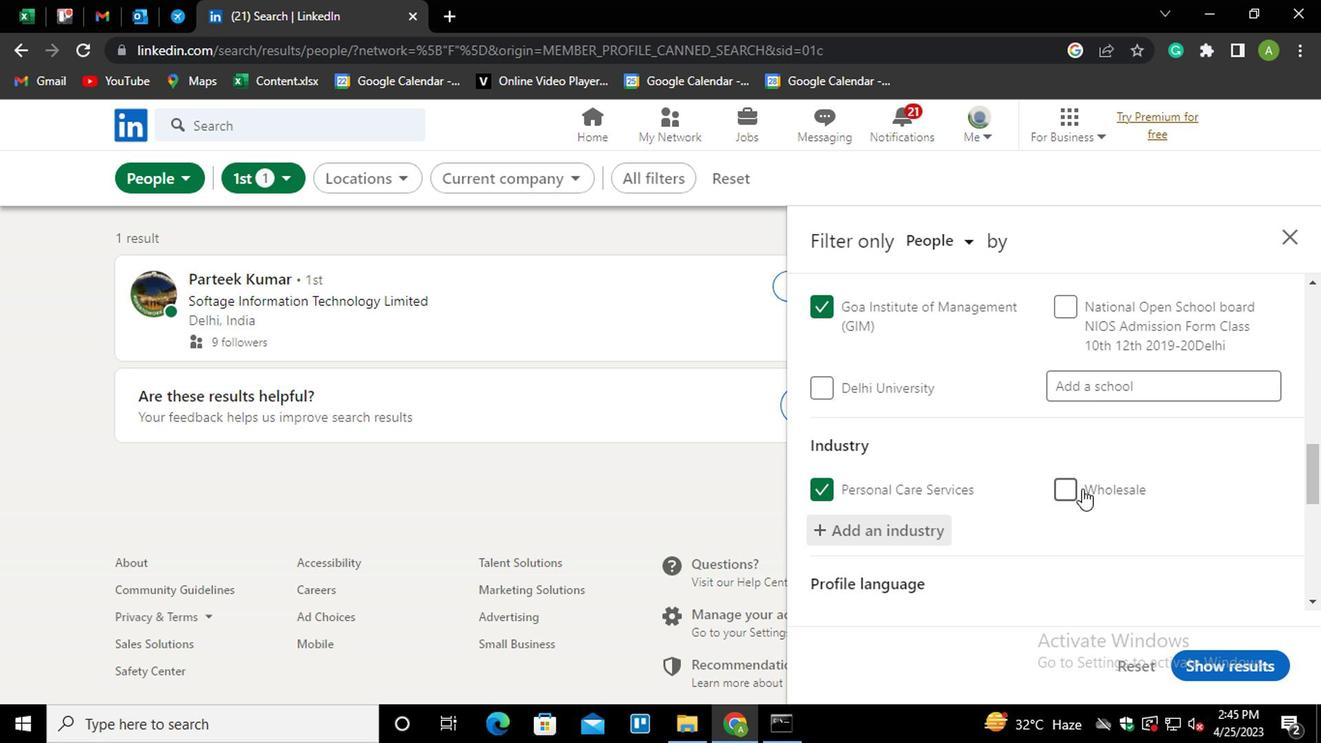 
Action: Mouse moved to (1082, 500)
Screenshot: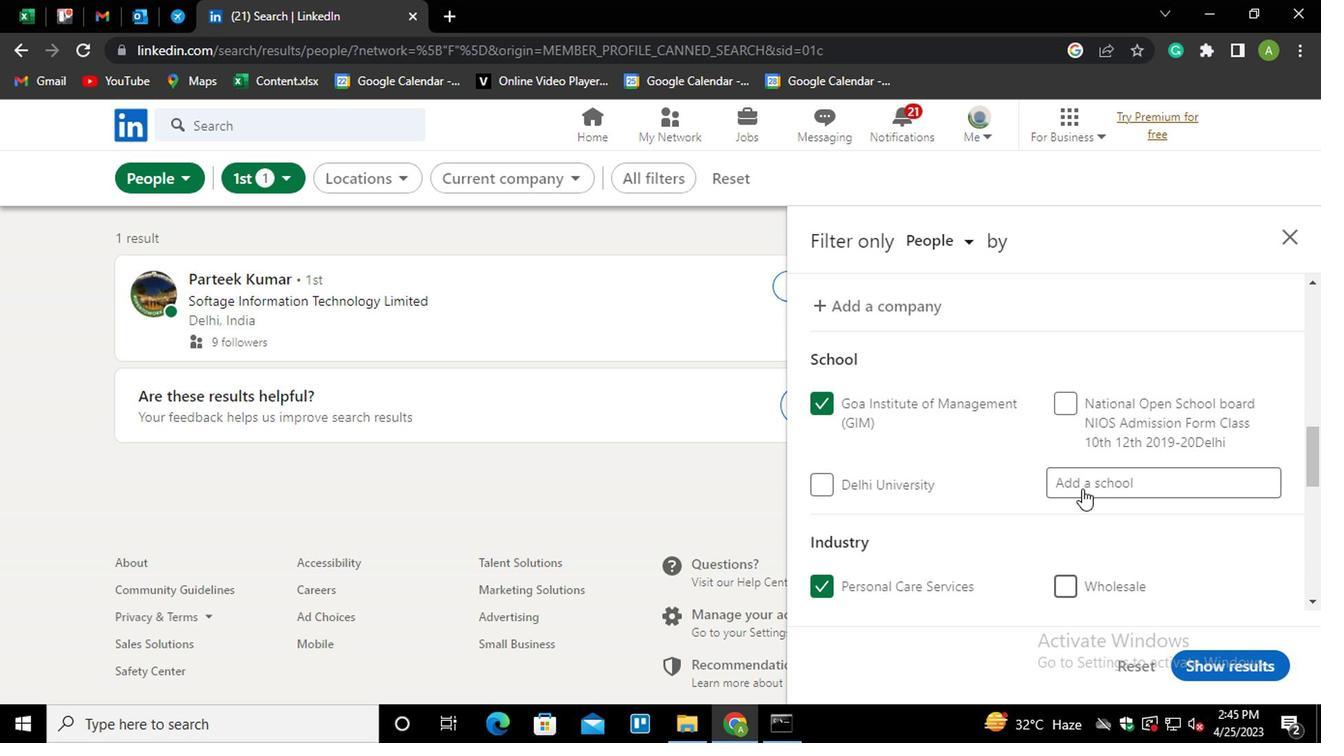 
Action: Mouse scrolled (1082, 499) with delta (0, 0)
Screenshot: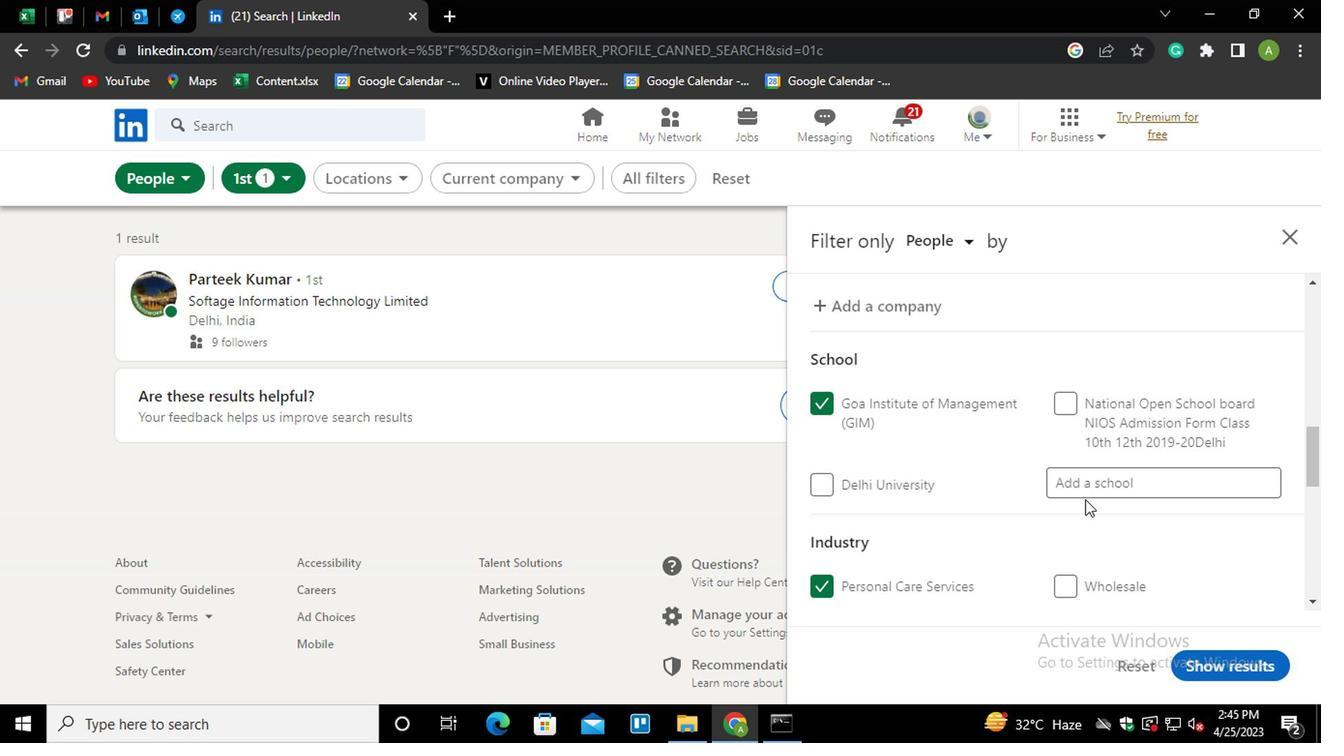 
Action: Mouse scrolled (1082, 499) with delta (0, 0)
Screenshot: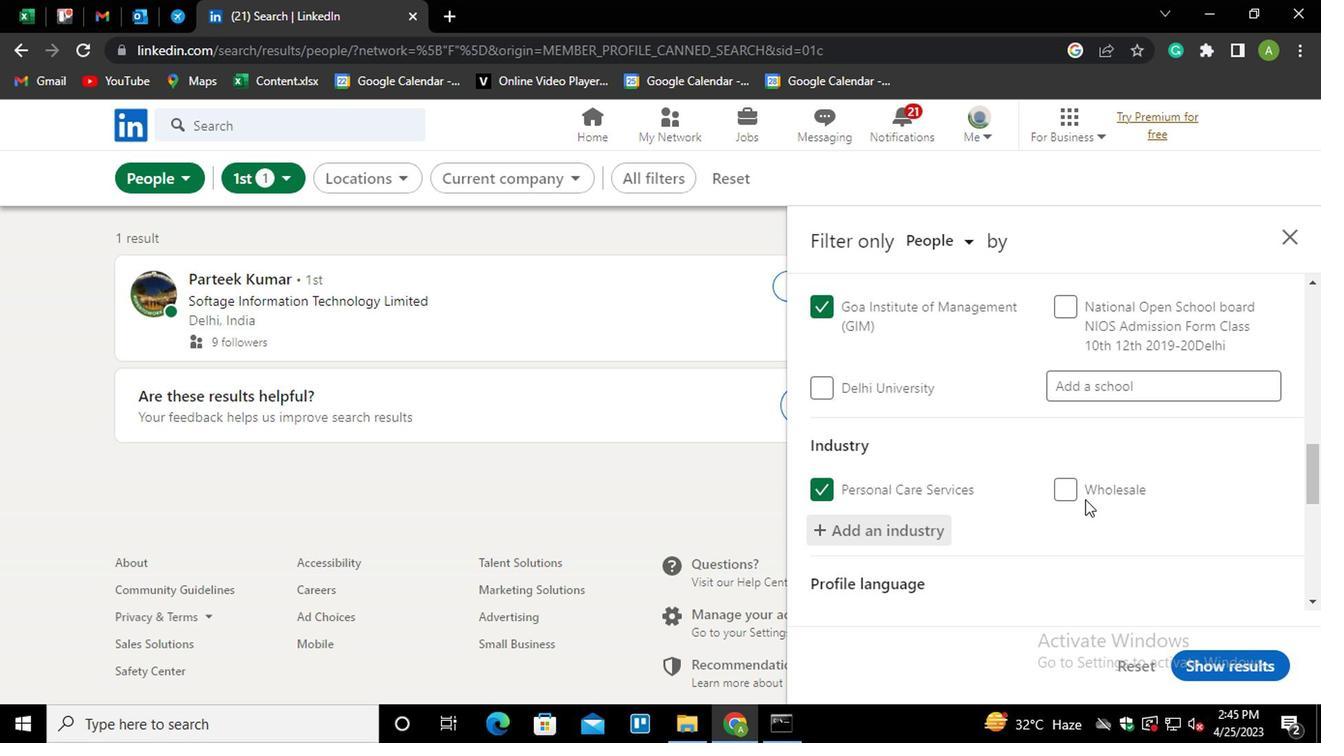
Action: Mouse moved to (1078, 514)
Screenshot: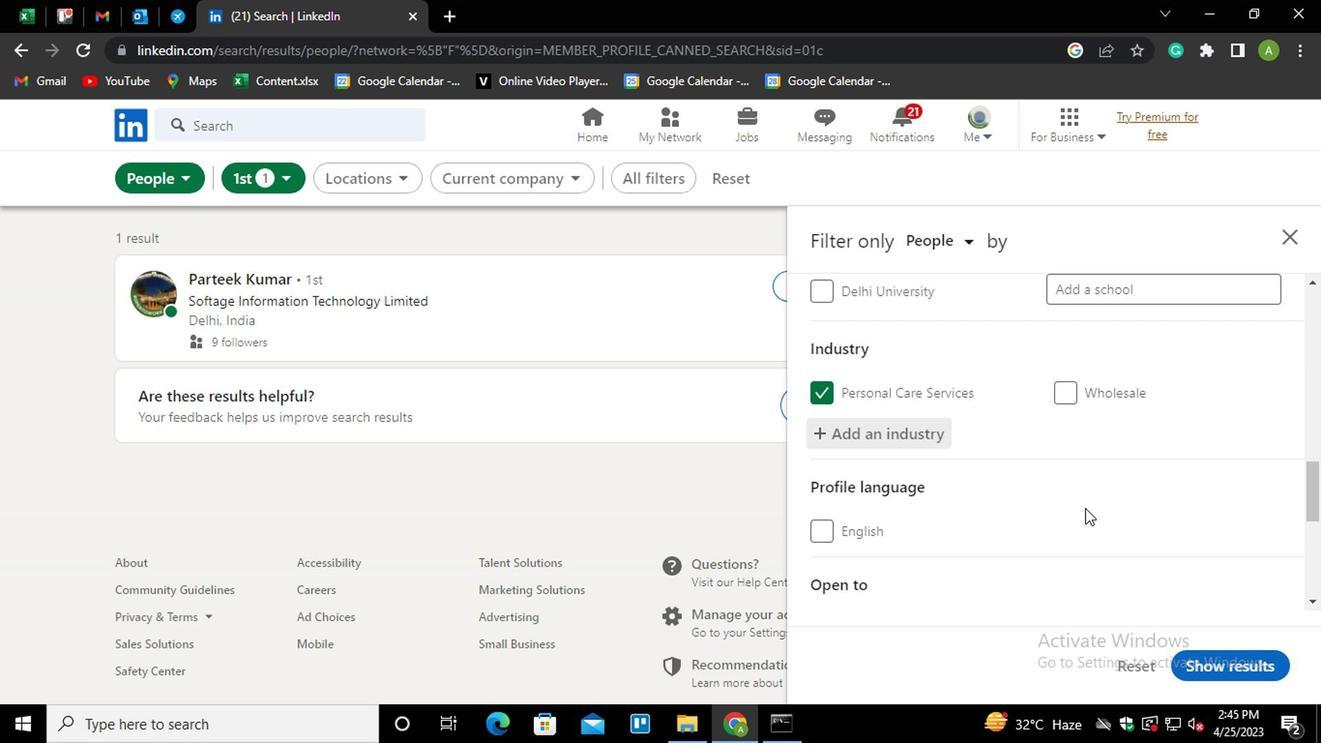 
Action: Mouse scrolled (1078, 514) with delta (0, 0)
Screenshot: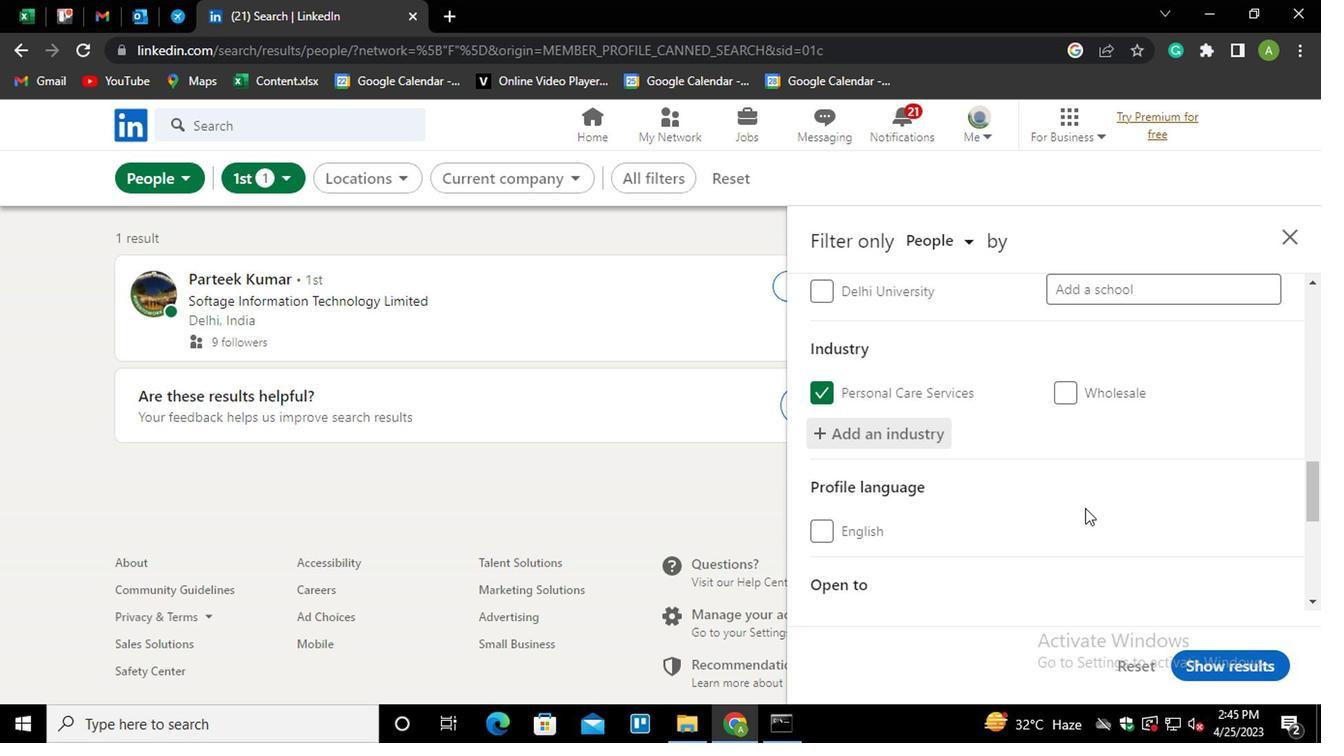 
Action: Mouse scrolled (1078, 514) with delta (0, 0)
Screenshot: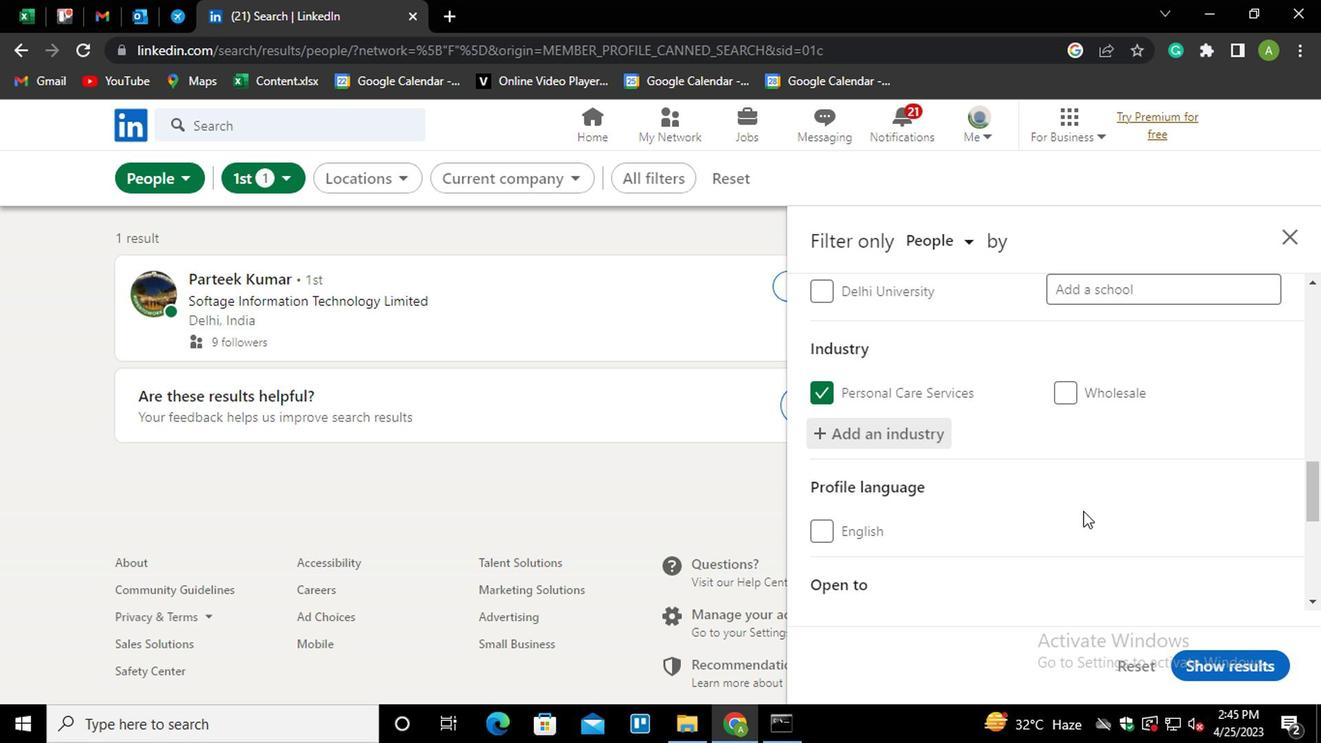 
Action: Mouse moved to (1041, 518)
Screenshot: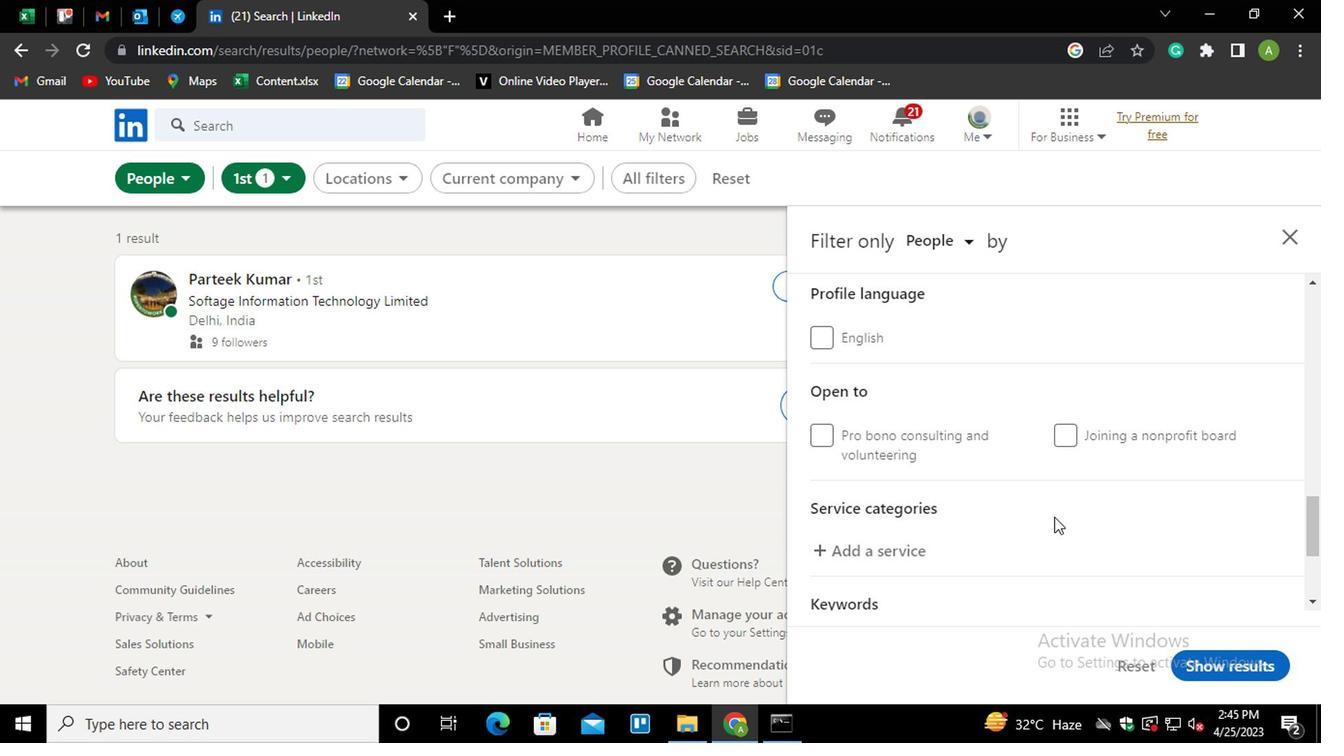 
Action: Mouse scrolled (1041, 516) with delta (0, -1)
Screenshot: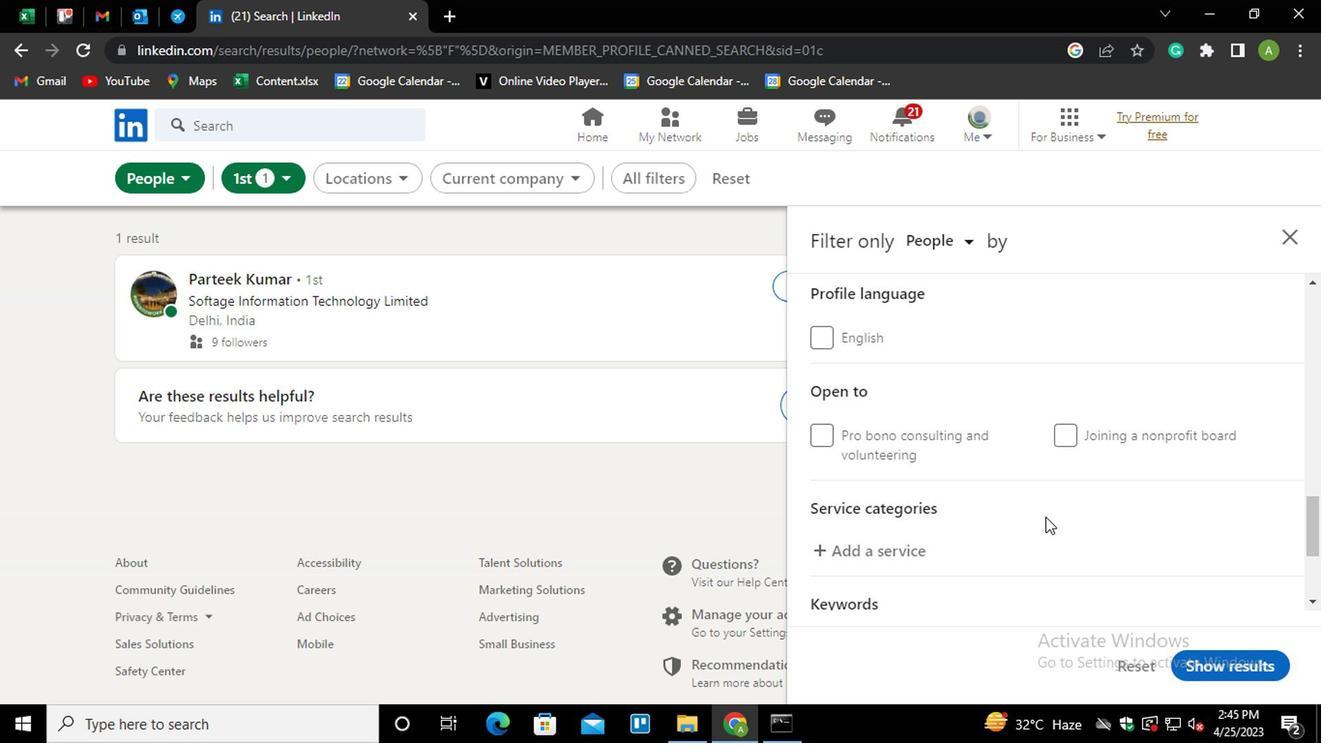 
Action: Mouse moved to (904, 448)
Screenshot: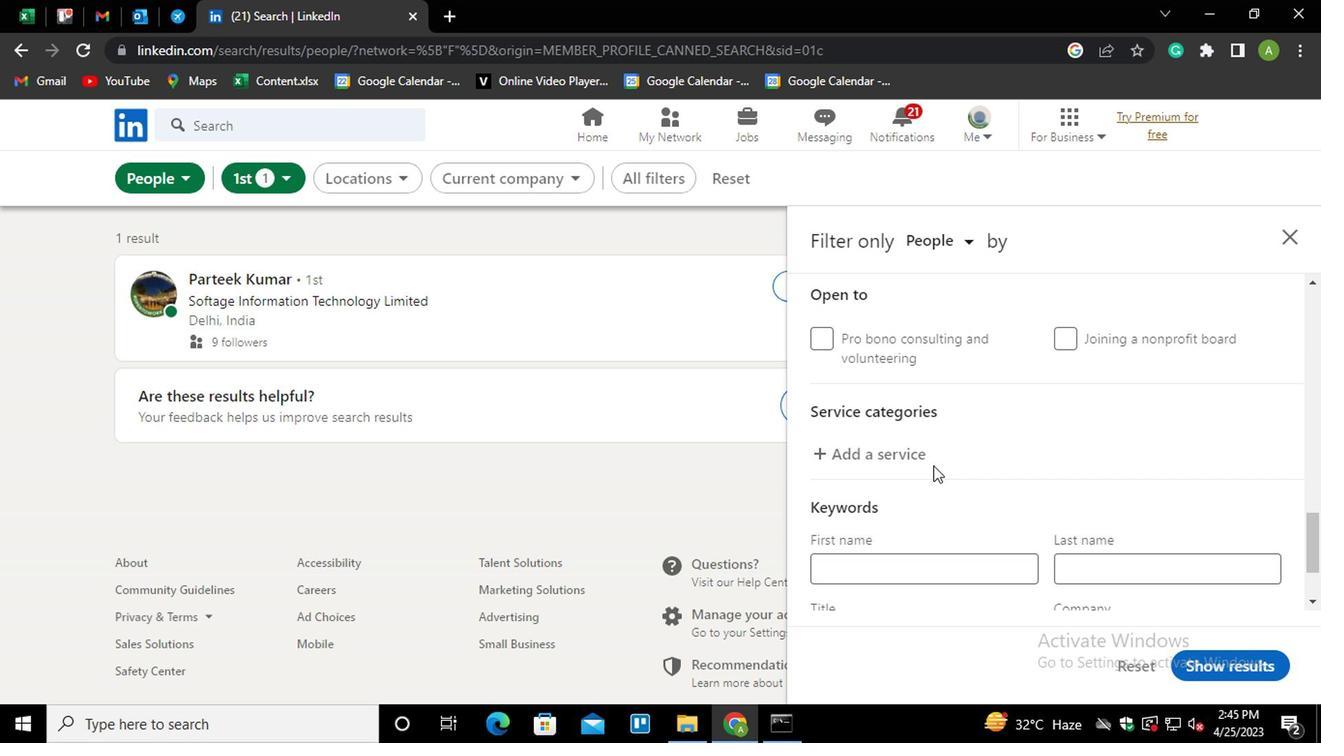 
Action: Mouse pressed left at (904, 448)
Screenshot: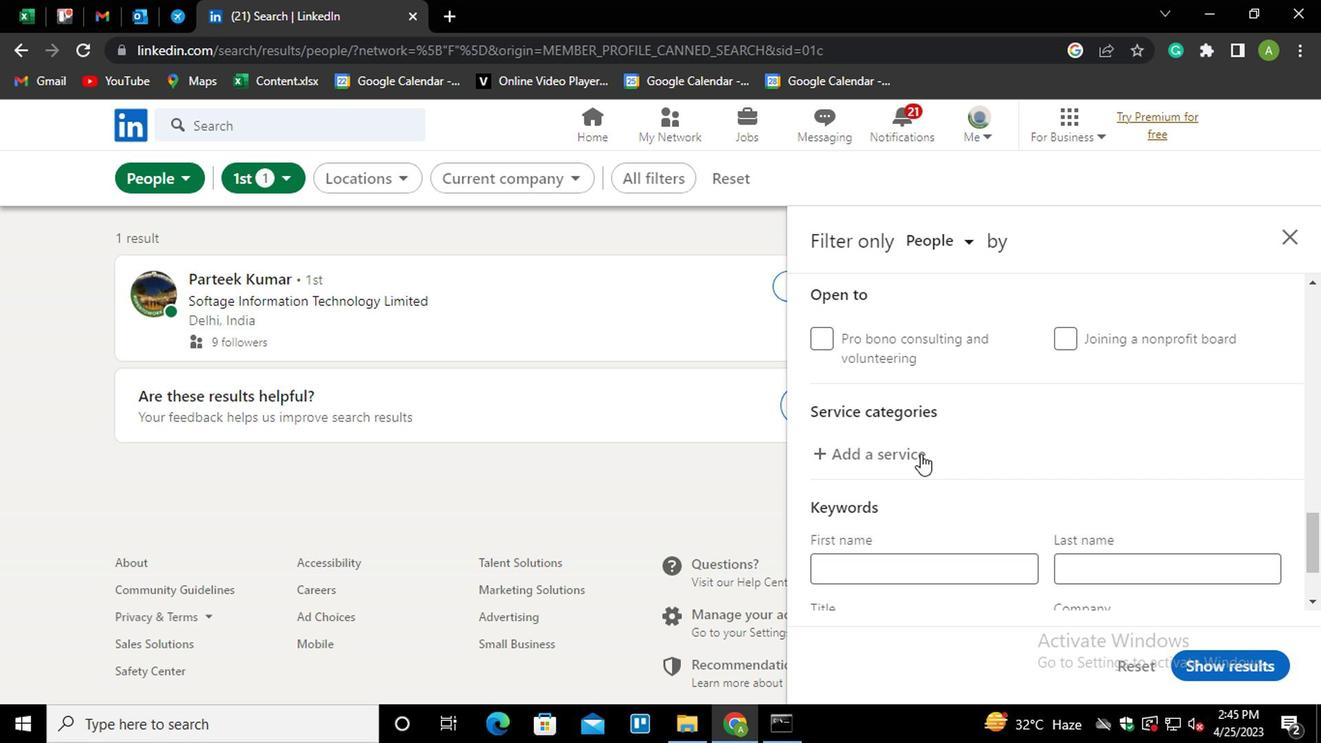 
Action: Mouse moved to (897, 452)
Screenshot: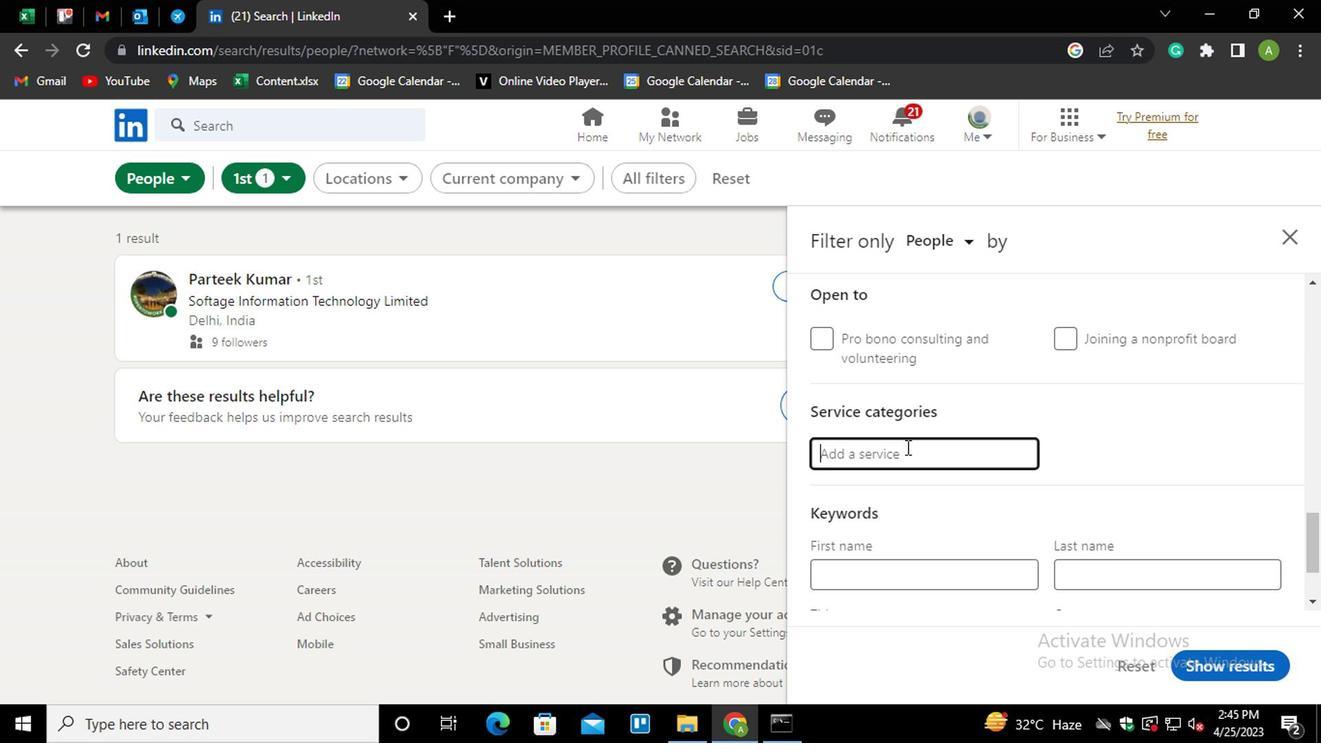 
Action: Key pressed <Key.shift>GF<Key.backspace>RANT<Key.down><Key.enter>
Screenshot: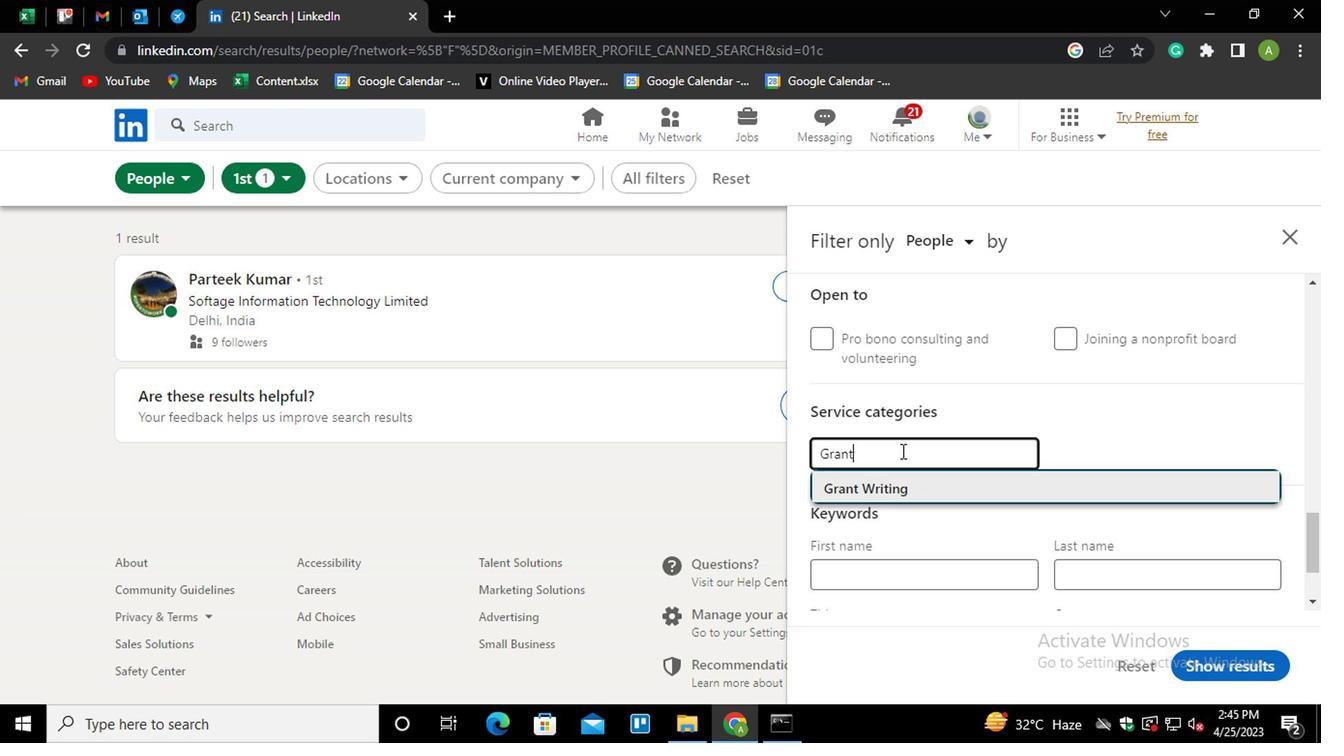 
Action: Mouse moved to (902, 453)
Screenshot: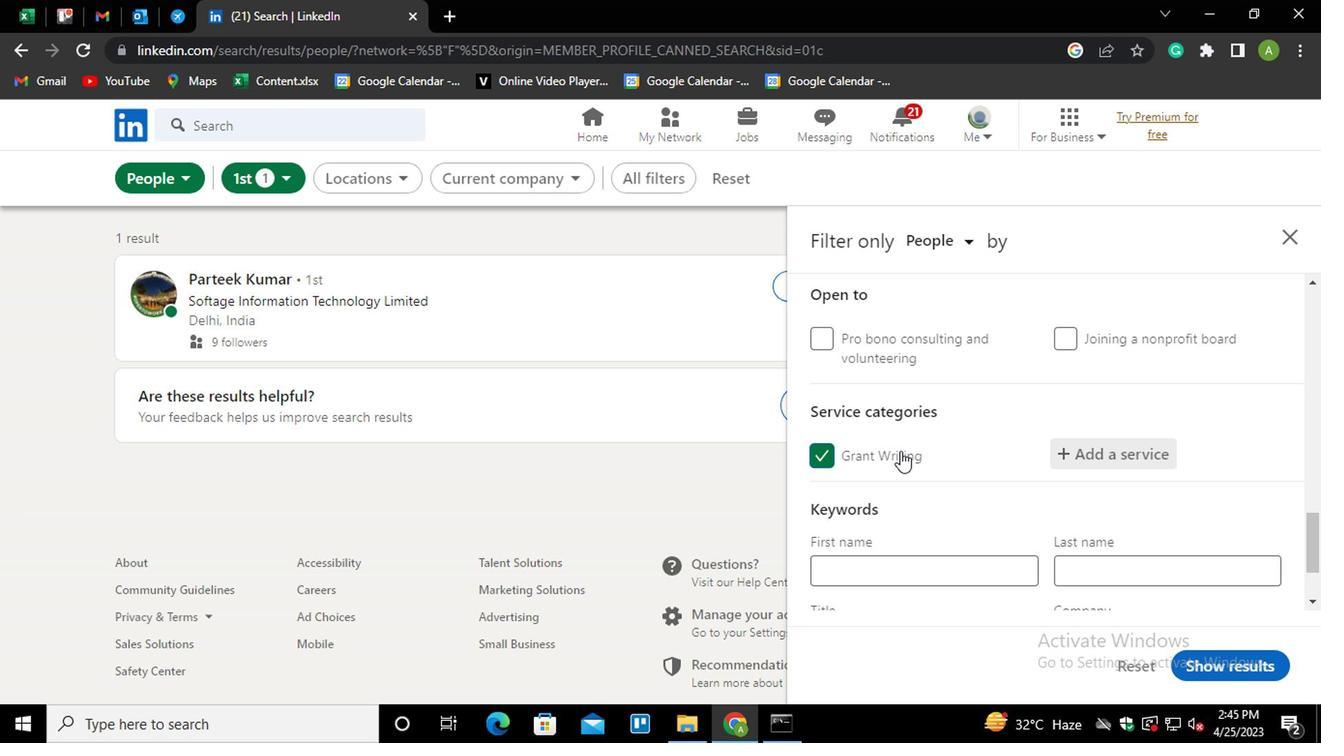 
Action: Mouse scrolled (902, 452) with delta (0, -1)
Screenshot: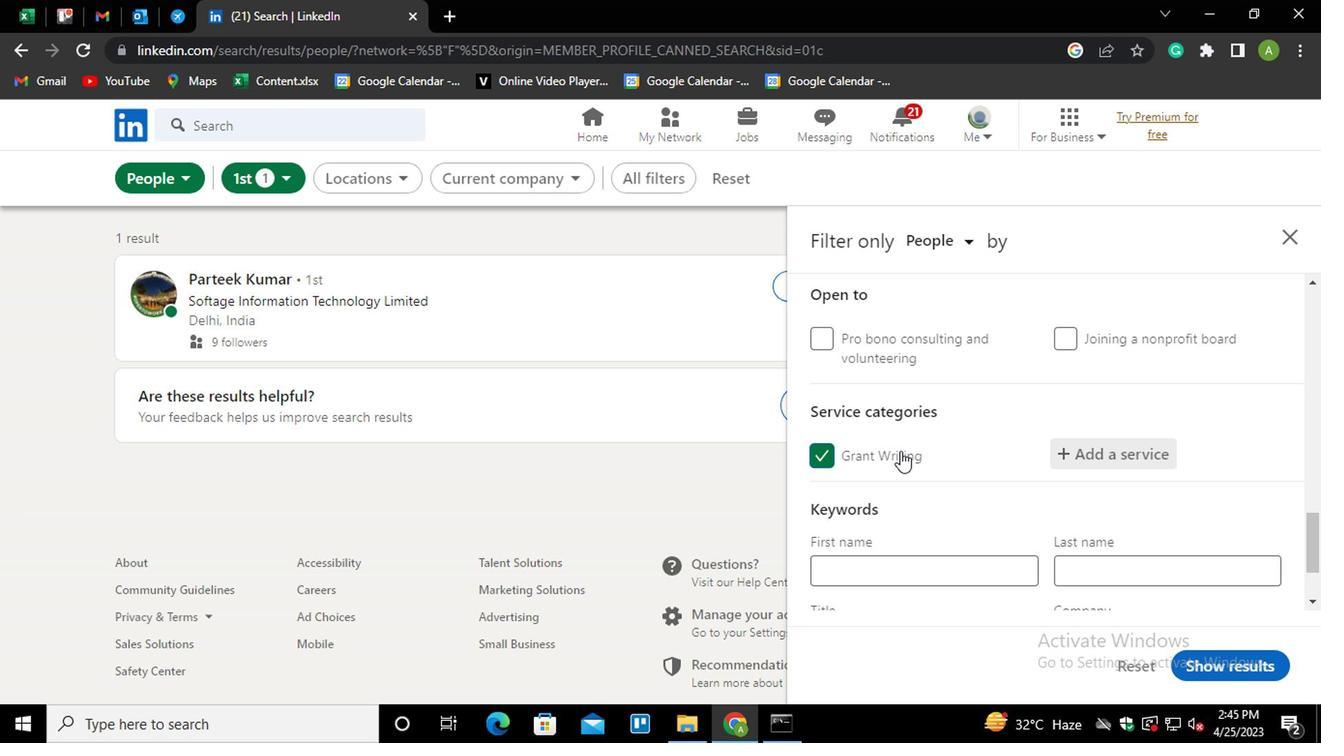 
Action: Mouse moved to (904, 455)
Screenshot: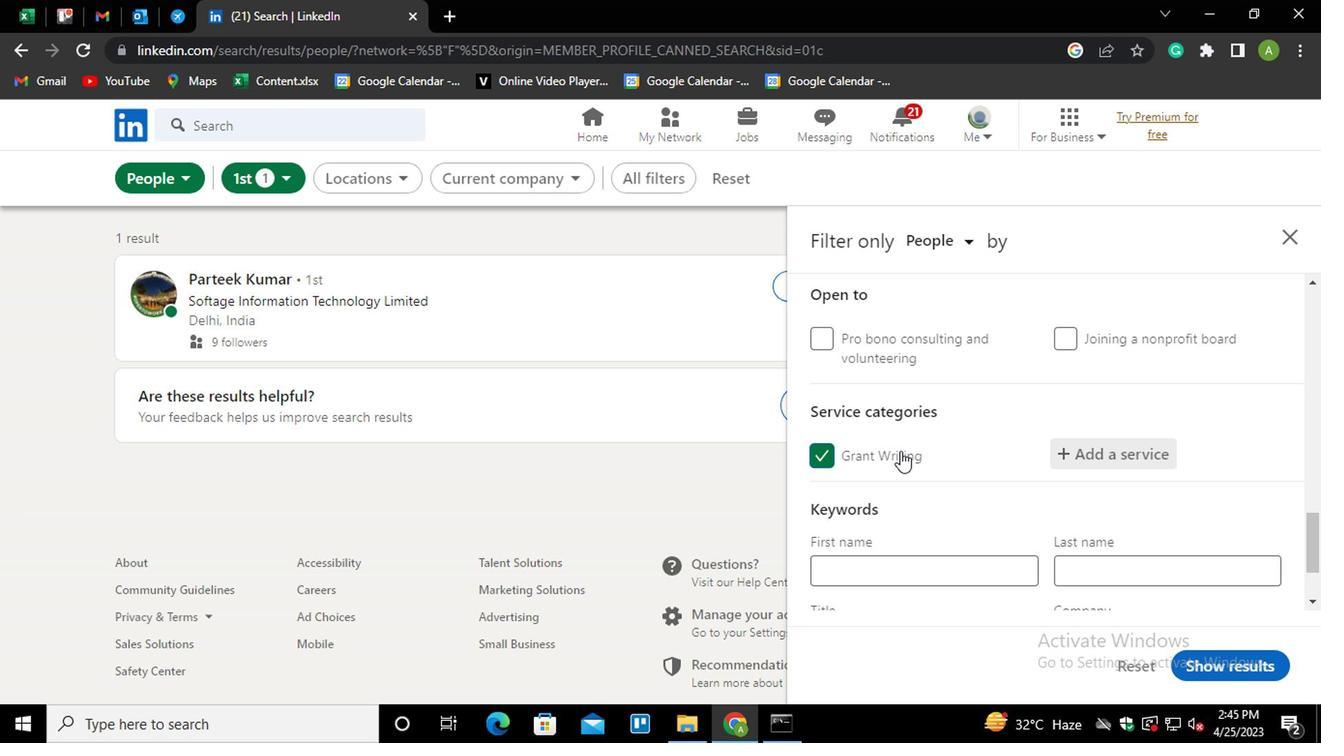 
Action: Mouse scrolled (904, 454) with delta (0, -1)
Screenshot: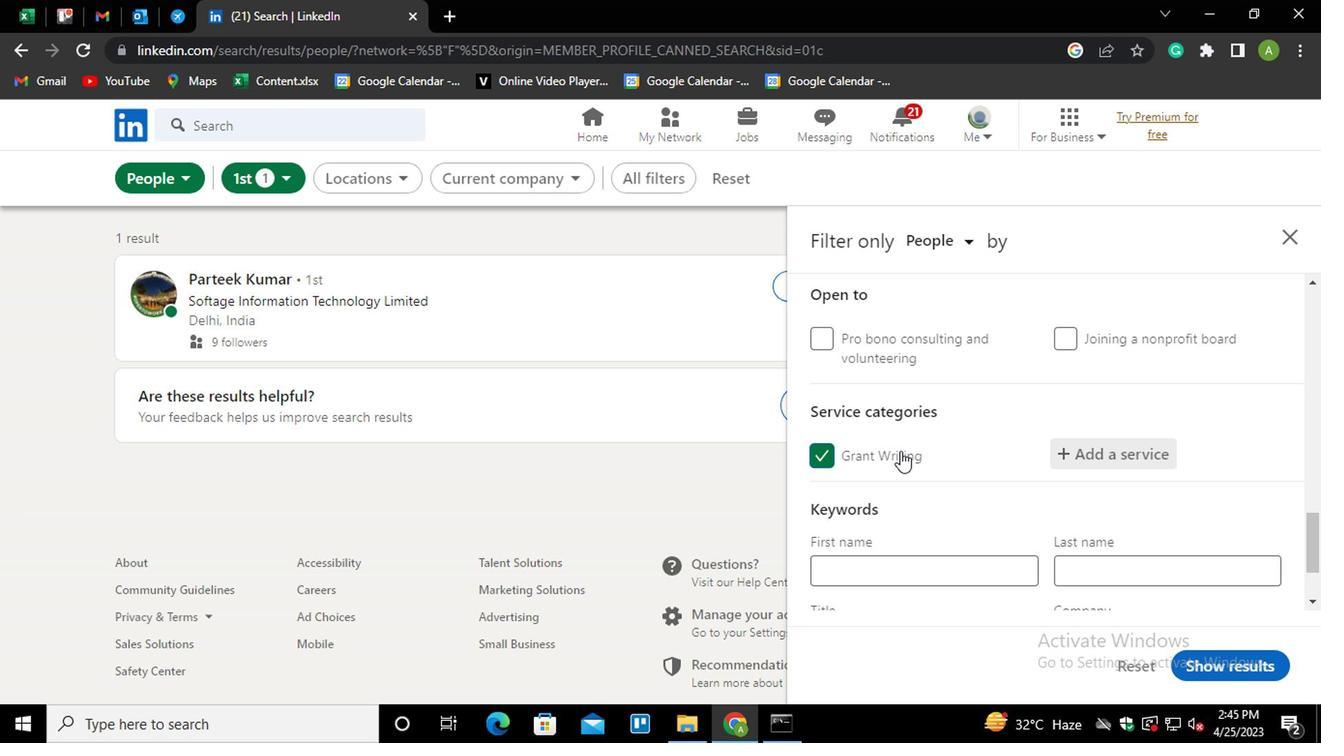 
Action: Mouse scrolled (904, 454) with delta (0, -1)
Screenshot: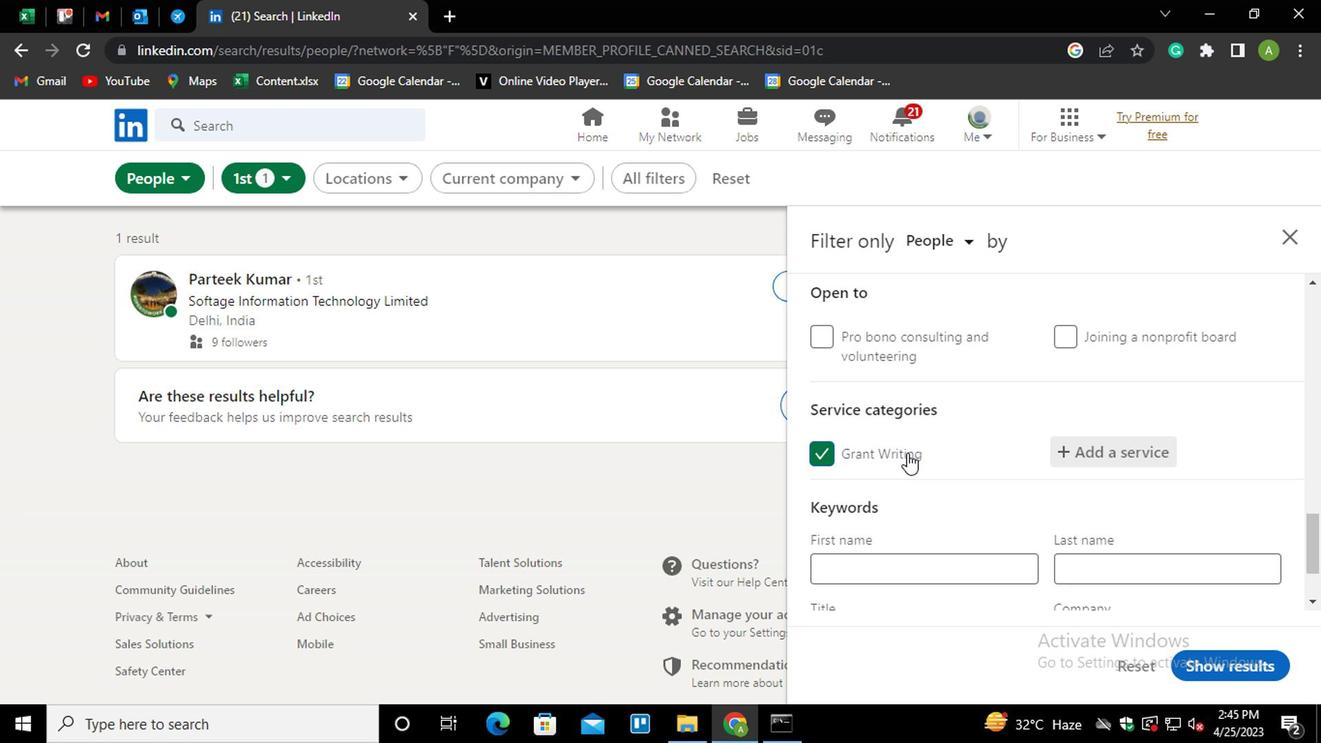 
Action: Mouse moved to (912, 526)
Screenshot: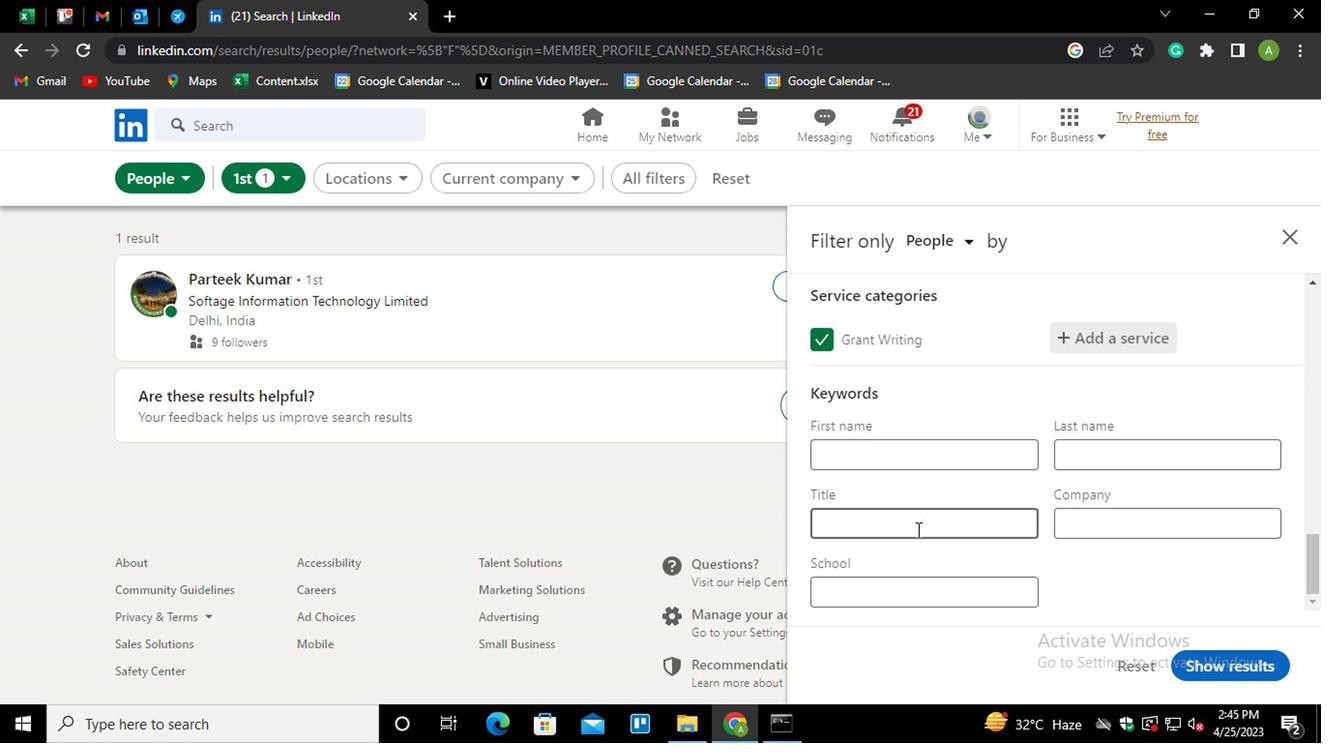 
Action: Mouse pressed left at (912, 526)
Screenshot: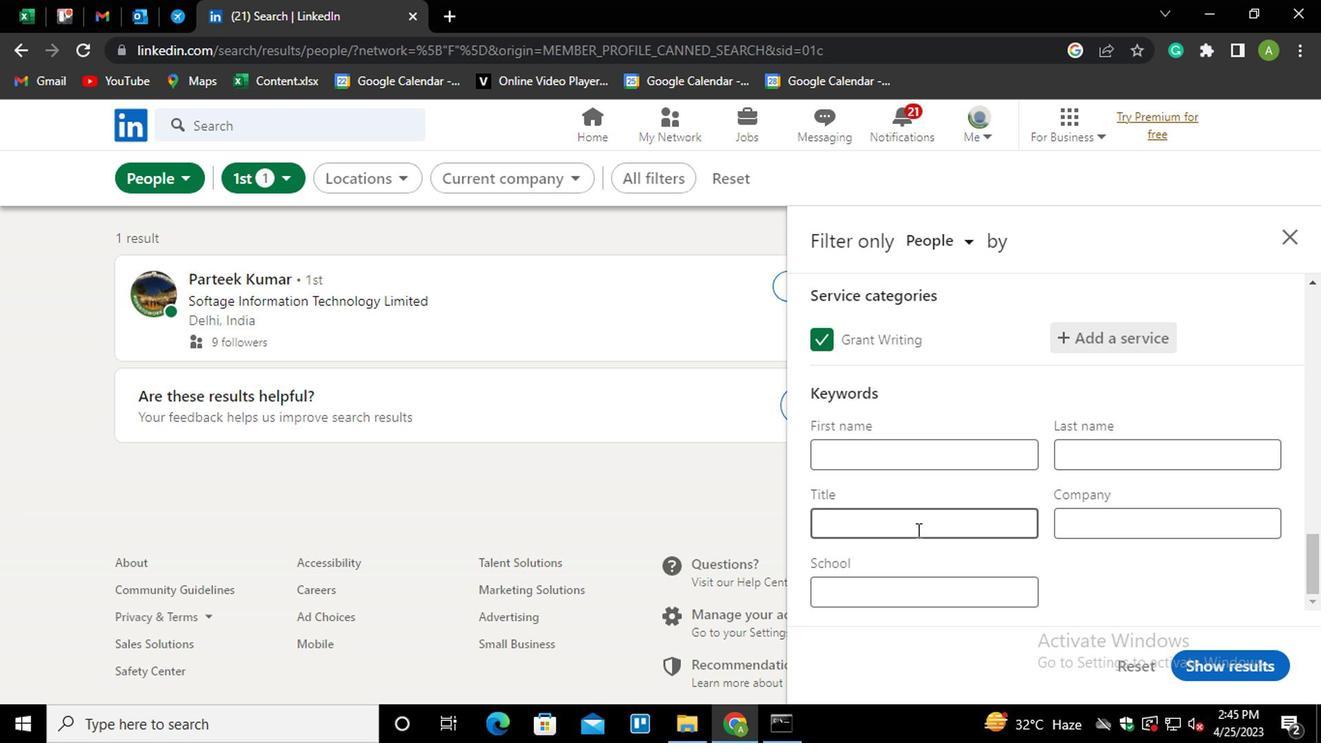 
Action: Mouse moved to (912, 525)
Screenshot: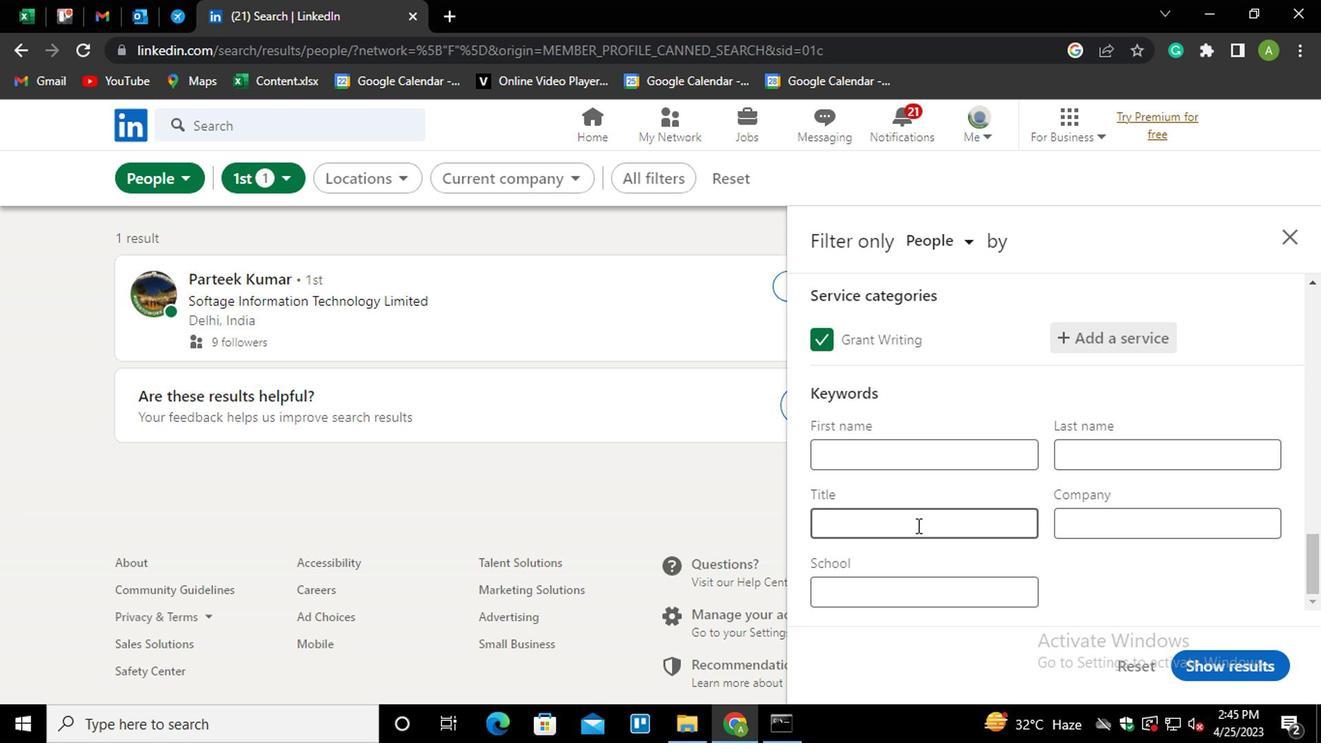 
Action: Key pressed <Key.shift>EXECUTIVE
Screenshot: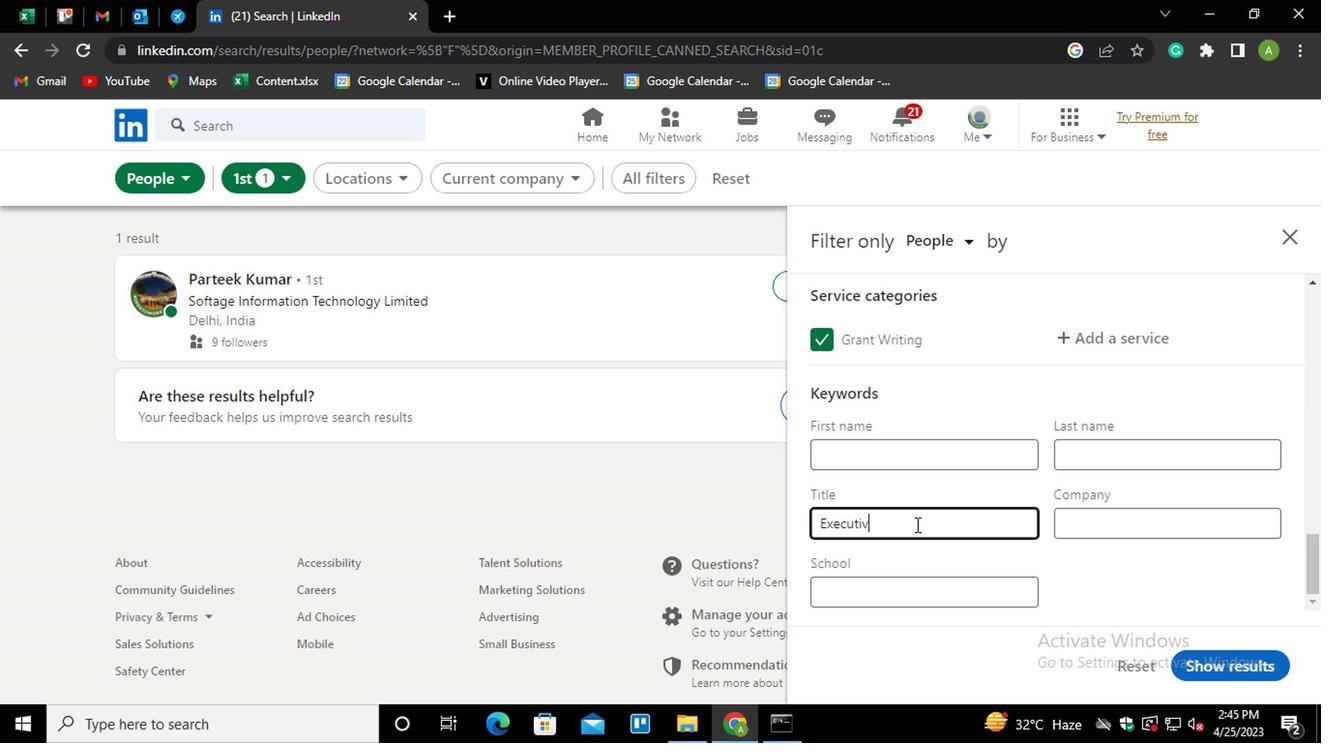 
Action: Mouse moved to (1188, 668)
Screenshot: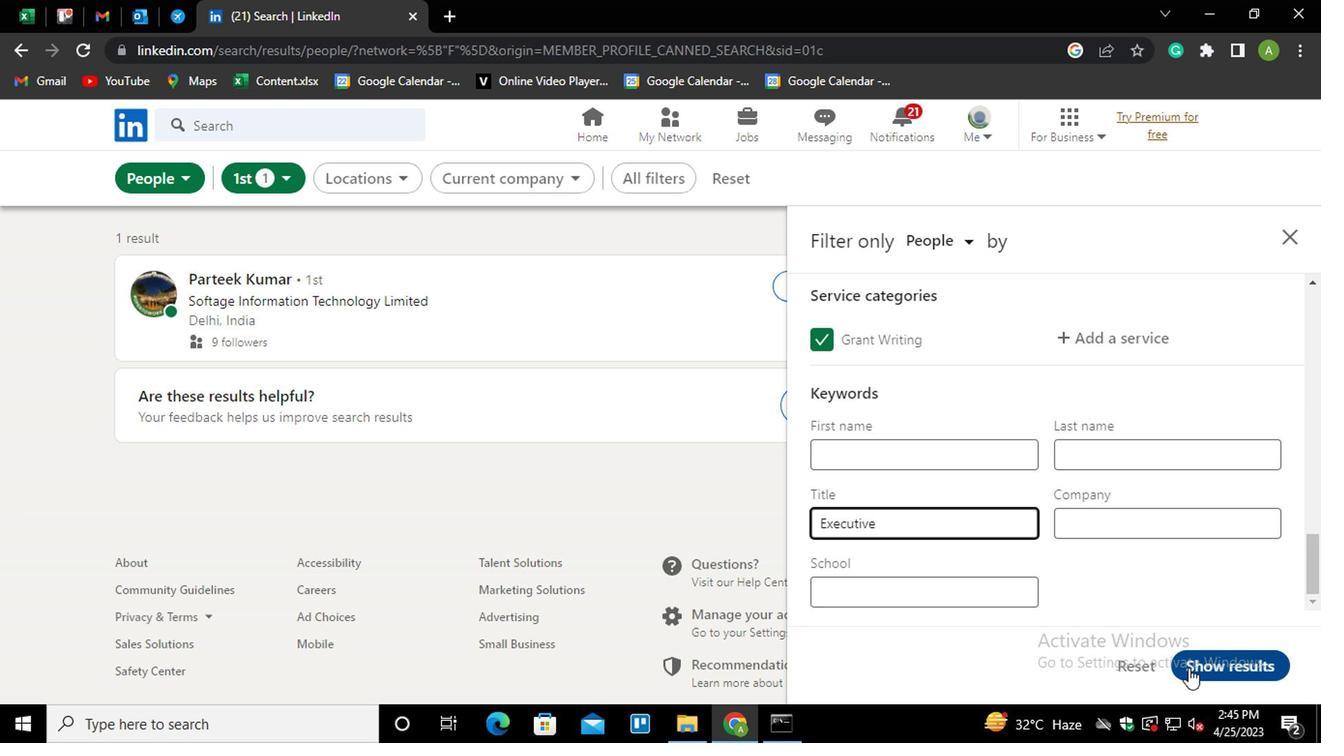 
Action: Mouse pressed left at (1188, 668)
Screenshot: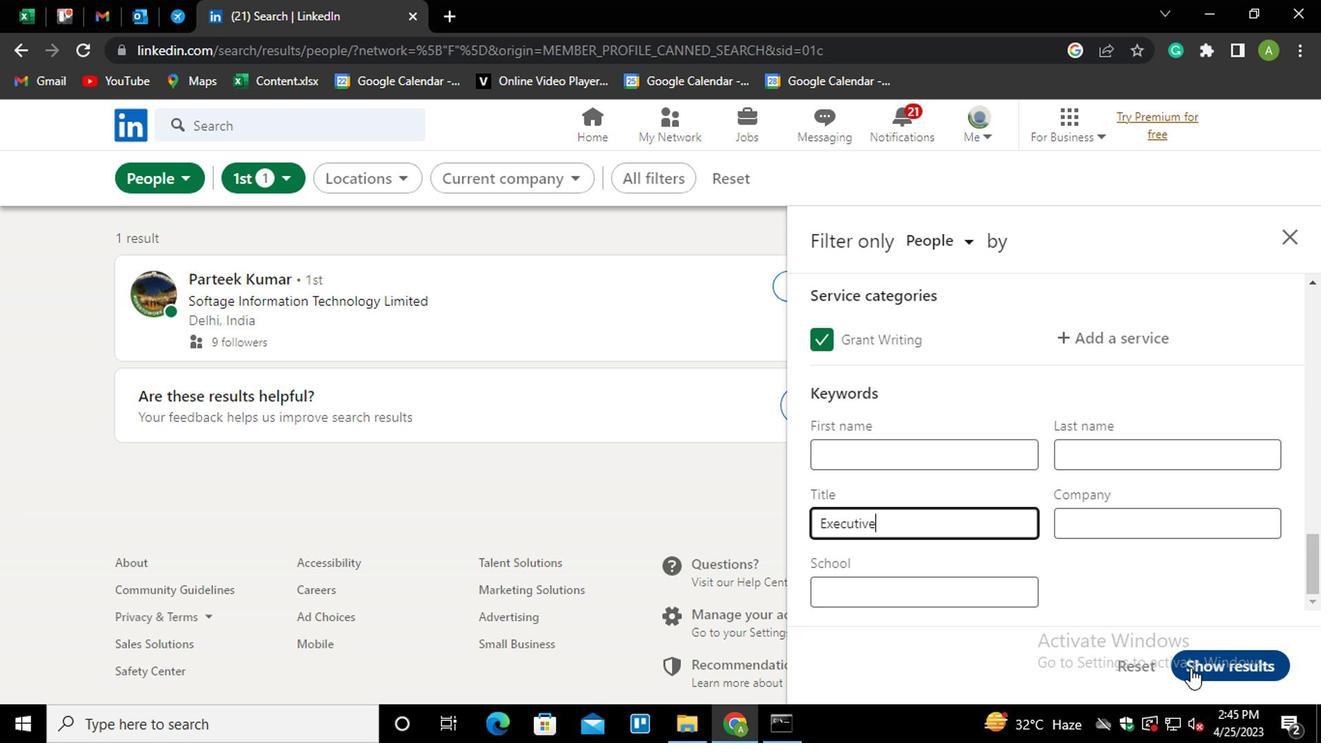 
